 Task: Look for Airbnb options in Molina de Segura, Spain from 5th December, 2023 to 16th December, 2023 for 2 adults. Place can be entire room with 1  bedroom having 1 bed and 1 bathroom. Property type can be hotel.
Action: Mouse moved to (421, 111)
Screenshot: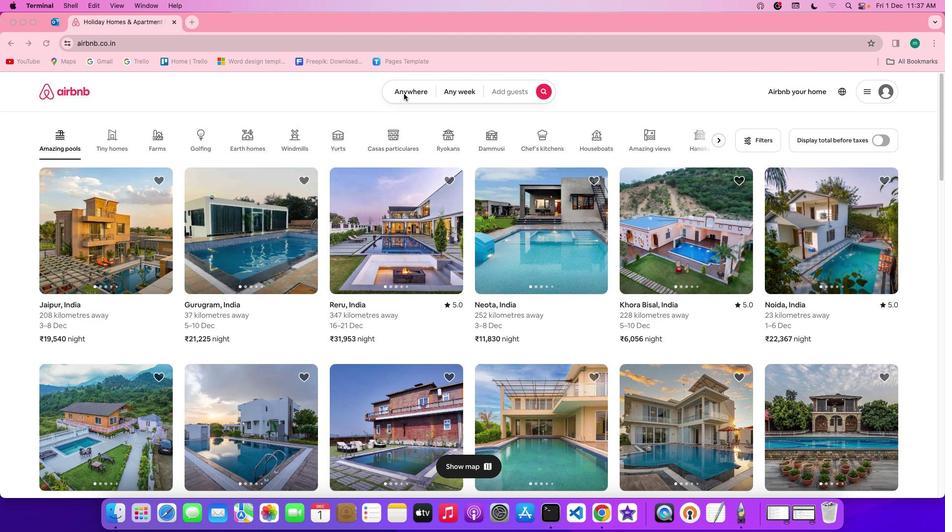 
Action: Mouse pressed left at (421, 111)
Screenshot: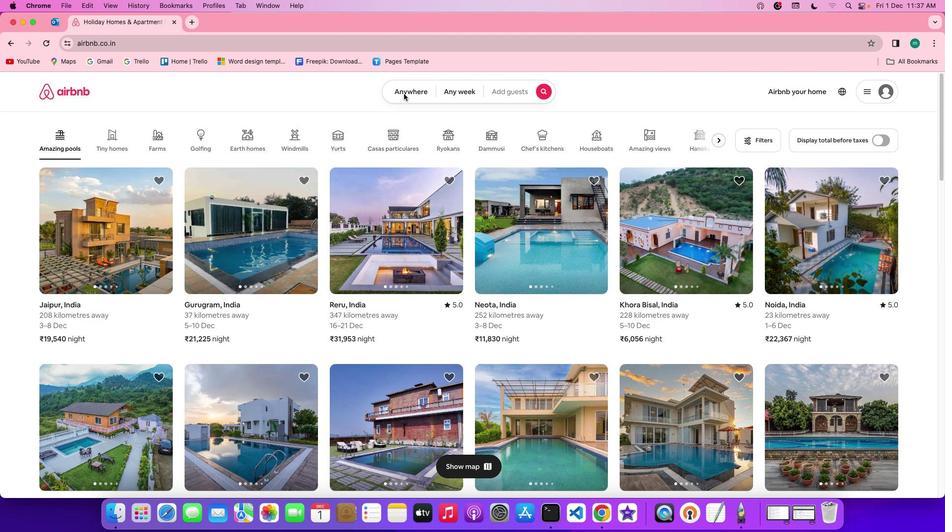 
Action: Mouse moved to (421, 111)
Screenshot: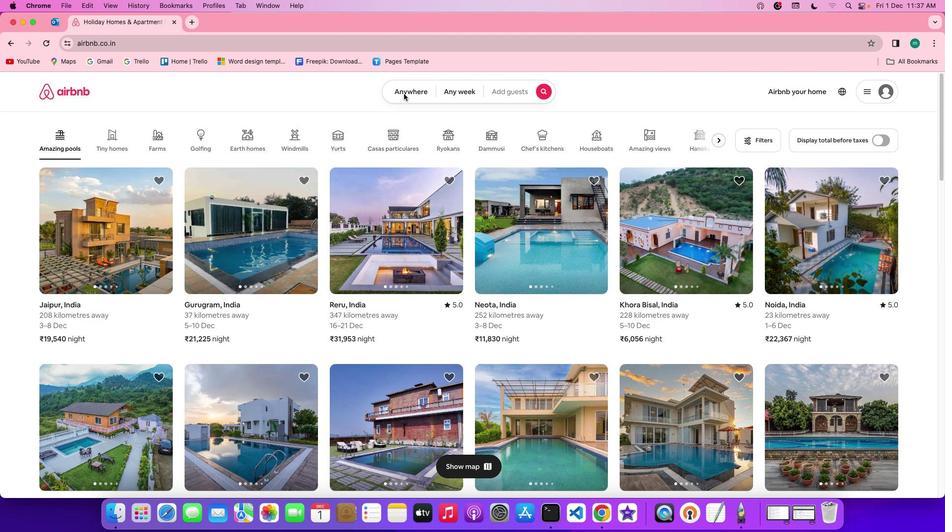 
Action: Mouse pressed left at (421, 111)
Screenshot: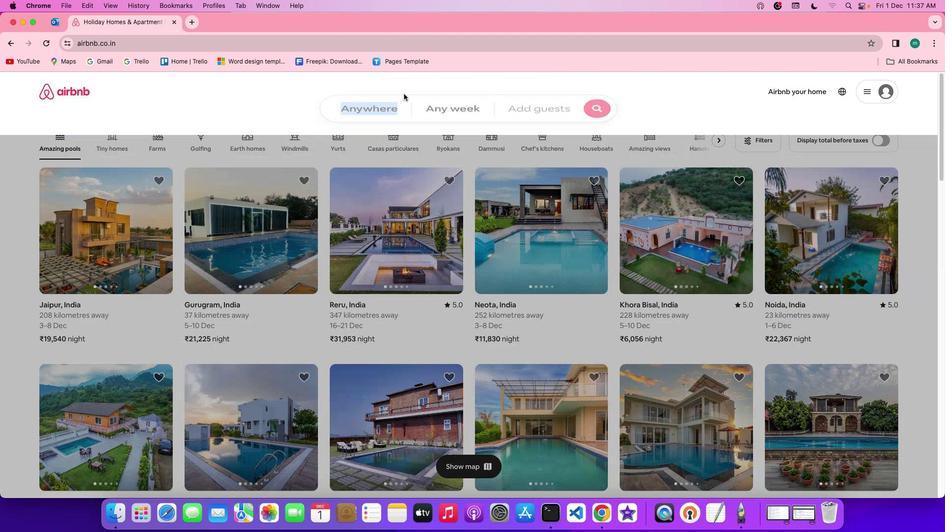 
Action: Mouse moved to (377, 149)
Screenshot: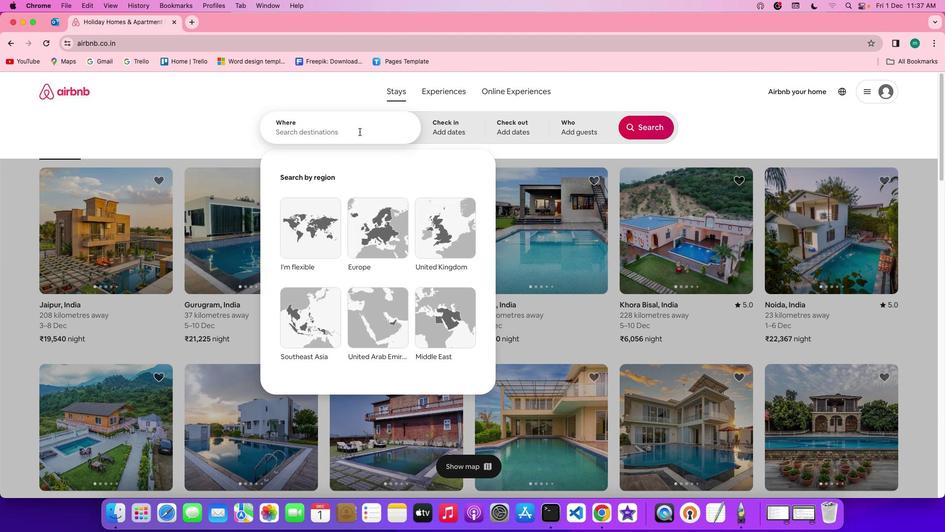 
Action: Mouse pressed left at (377, 149)
Screenshot: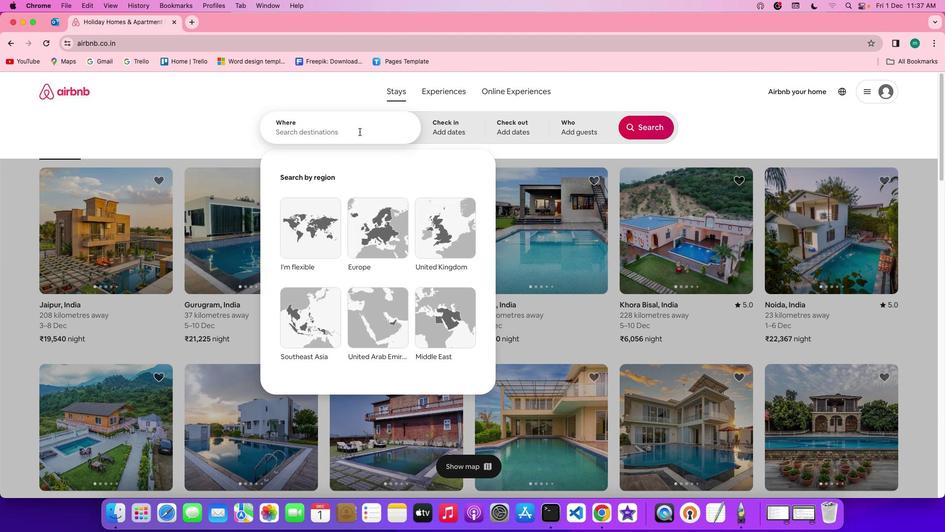 
Action: Mouse moved to (376, 149)
Screenshot: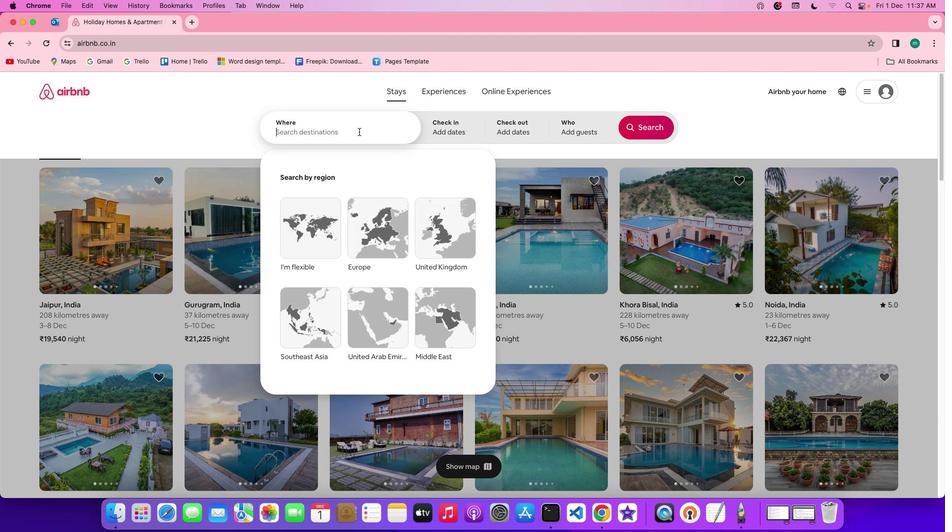 
Action: Key pressed Key.shift'M''o''l''i''n''a'Key.spaceKey.shift'd''e'Key.spaceKey.shift'S''e''g''u''r''a'','Key.spaceKey.shift's''p''a''i''n'
Screenshot: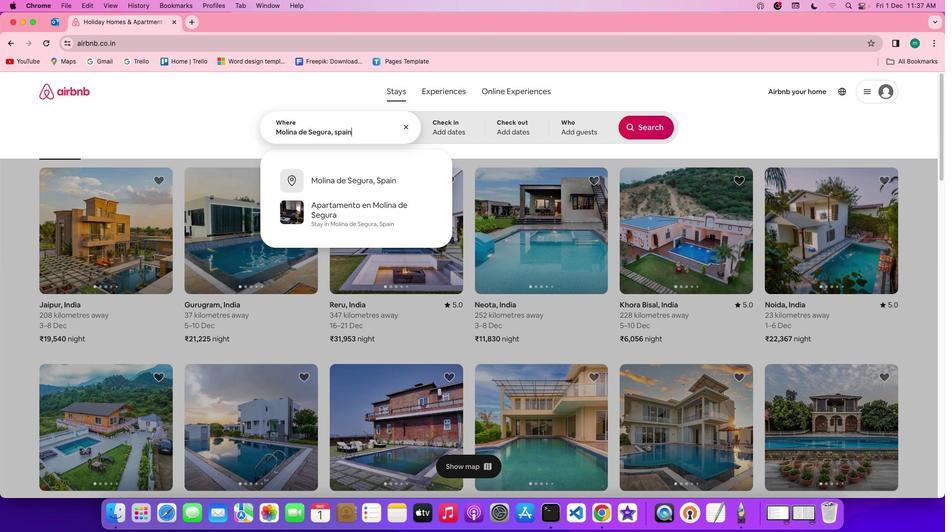 
Action: Mouse moved to (458, 144)
Screenshot: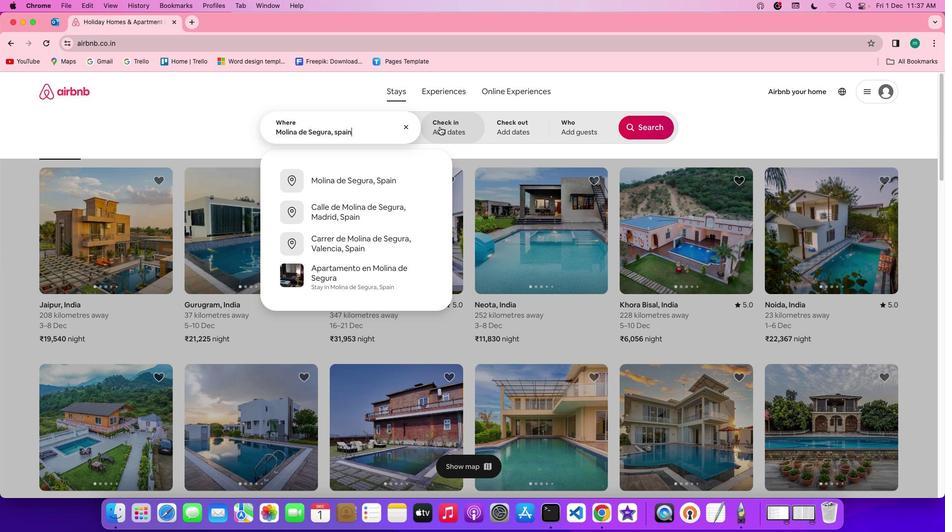 
Action: Mouse pressed left at (458, 144)
Screenshot: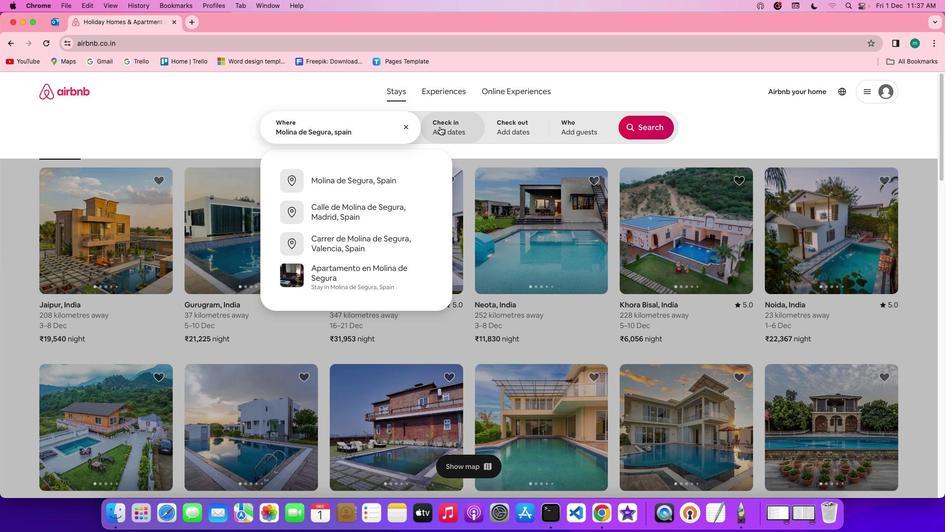 
Action: Mouse moved to (371, 293)
Screenshot: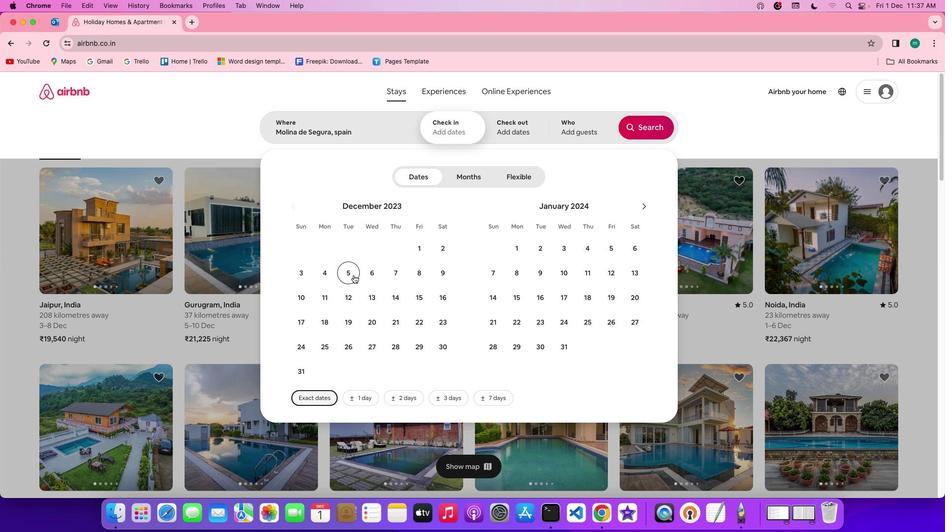 
Action: Mouse pressed left at (371, 293)
Screenshot: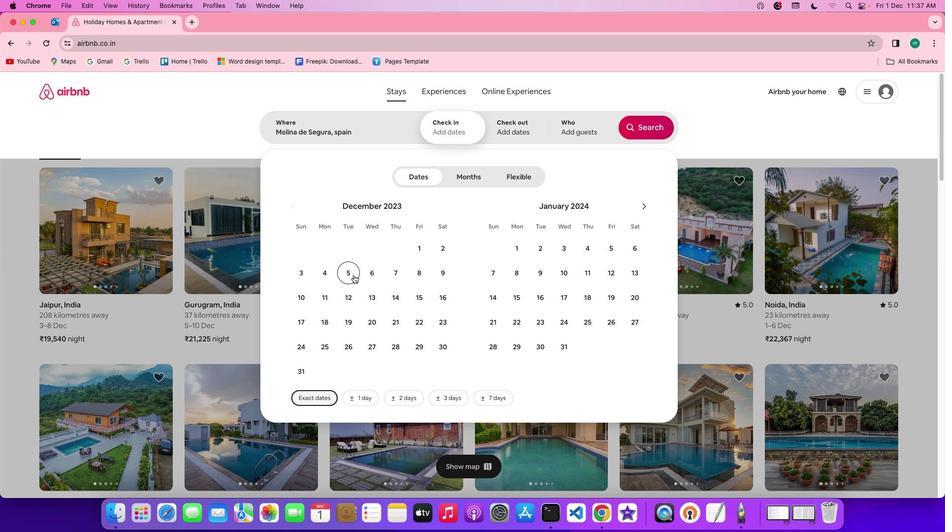 
Action: Mouse moved to (465, 314)
Screenshot: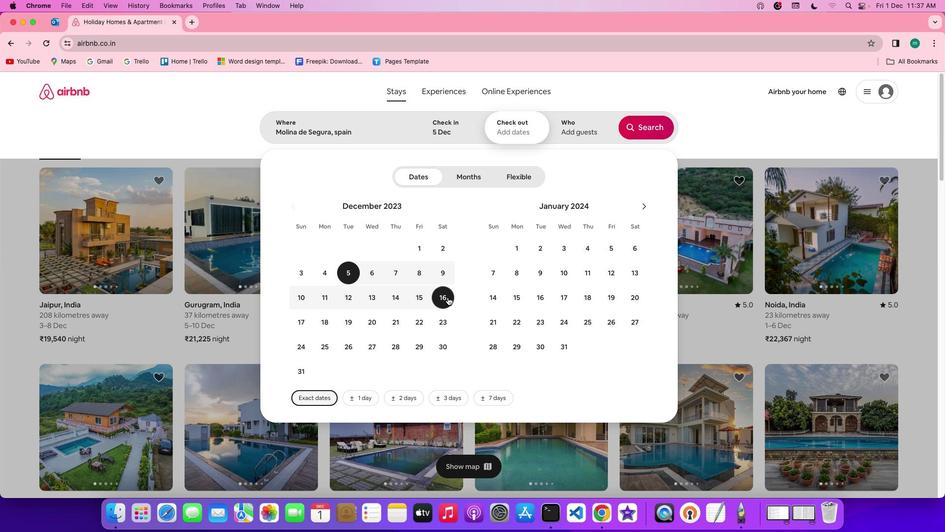 
Action: Mouse pressed left at (465, 314)
Screenshot: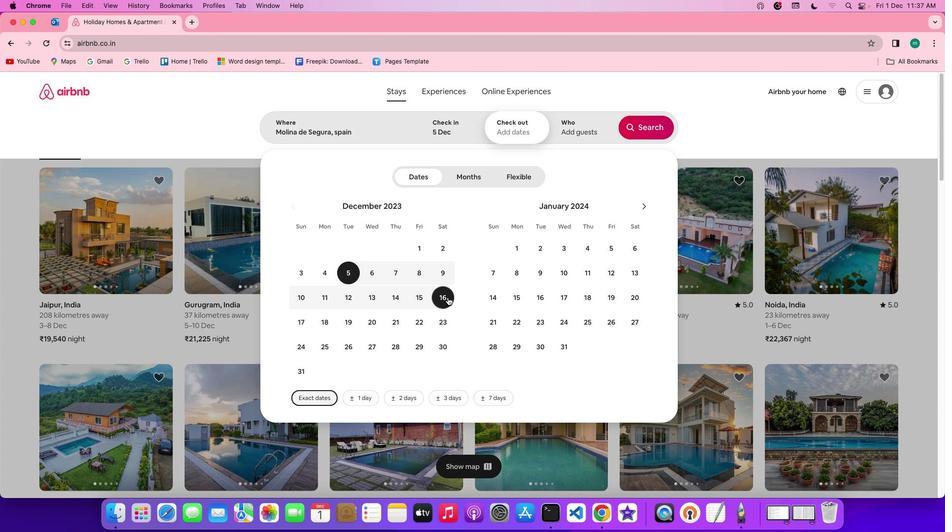
Action: Mouse moved to (588, 146)
Screenshot: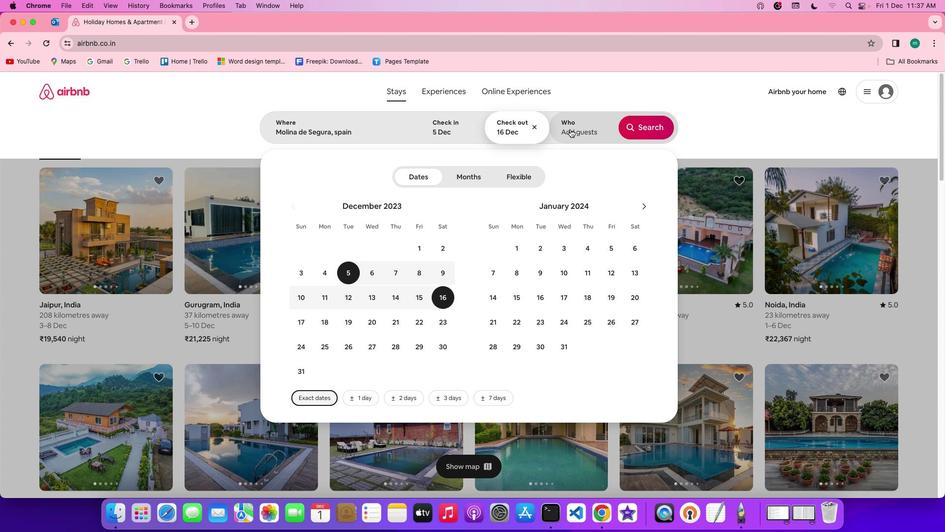 
Action: Mouse pressed left at (588, 146)
Screenshot: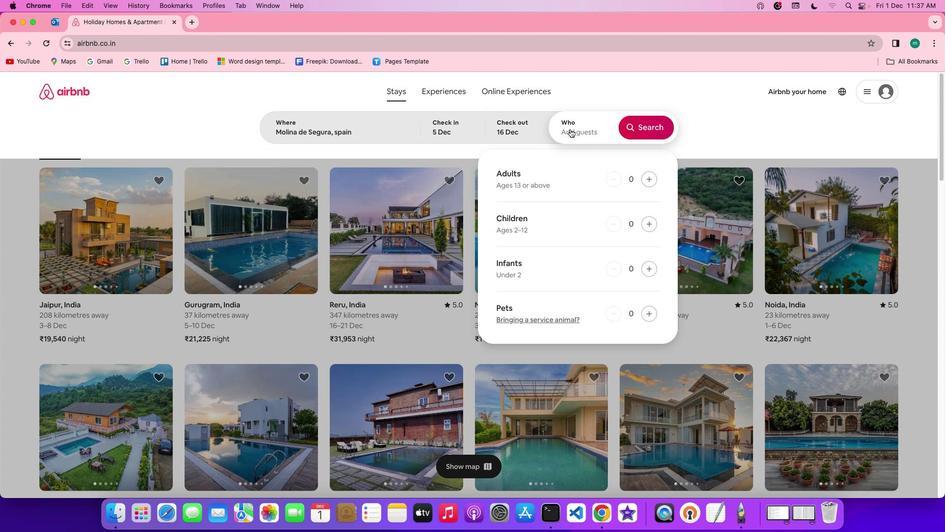 
Action: Mouse moved to (663, 202)
Screenshot: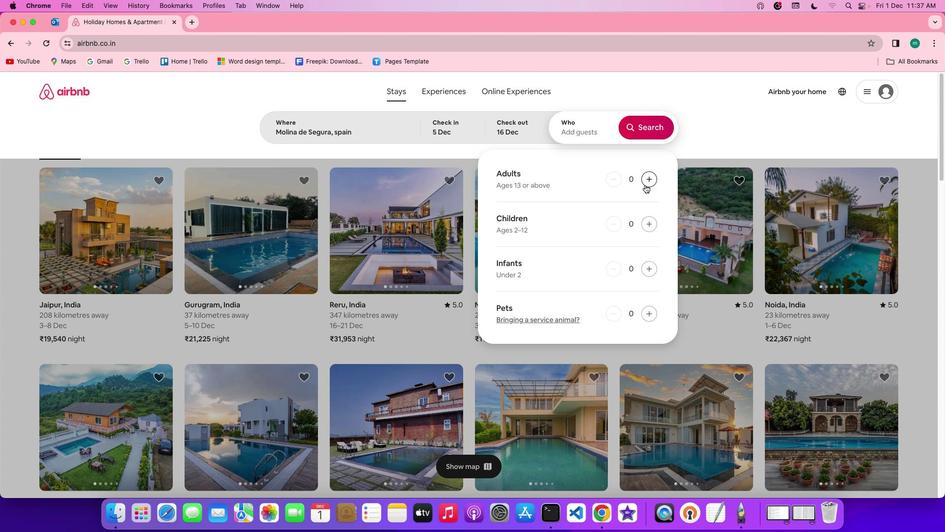 
Action: Mouse pressed left at (663, 202)
Screenshot: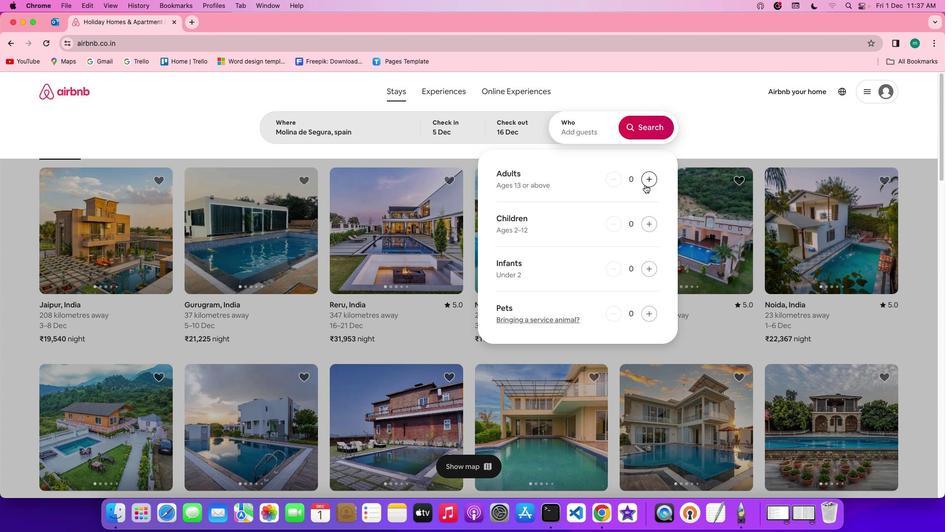 
Action: Mouse pressed left at (663, 202)
Screenshot: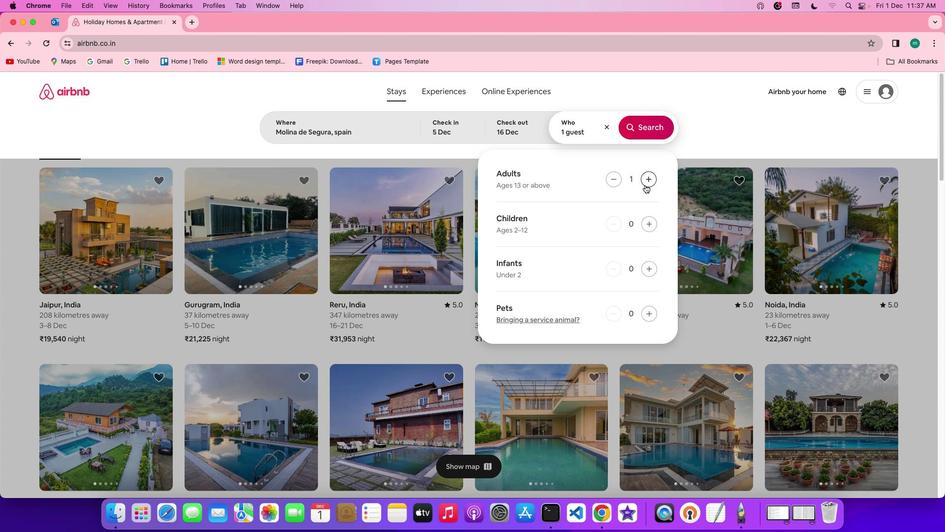 
Action: Mouse moved to (666, 150)
Screenshot: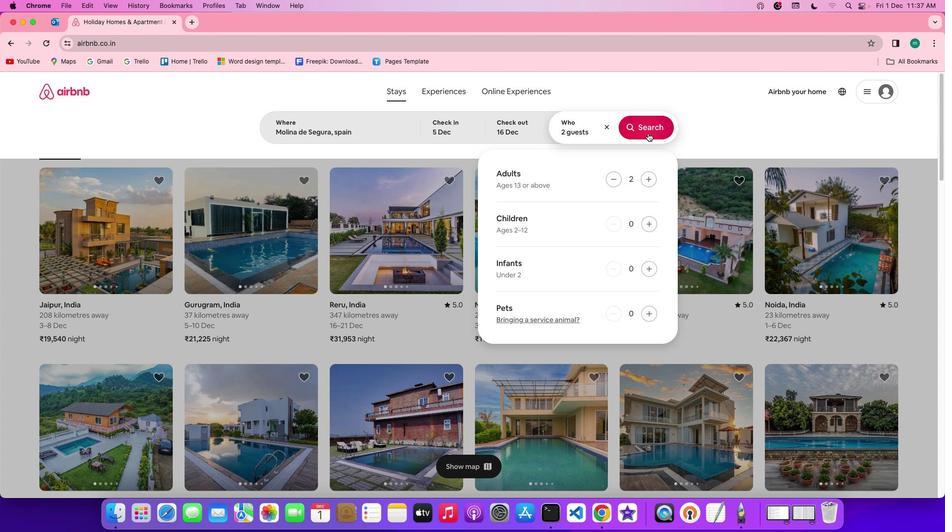 
Action: Mouse pressed left at (666, 150)
Screenshot: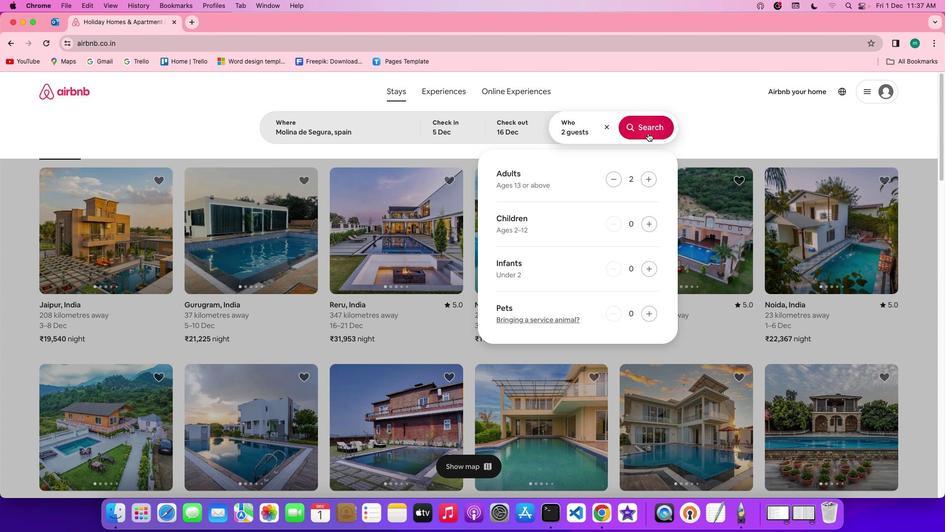 
Action: Mouse moved to (800, 164)
Screenshot: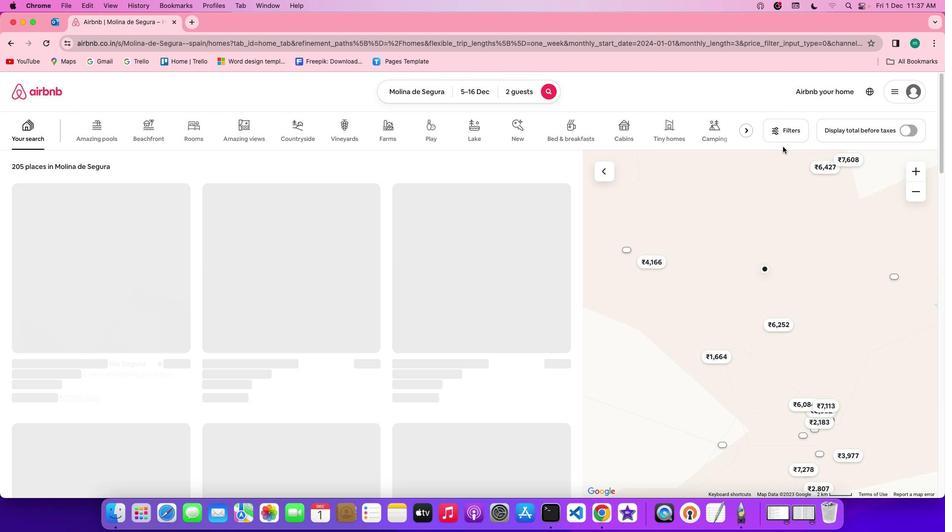 
Action: Mouse pressed left at (800, 164)
Screenshot: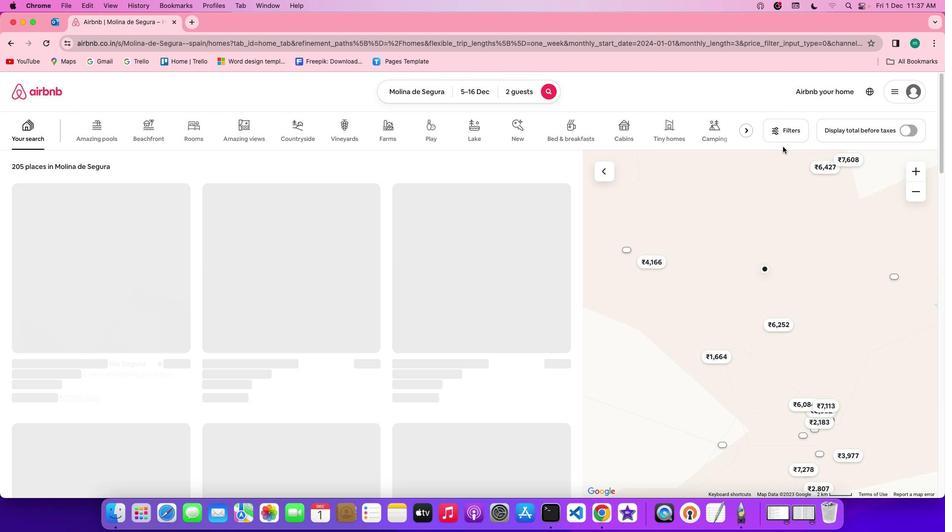 
Action: Mouse moved to (798, 144)
Screenshot: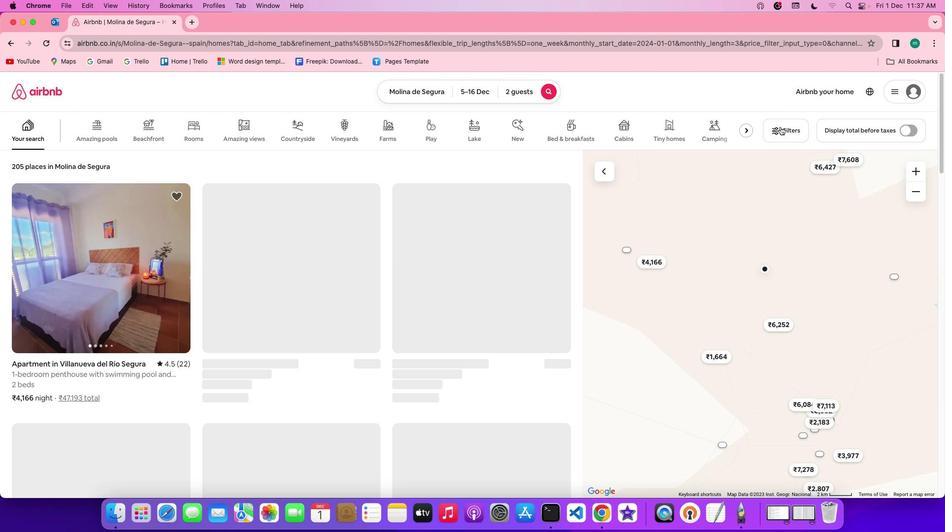 
Action: Mouse pressed left at (798, 144)
Screenshot: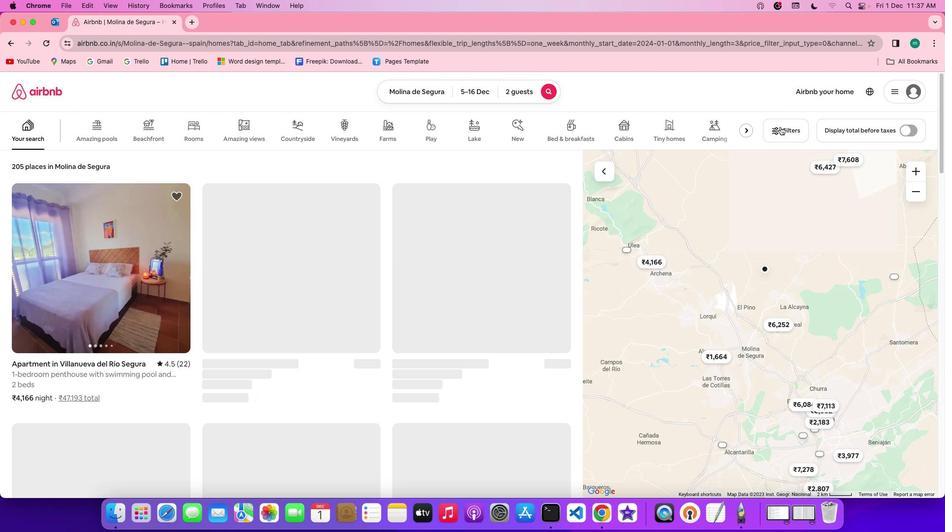 
Action: Mouse moved to (432, 326)
Screenshot: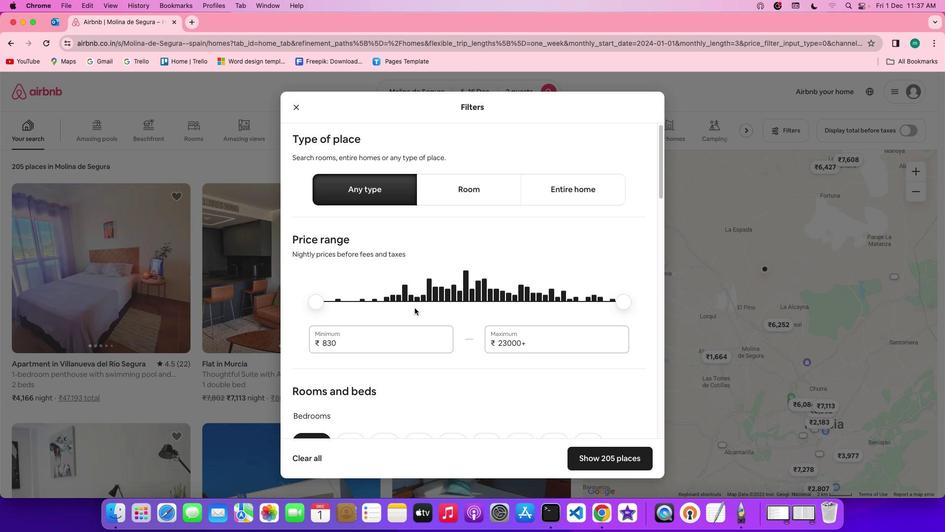 
Action: Mouse scrolled (432, 326) with delta (17, 17)
Screenshot: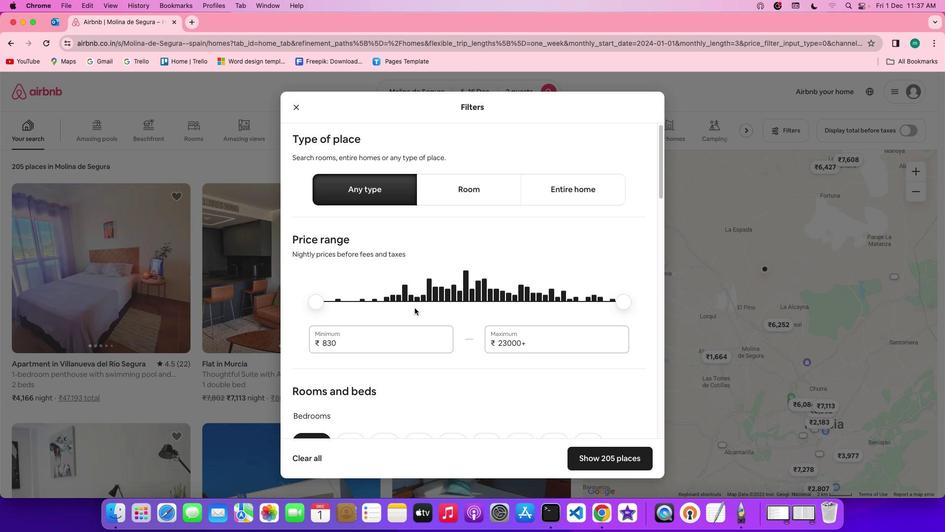 
Action: Mouse moved to (433, 326)
Screenshot: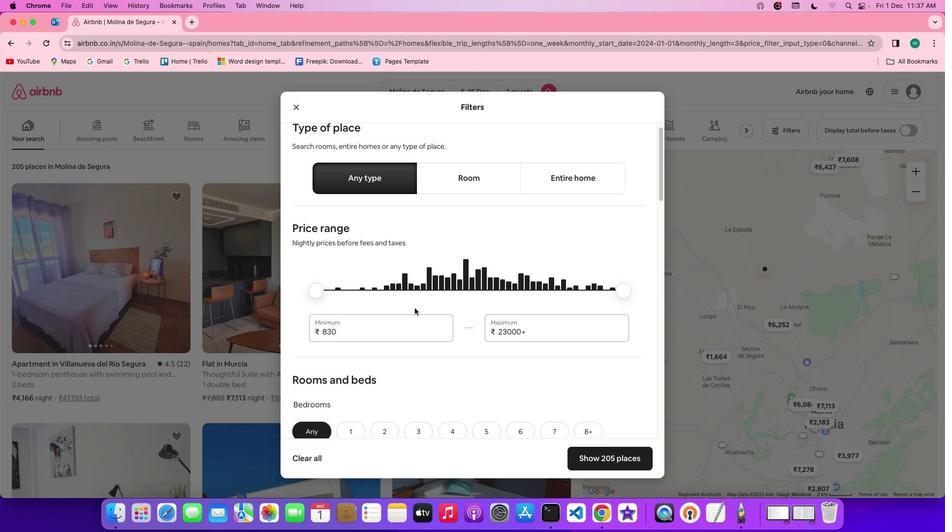 
Action: Mouse scrolled (433, 326) with delta (17, 17)
Screenshot: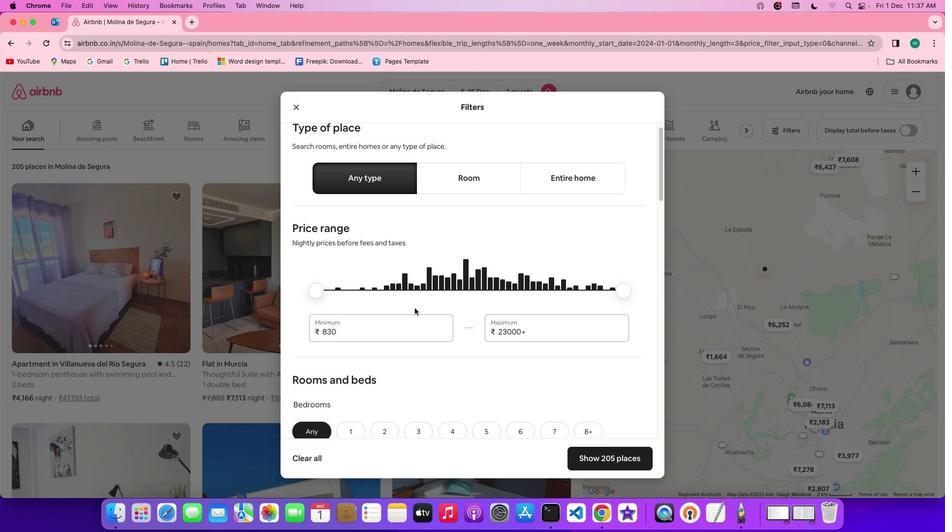 
Action: Mouse scrolled (433, 326) with delta (17, 16)
Screenshot: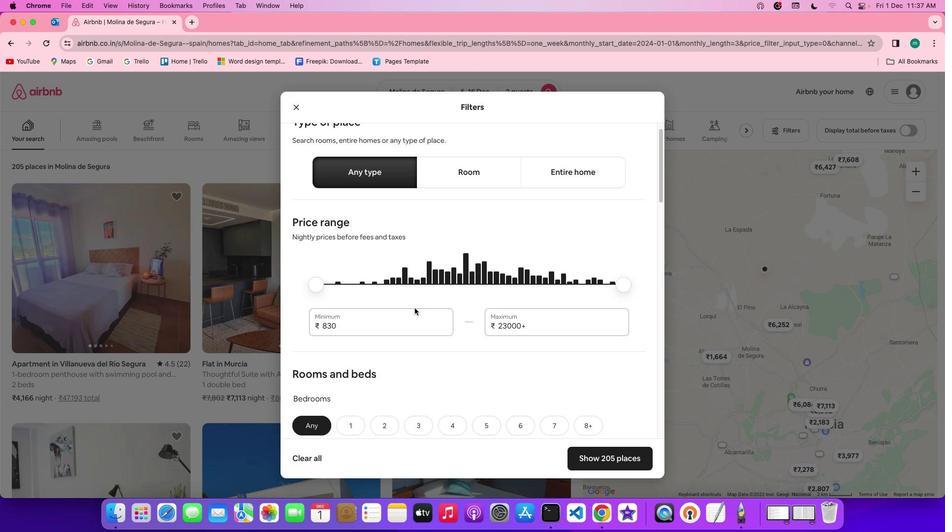 
Action: Mouse scrolled (433, 326) with delta (17, 16)
Screenshot: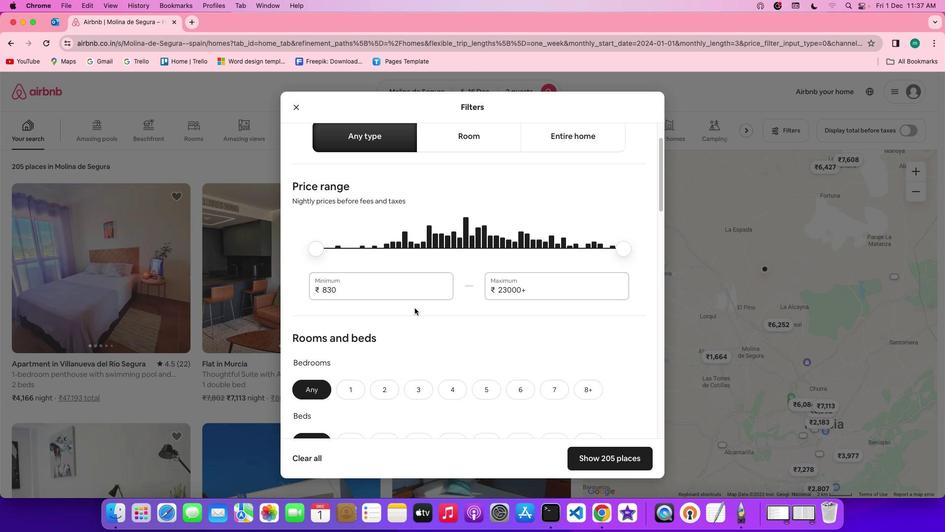 
Action: Mouse scrolled (433, 326) with delta (17, 17)
Screenshot: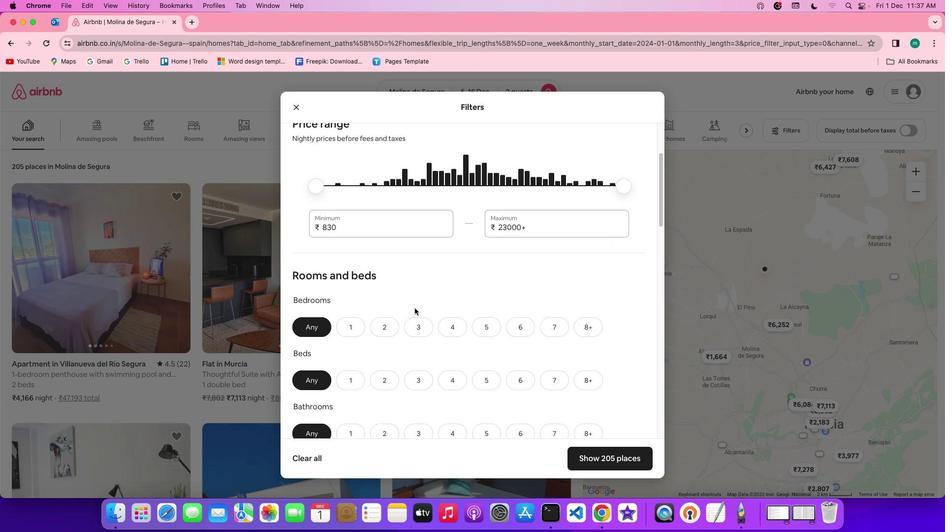 
Action: Mouse scrolled (433, 326) with delta (17, 17)
Screenshot: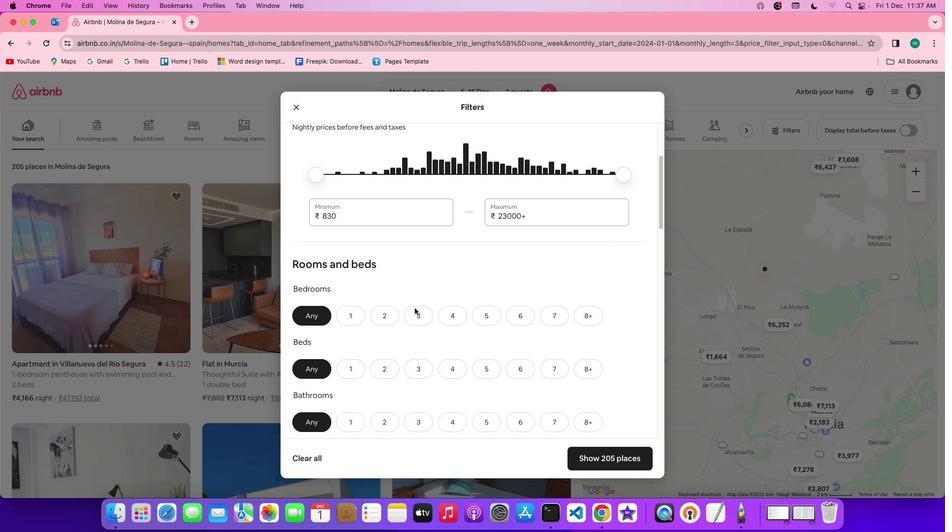 
Action: Mouse scrolled (433, 326) with delta (17, 16)
Screenshot: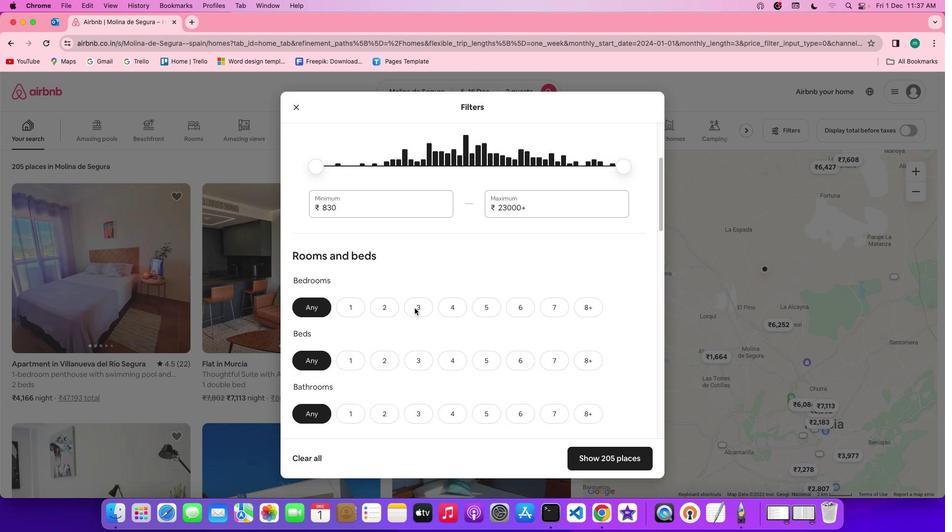
Action: Mouse scrolled (433, 326) with delta (17, 16)
Screenshot: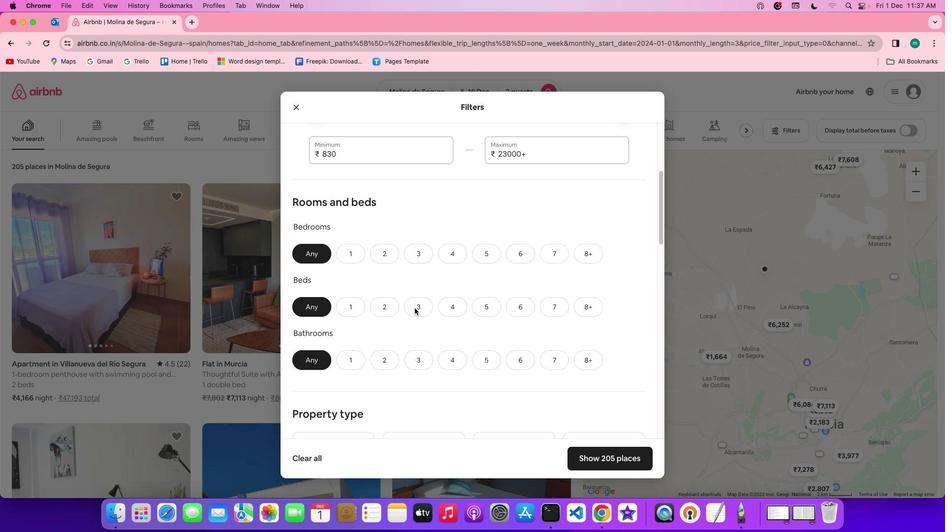 
Action: Mouse moved to (433, 326)
Screenshot: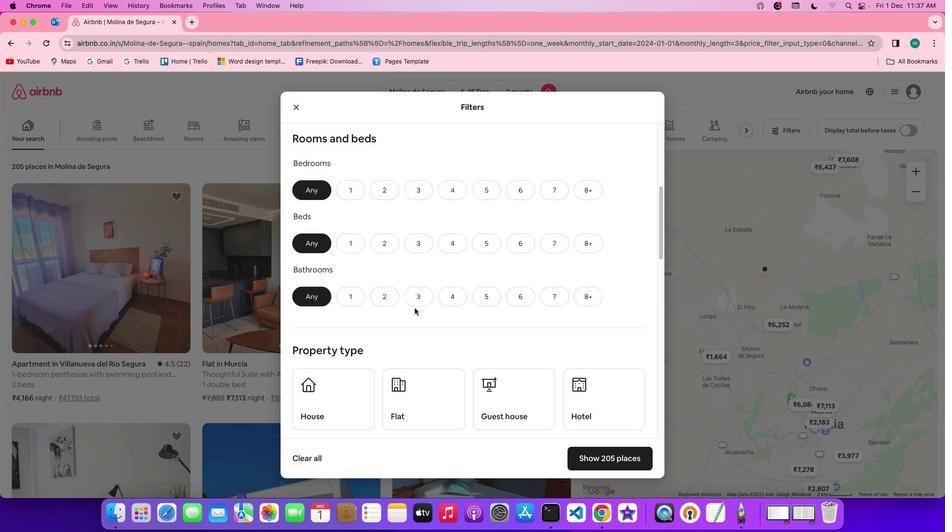 
Action: Mouse scrolled (433, 326) with delta (17, 17)
Screenshot: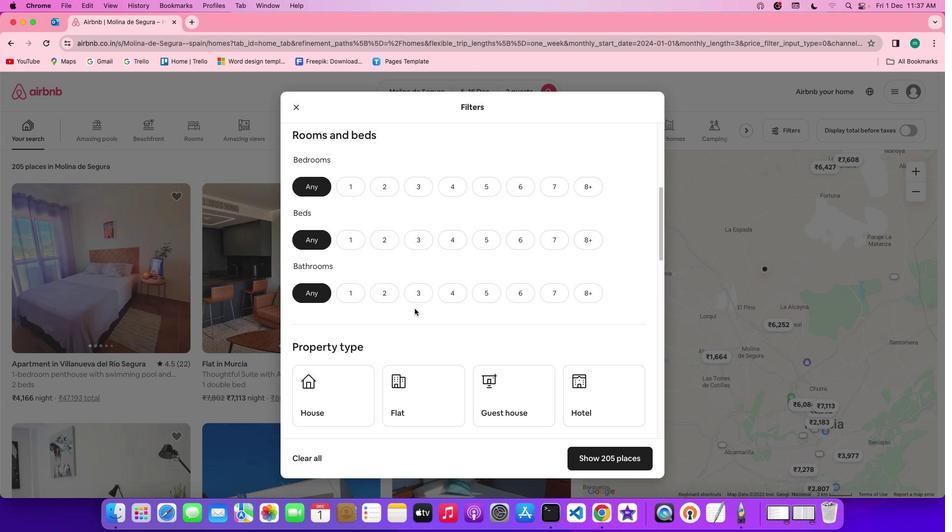 
Action: Mouse scrolled (433, 326) with delta (17, 17)
Screenshot: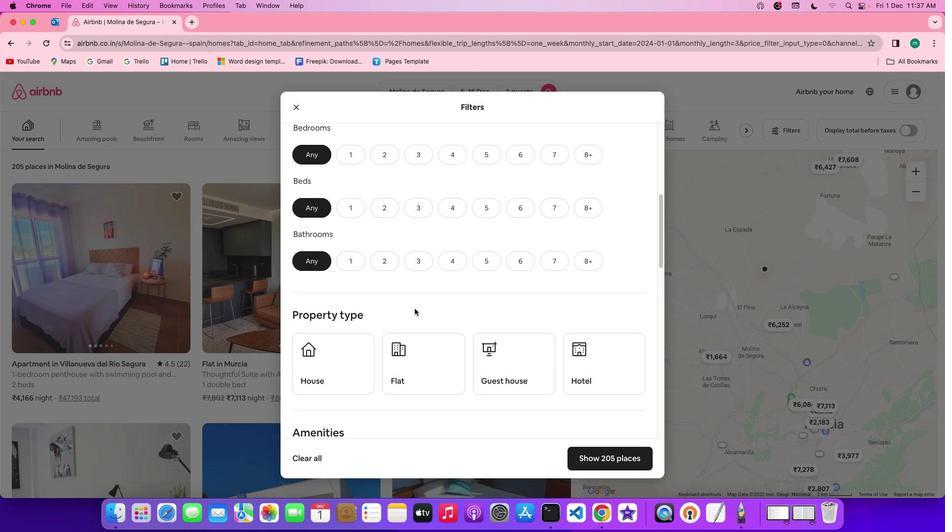 
Action: Mouse scrolled (433, 326) with delta (17, 16)
Screenshot: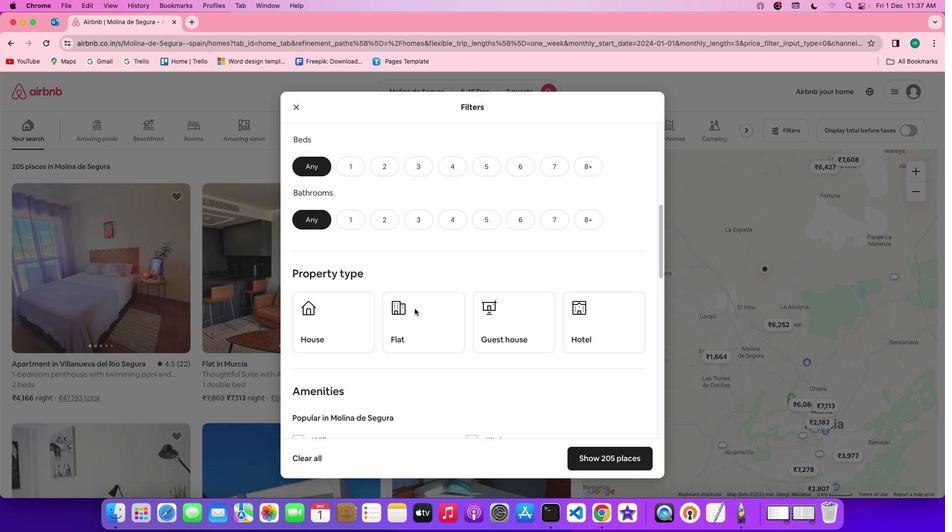 
Action: Mouse moved to (433, 326)
Screenshot: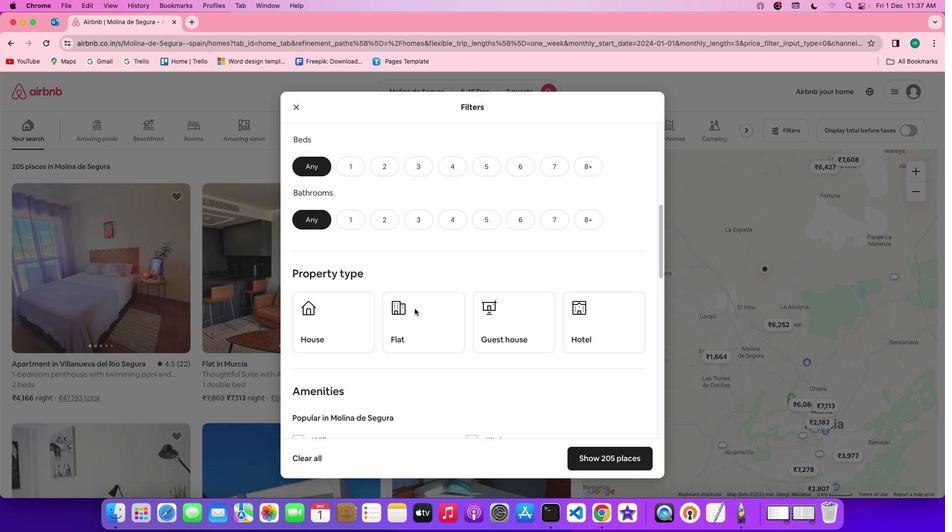 
Action: Mouse scrolled (433, 326) with delta (17, 15)
Screenshot: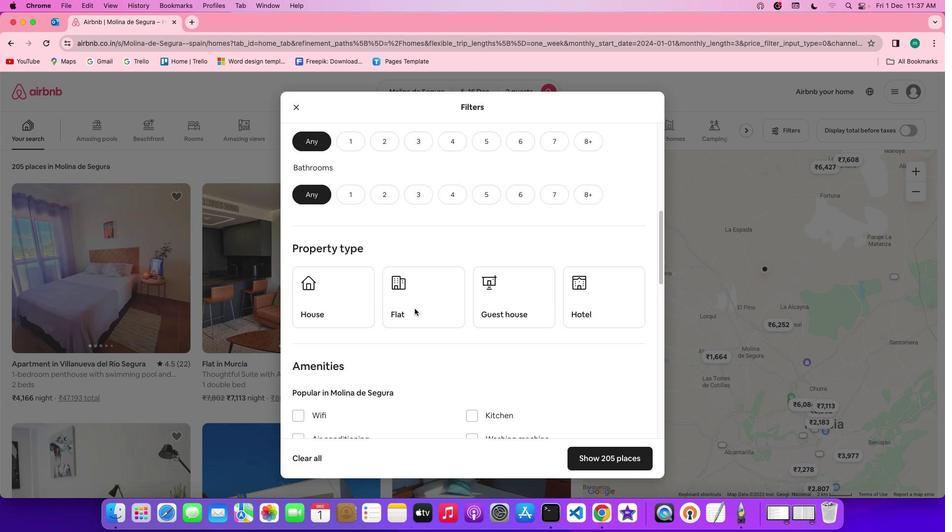 
Action: Mouse scrolled (433, 326) with delta (17, 15)
Screenshot: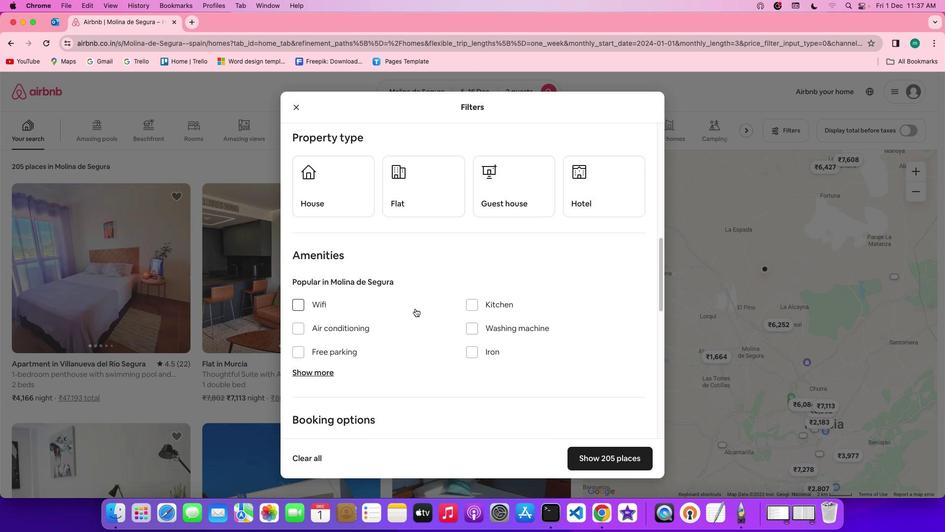 
Action: Mouse moved to (405, 287)
Screenshot: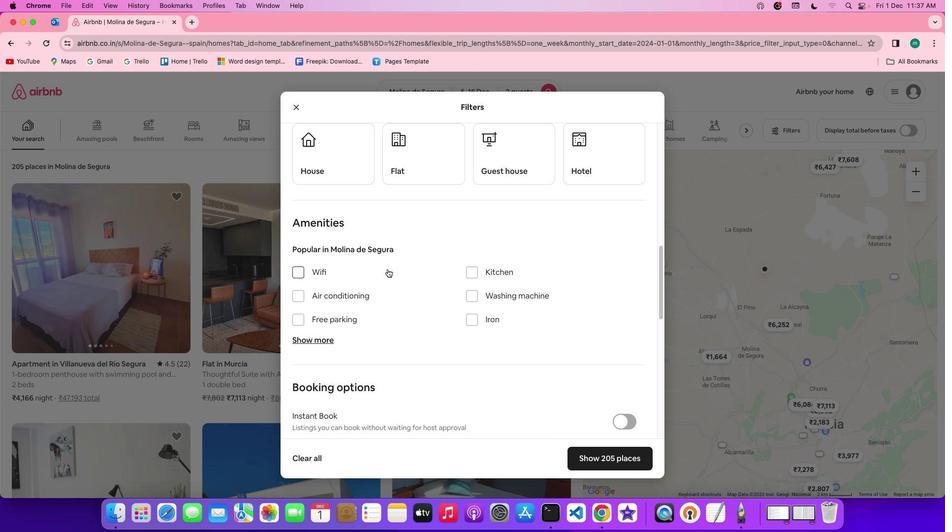 
Action: Mouse scrolled (405, 287) with delta (17, 18)
Screenshot: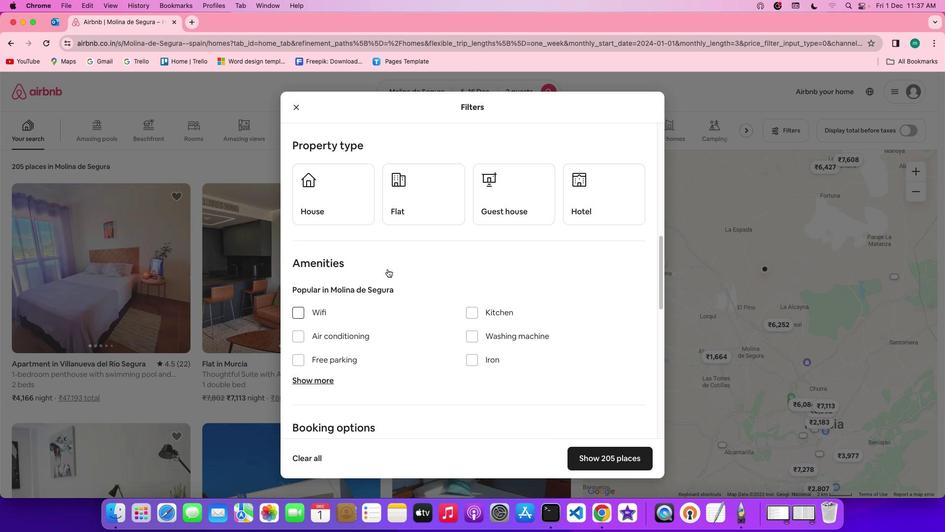 
Action: Mouse scrolled (405, 287) with delta (17, 18)
Screenshot: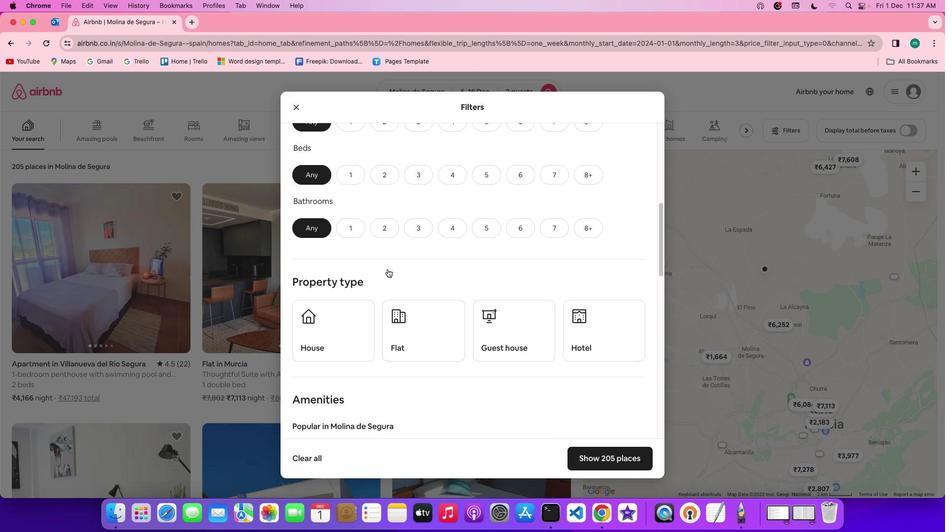 
Action: Mouse scrolled (405, 287) with delta (17, 19)
Screenshot: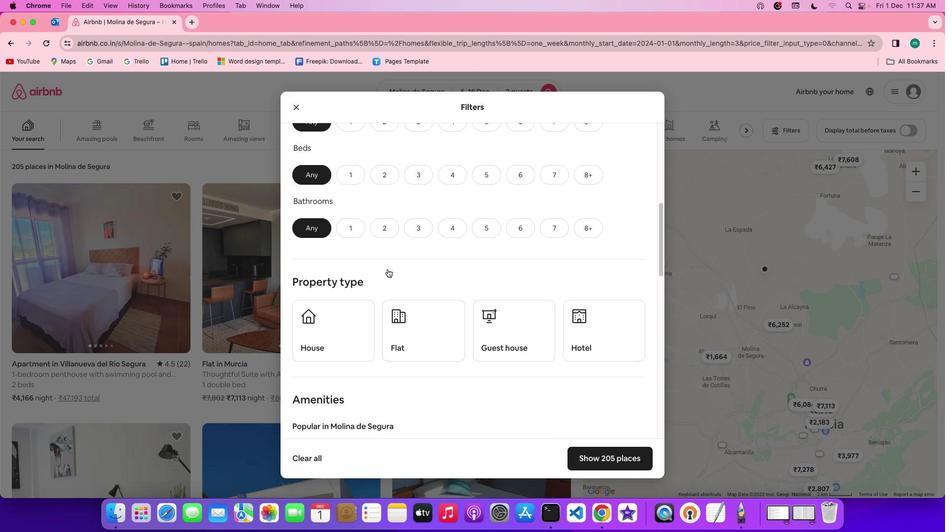 
Action: Mouse scrolled (405, 287) with delta (17, 20)
Screenshot: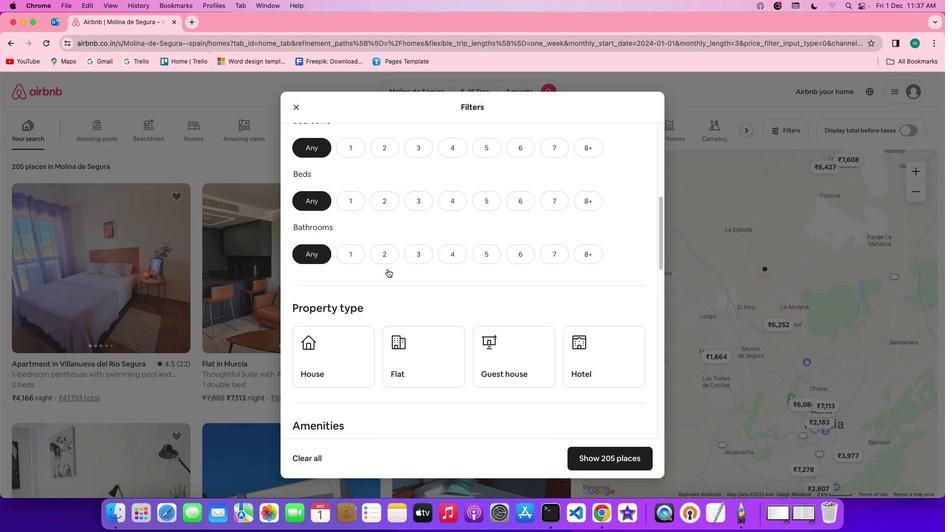 
Action: Mouse moved to (367, 171)
Screenshot: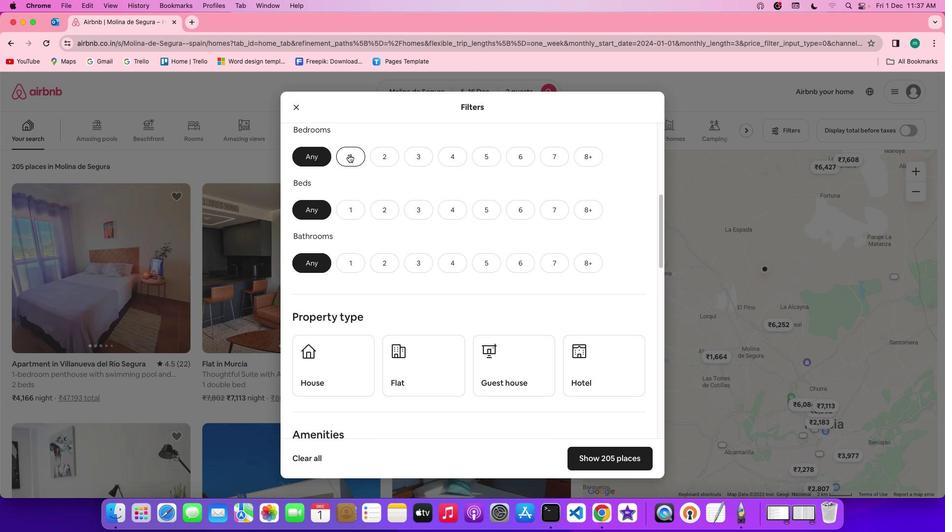 
Action: Mouse pressed left at (367, 171)
Screenshot: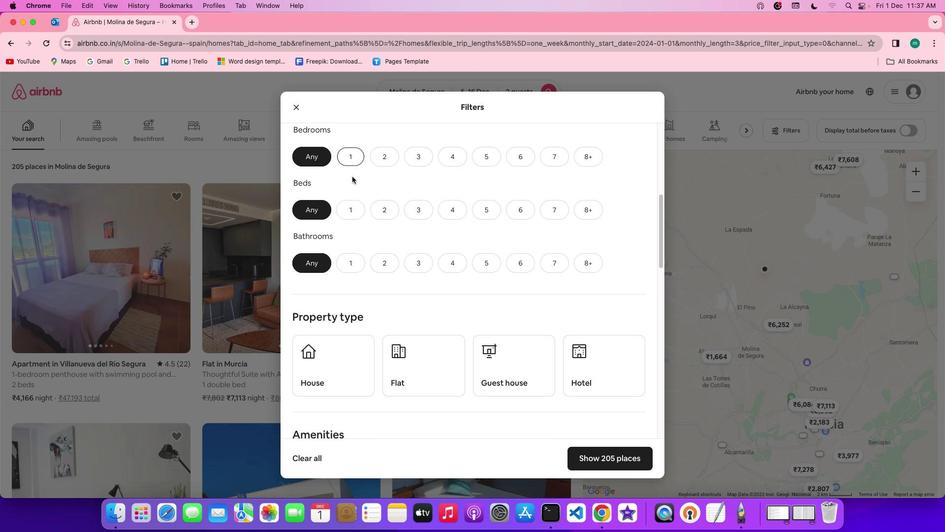 
Action: Mouse moved to (371, 232)
Screenshot: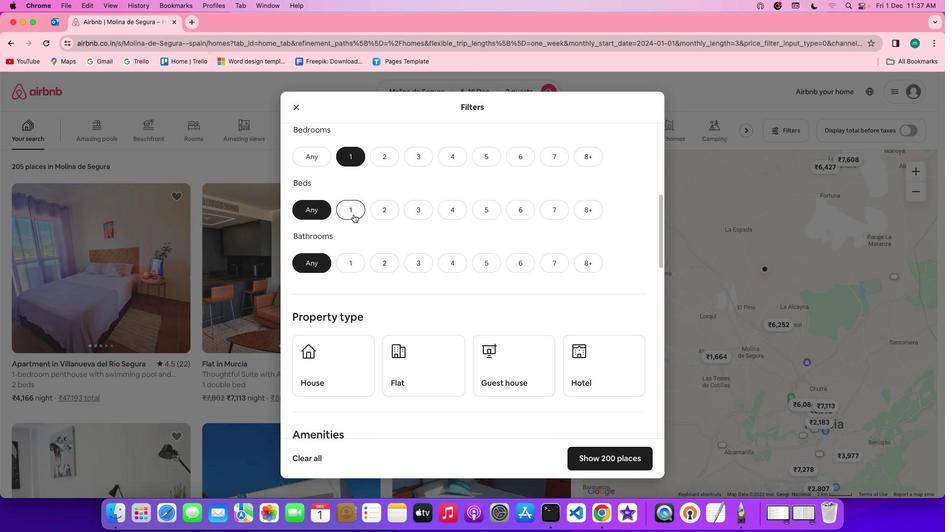 
Action: Mouse pressed left at (371, 232)
Screenshot: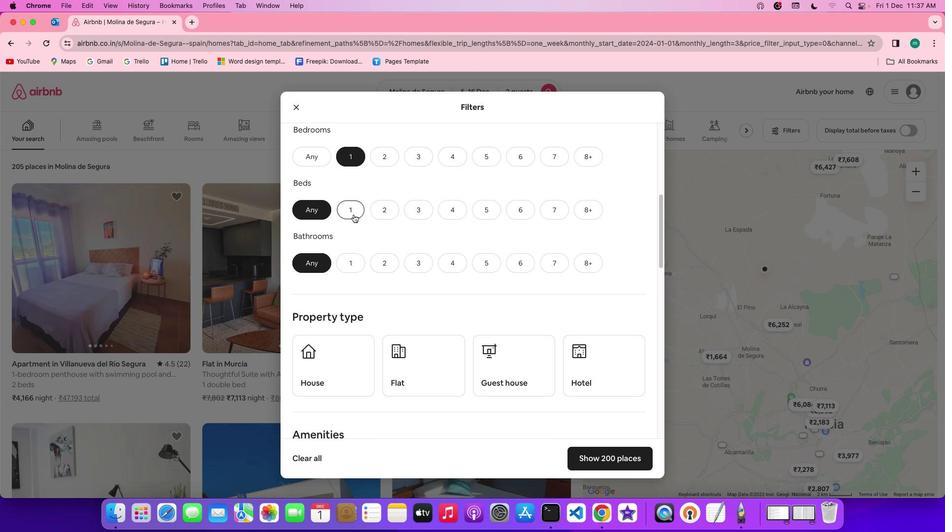 
Action: Mouse moved to (367, 278)
Screenshot: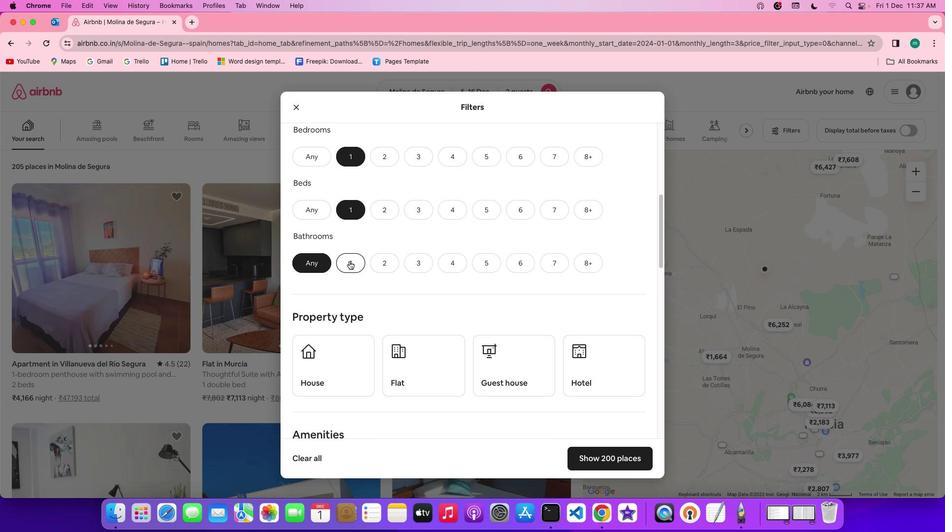 
Action: Mouse pressed left at (367, 278)
Screenshot: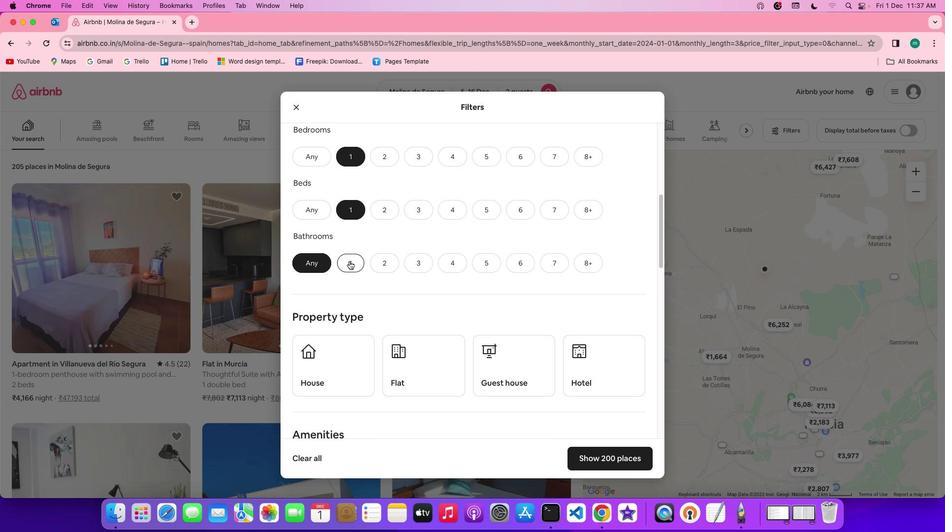 
Action: Mouse moved to (456, 319)
Screenshot: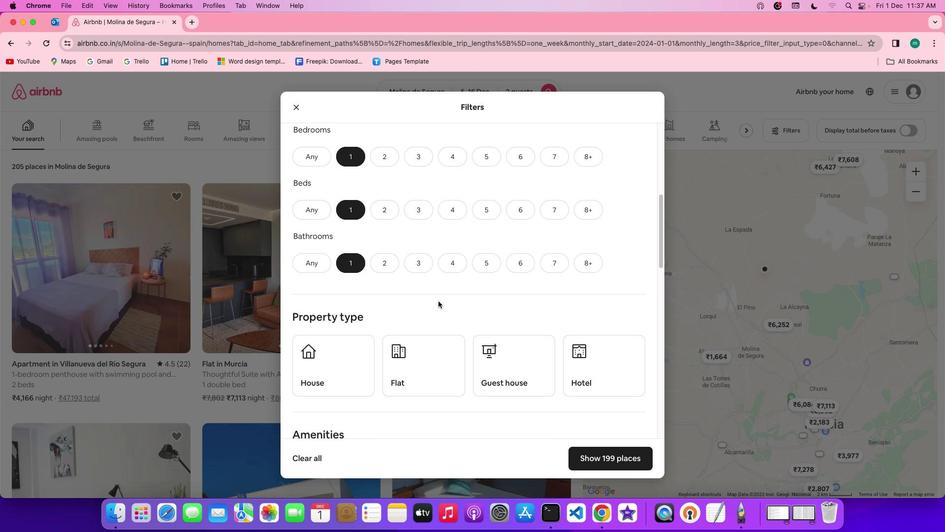 
Action: Mouse scrolled (456, 319) with delta (17, 17)
Screenshot: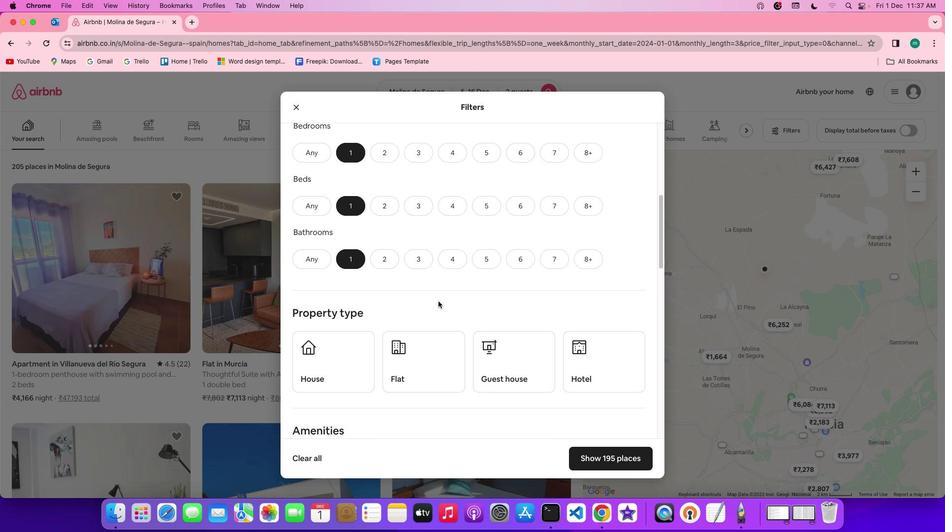 
Action: Mouse scrolled (456, 319) with delta (17, 17)
Screenshot: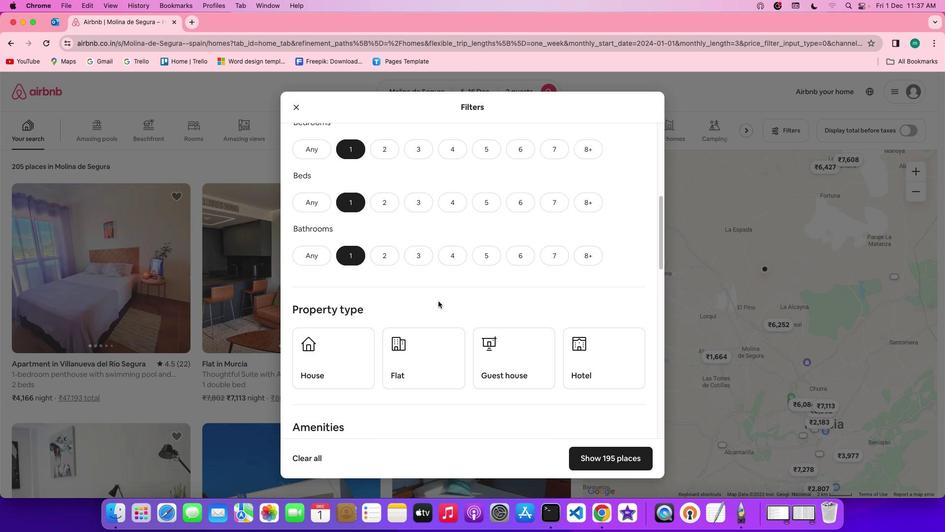 
Action: Mouse scrolled (456, 319) with delta (17, 16)
Screenshot: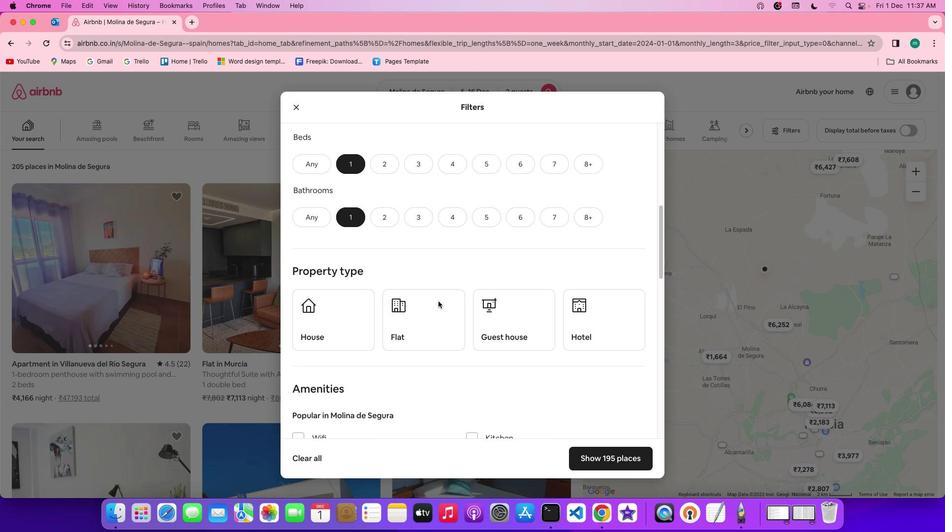 
Action: Mouse scrolled (456, 319) with delta (17, 17)
Screenshot: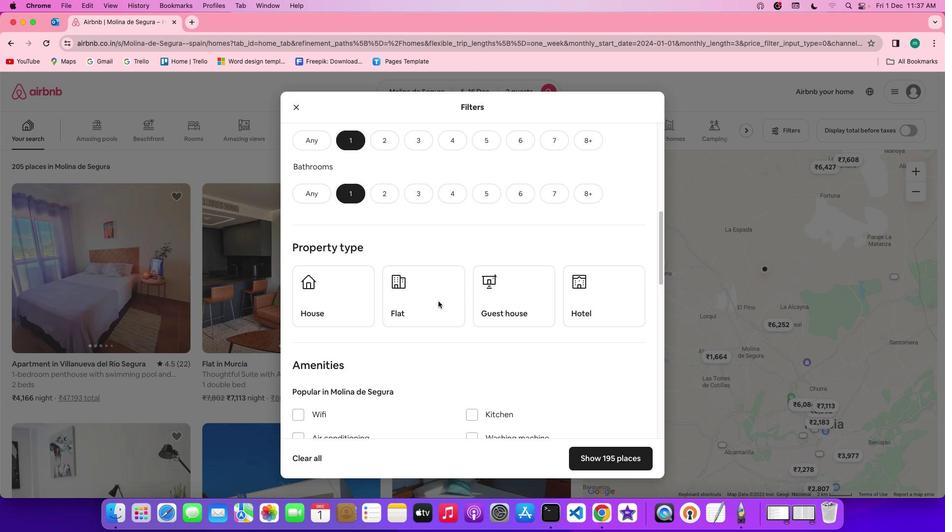 
Action: Mouse scrolled (456, 319) with delta (17, 17)
Screenshot: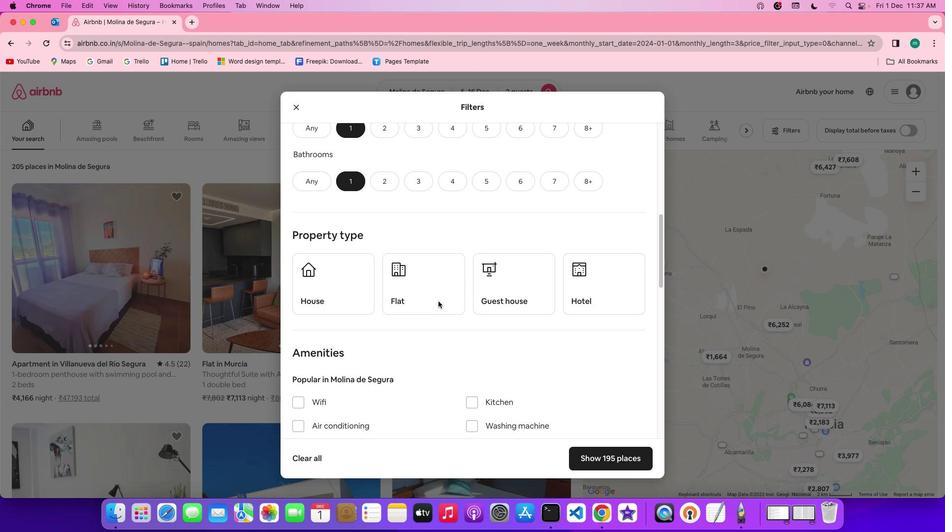 
Action: Mouse scrolled (456, 319) with delta (17, 17)
Screenshot: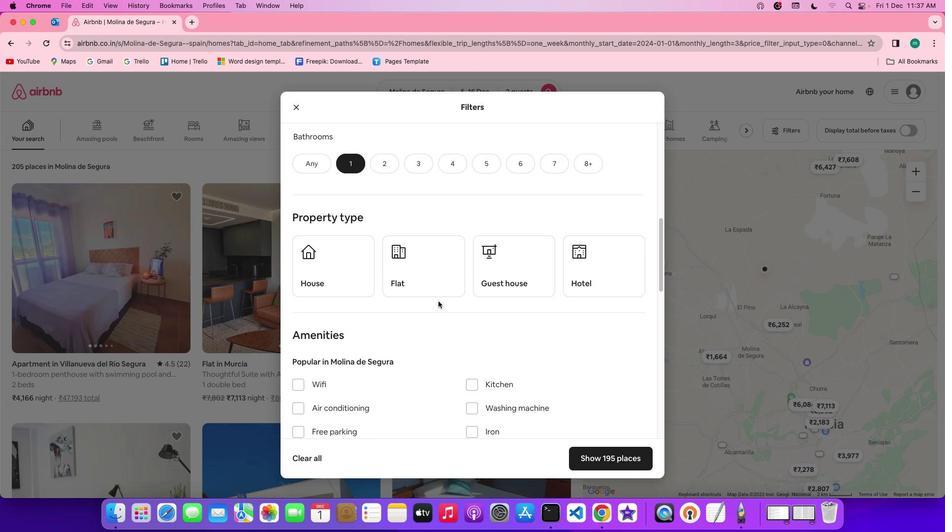 
Action: Mouse moved to (636, 281)
Screenshot: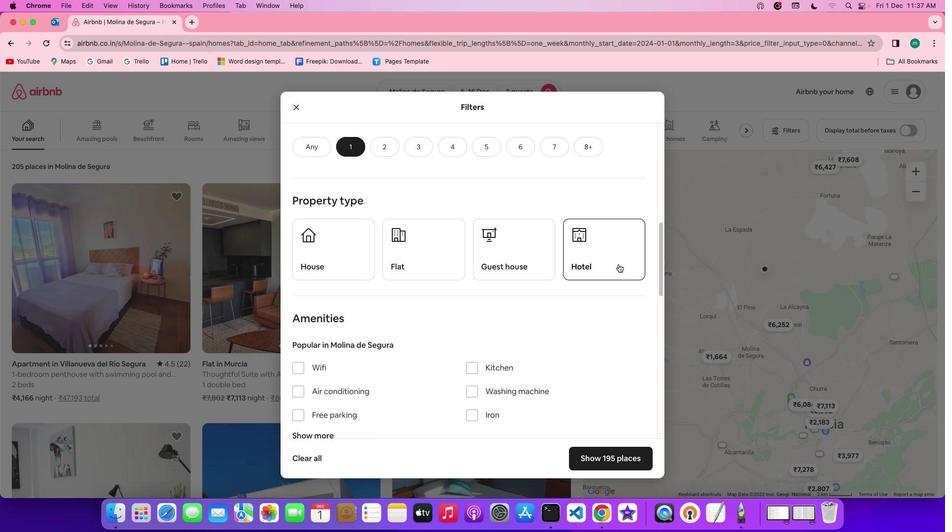 
Action: Mouse pressed left at (636, 281)
Screenshot: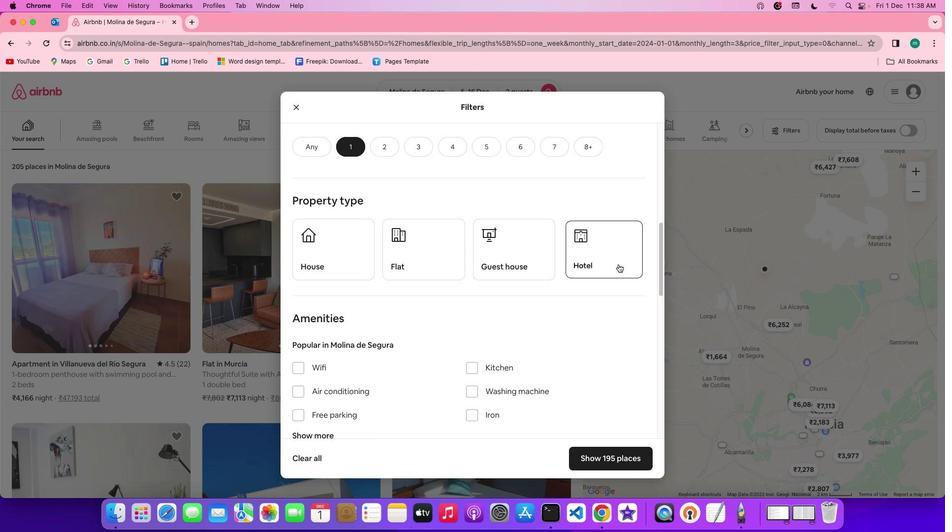 
Action: Mouse moved to (545, 356)
Screenshot: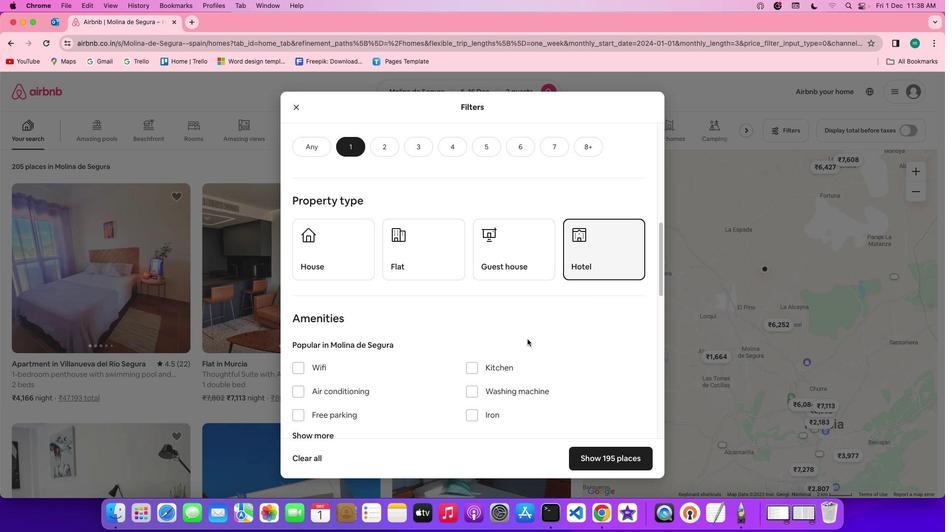 
Action: Mouse scrolled (545, 356) with delta (17, 17)
Screenshot: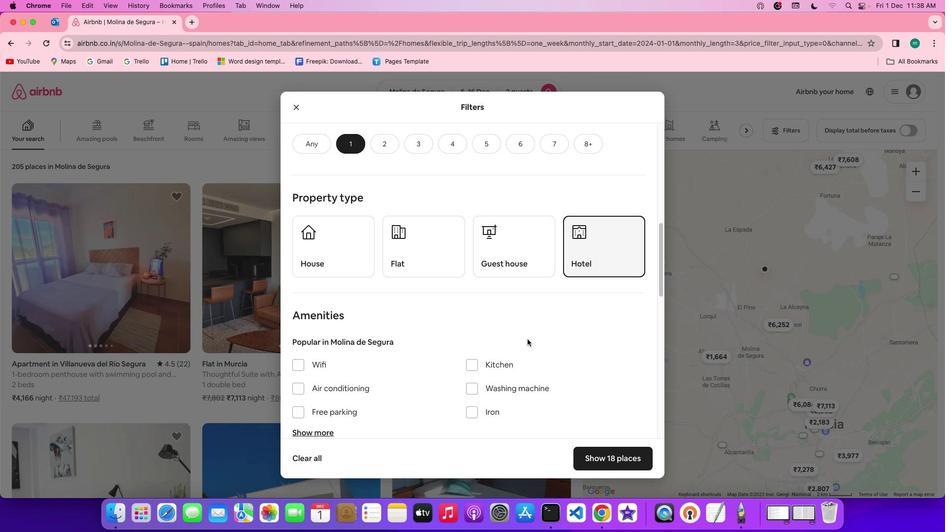 
Action: Mouse scrolled (545, 356) with delta (17, 17)
Screenshot: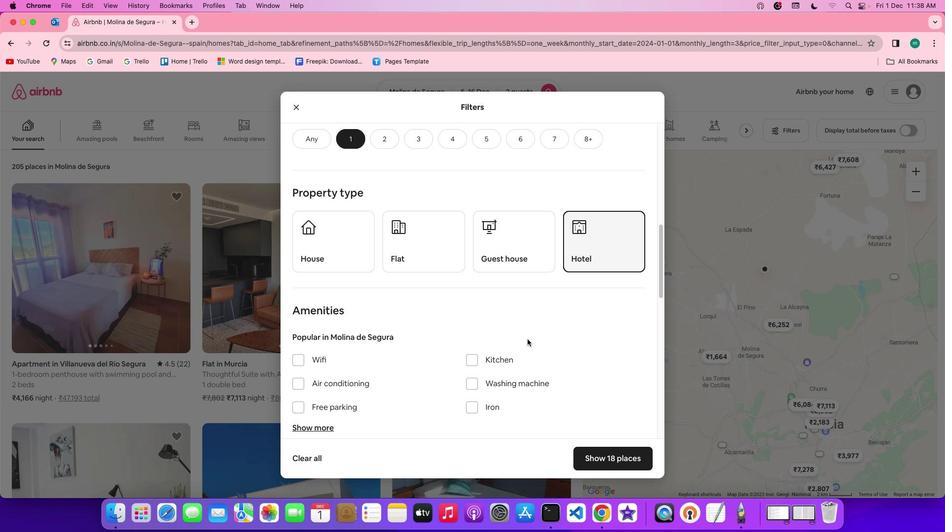 
Action: Mouse scrolled (545, 356) with delta (17, 16)
Screenshot: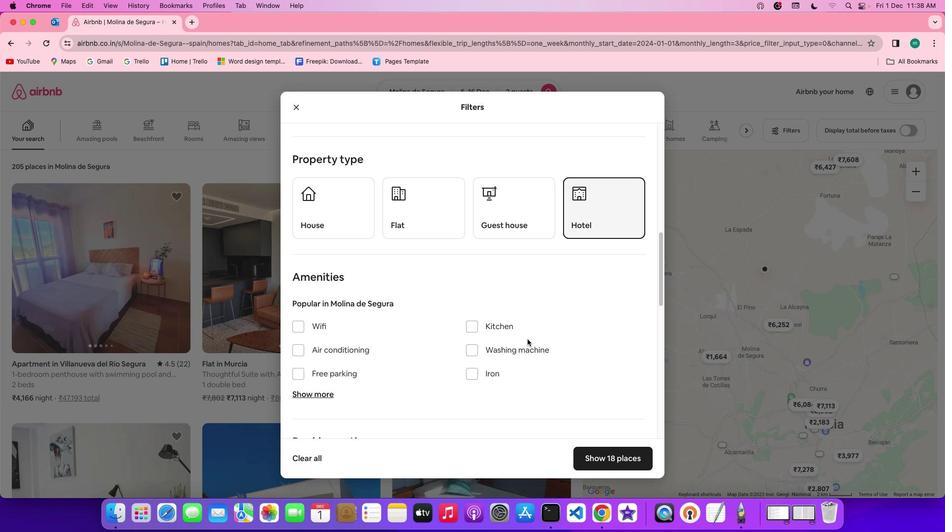 
Action: Mouse scrolled (545, 356) with delta (17, 16)
Screenshot: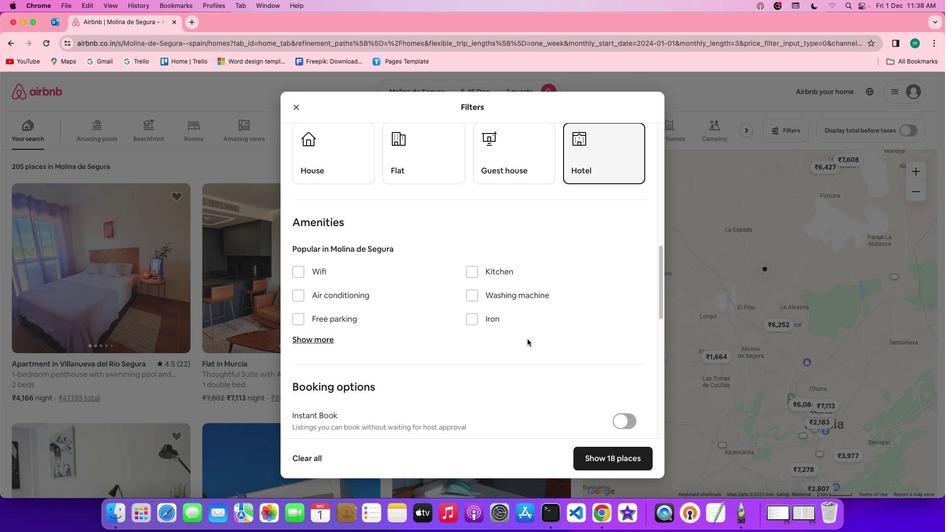 
Action: Mouse scrolled (545, 356) with delta (17, 17)
Screenshot: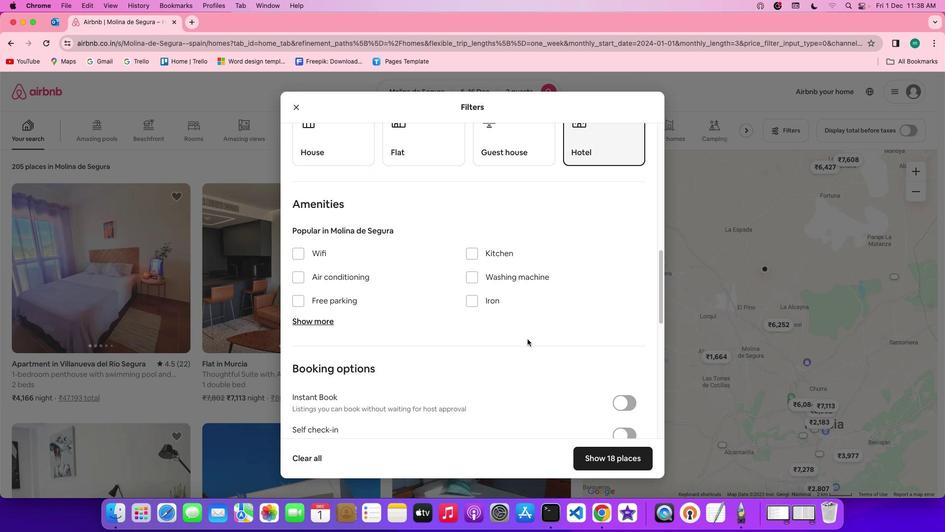 
Action: Mouse scrolled (545, 356) with delta (17, 17)
Screenshot: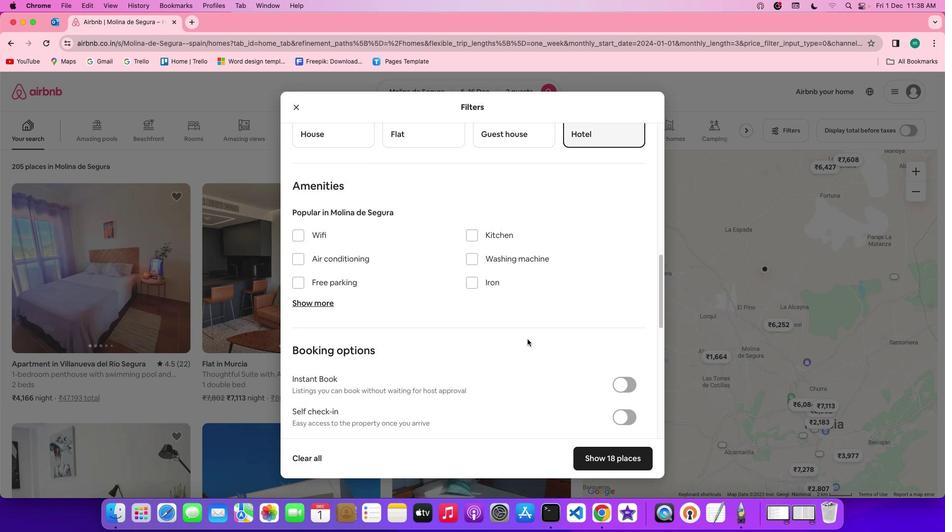 
Action: Mouse scrolled (545, 356) with delta (17, 16)
Screenshot: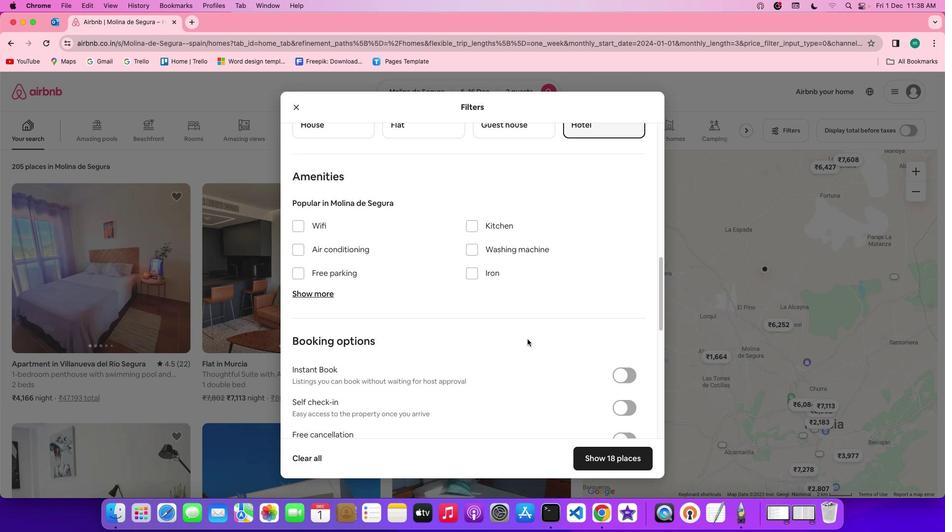 
Action: Mouse scrolled (545, 356) with delta (17, 17)
Screenshot: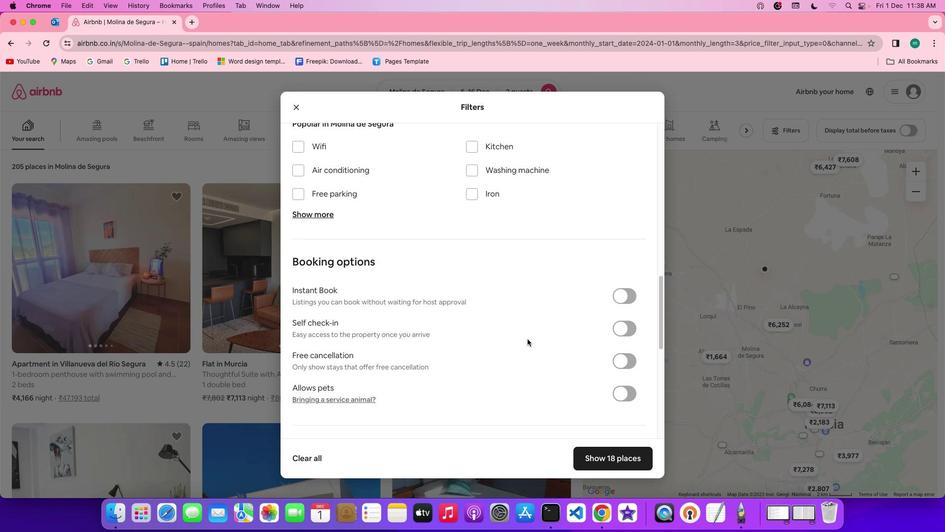
Action: Mouse scrolled (545, 356) with delta (17, 17)
Screenshot: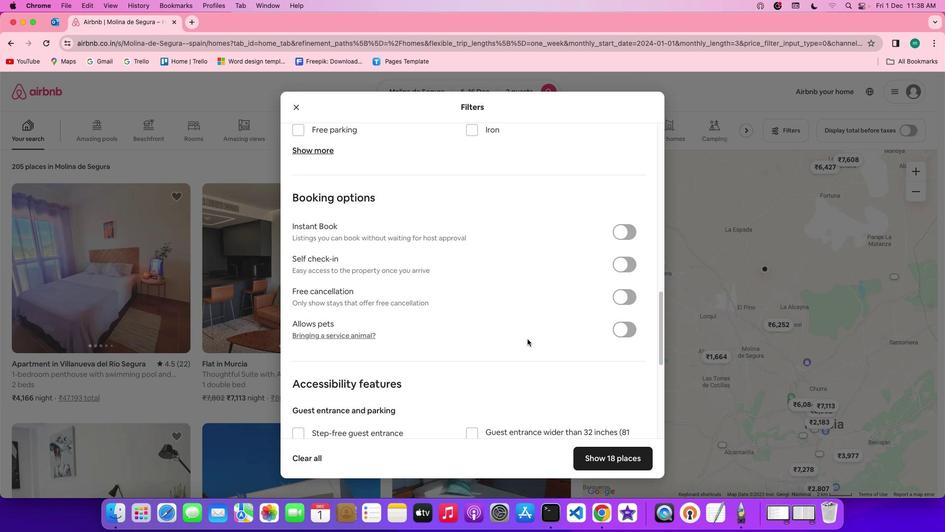
Action: Mouse scrolled (545, 356) with delta (17, 16)
Screenshot: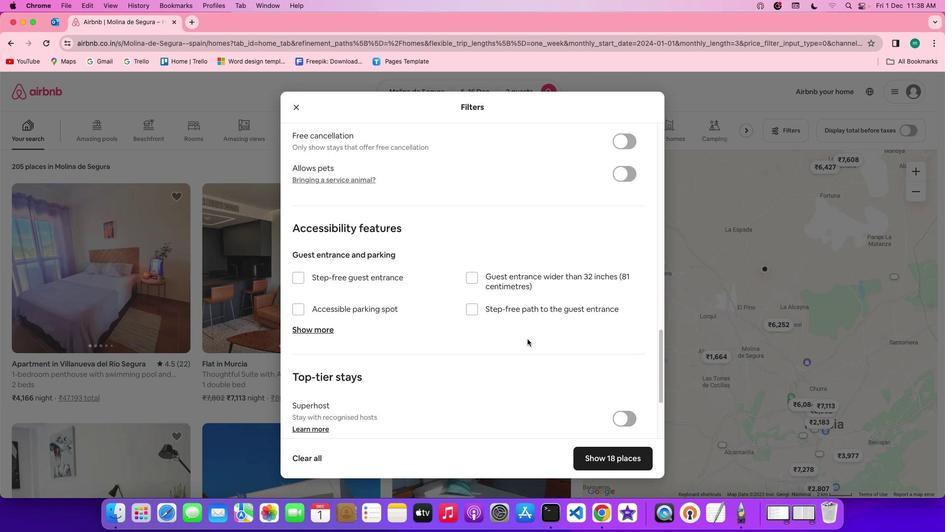 
Action: Mouse scrolled (545, 356) with delta (17, 15)
Screenshot: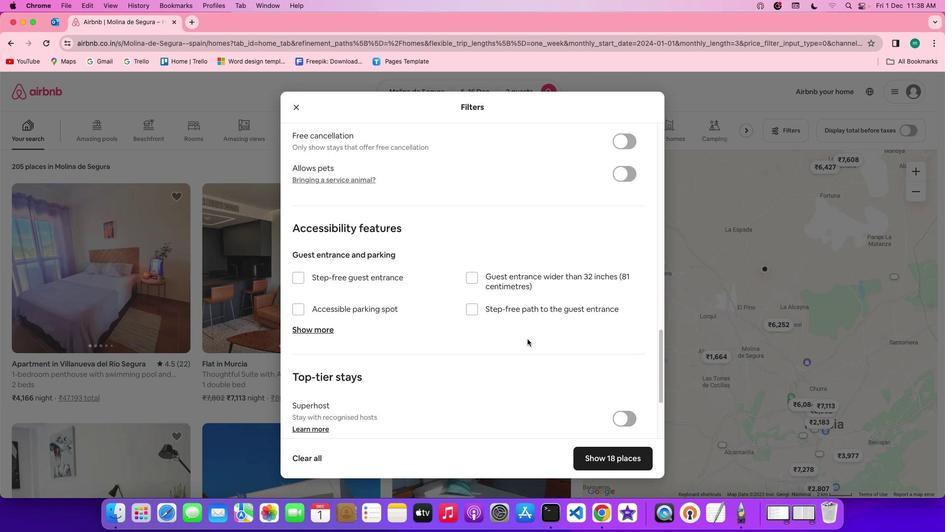 
Action: Mouse scrolled (545, 356) with delta (17, 14)
Screenshot: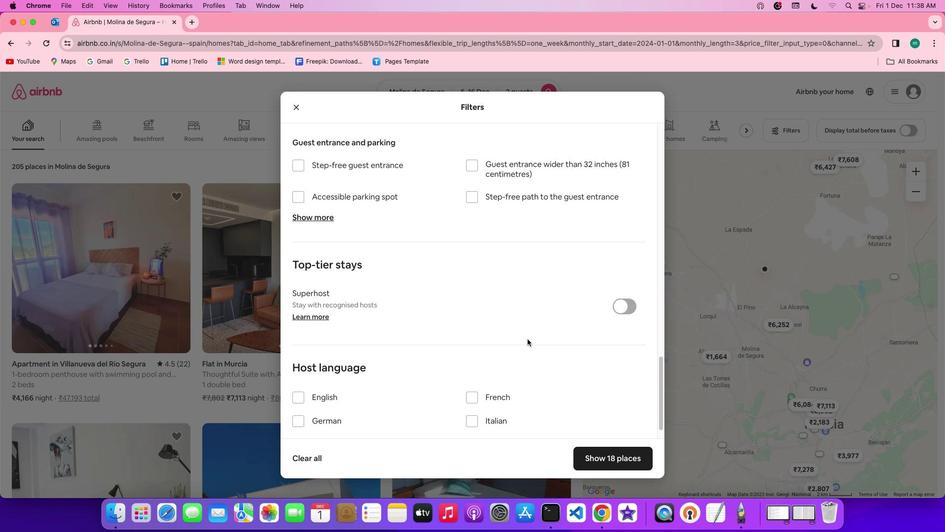 
Action: Mouse scrolled (545, 356) with delta (17, 14)
Screenshot: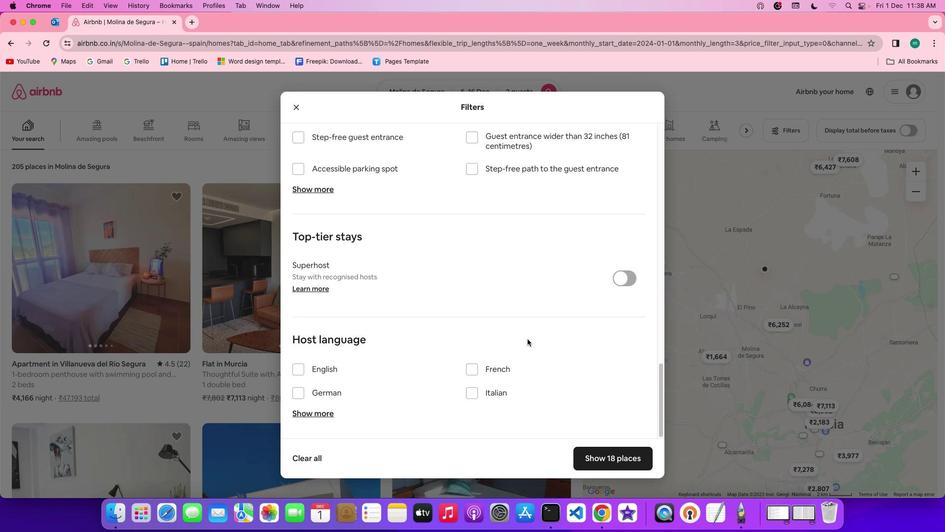 
Action: Mouse scrolled (545, 356) with delta (17, 17)
Screenshot: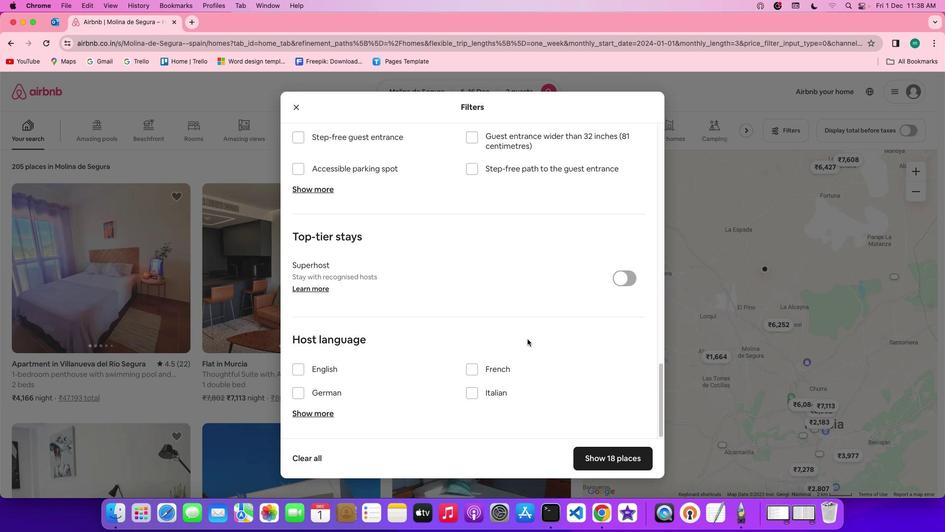 
Action: Mouse scrolled (545, 356) with delta (17, 17)
Screenshot: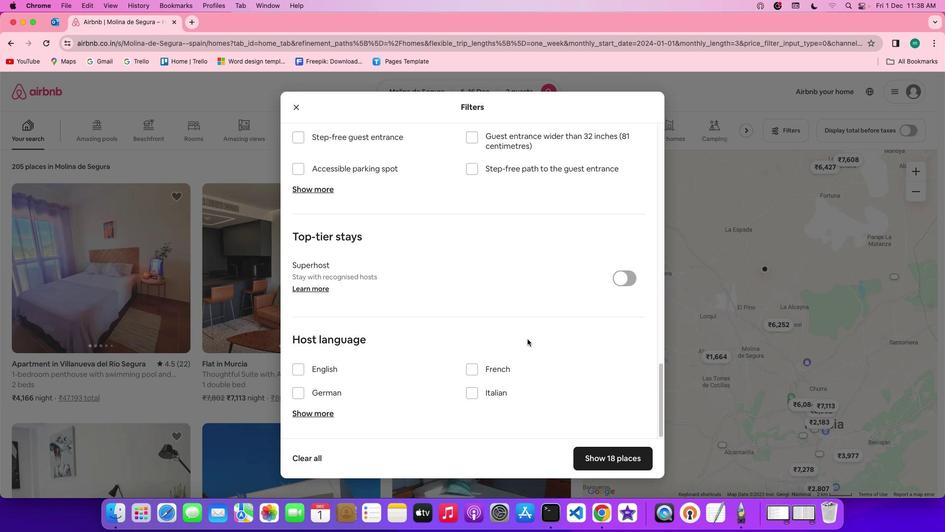 
Action: Mouse scrolled (545, 356) with delta (17, 15)
Screenshot: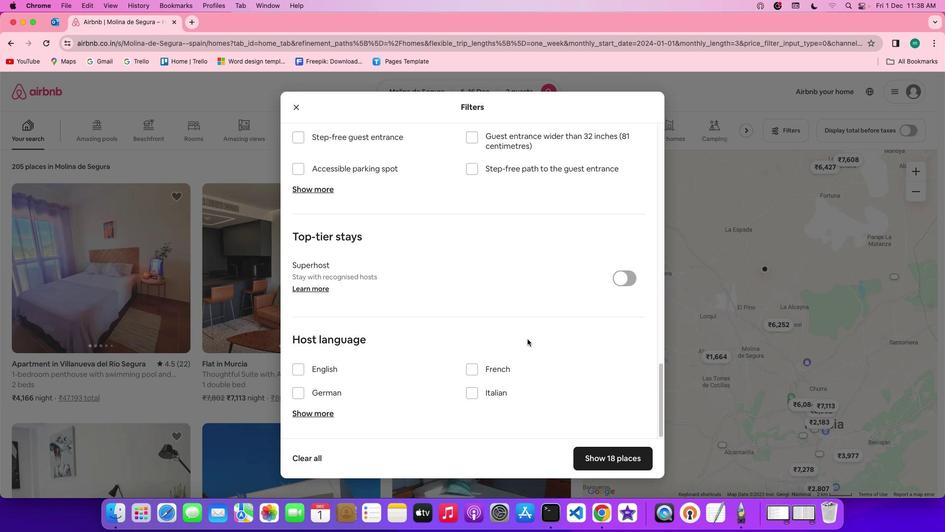
Action: Mouse scrolled (545, 356) with delta (17, 15)
Screenshot: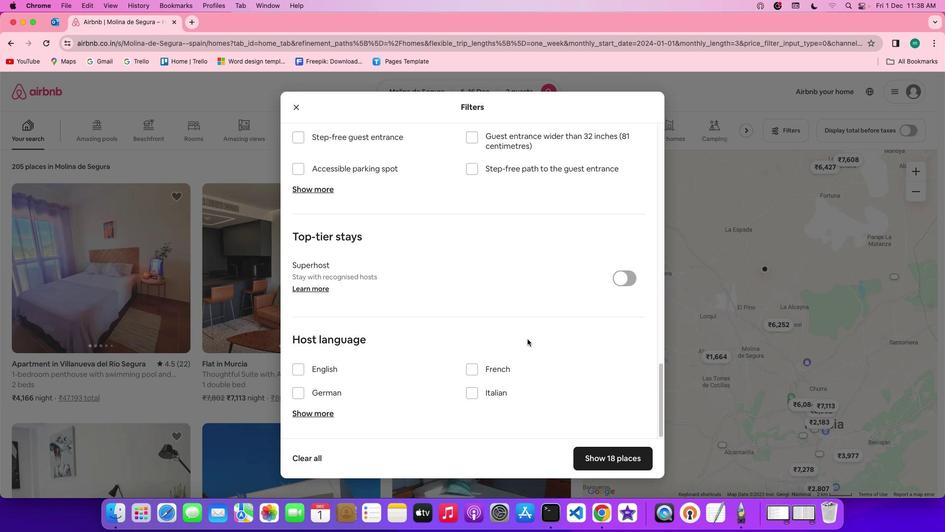 
Action: Mouse scrolled (545, 356) with delta (17, 14)
Screenshot: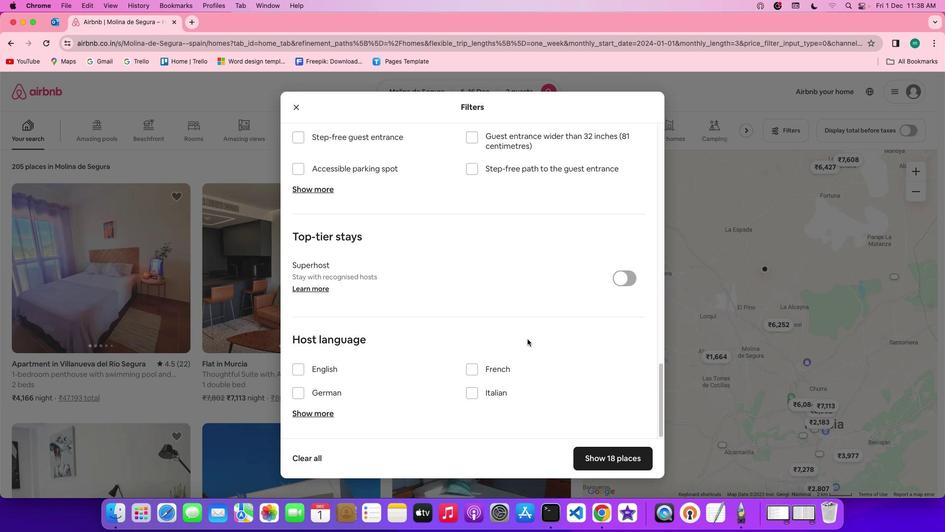 
Action: Mouse scrolled (545, 356) with delta (17, 17)
Screenshot: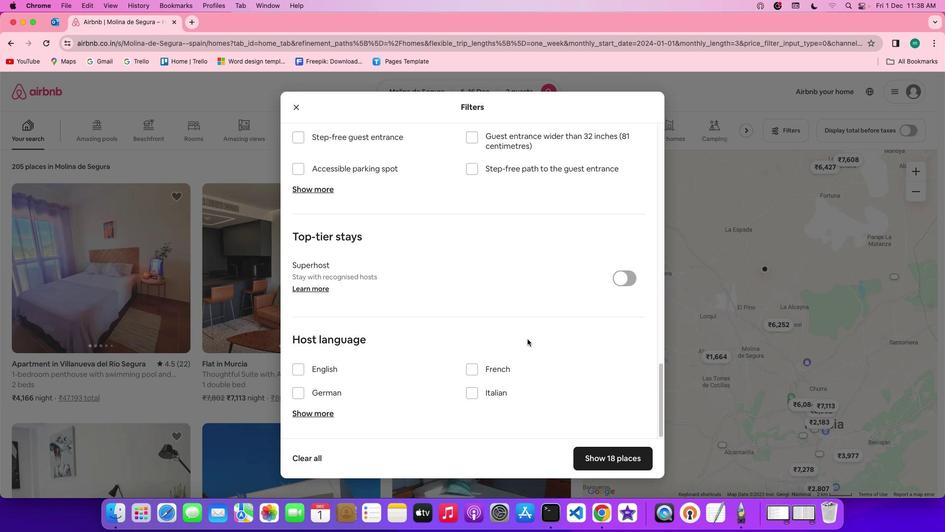 
Action: Mouse scrolled (545, 356) with delta (17, 17)
Screenshot: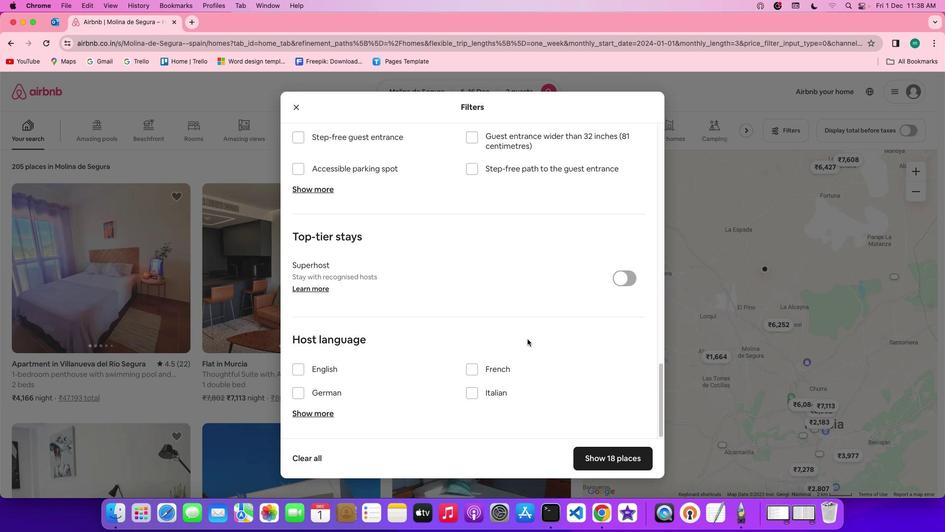
Action: Mouse scrolled (545, 356) with delta (17, 15)
Screenshot: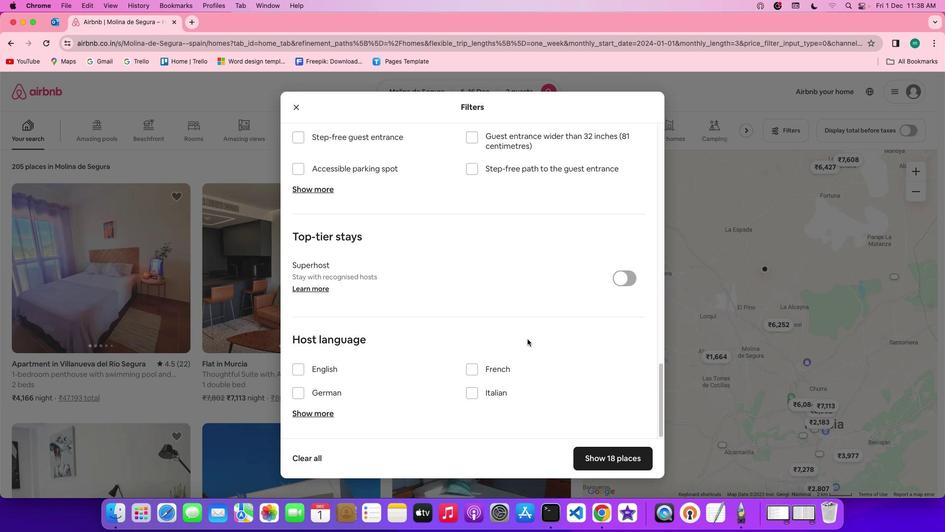 
Action: Mouse scrolled (545, 356) with delta (17, 15)
Screenshot: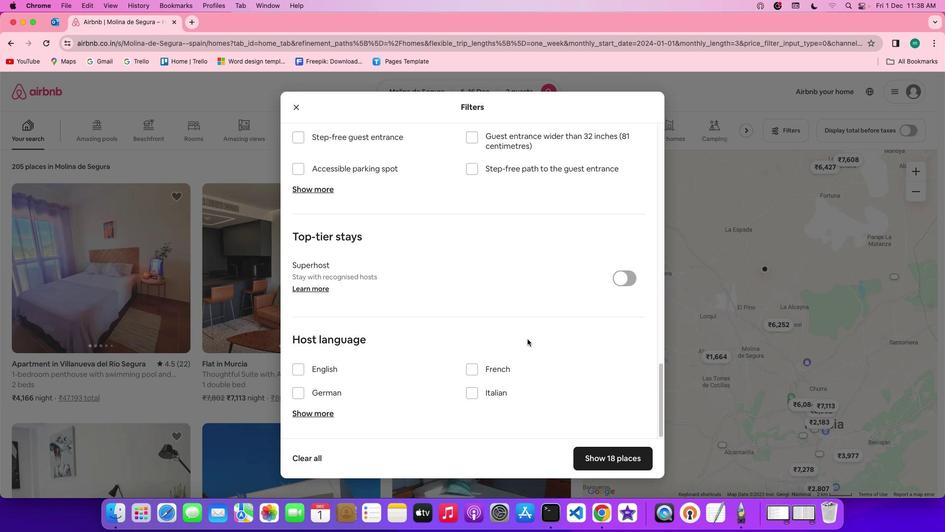 
Action: Mouse scrolled (545, 356) with delta (17, 14)
Screenshot: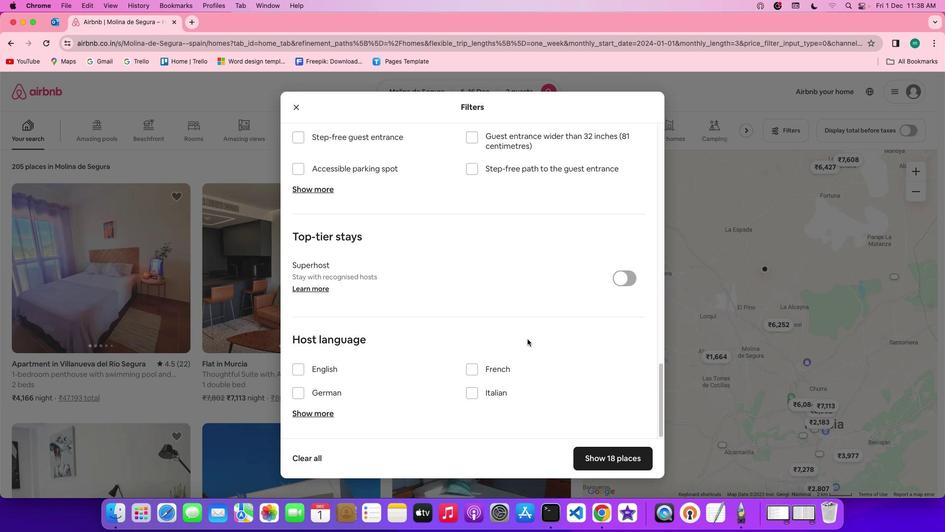 
Action: Mouse scrolled (545, 356) with delta (17, 14)
Screenshot: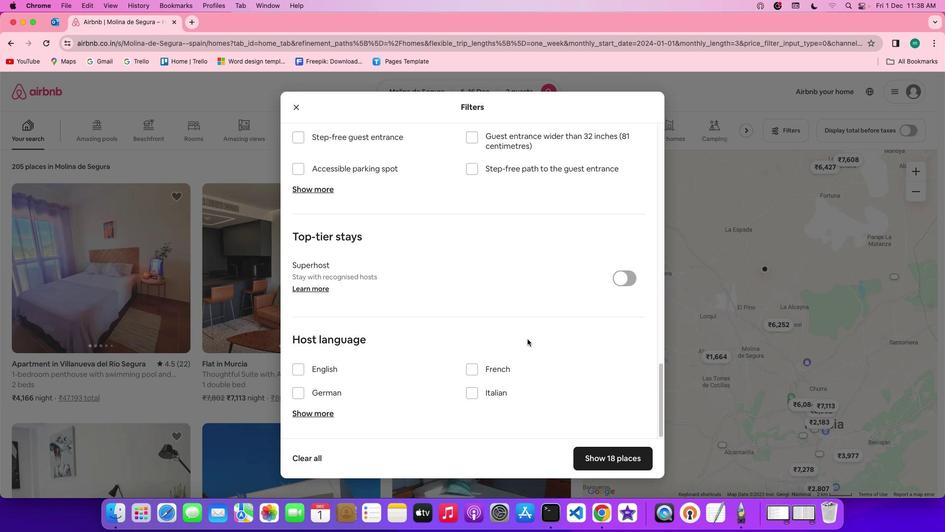 
Action: Mouse moved to (635, 476)
Screenshot: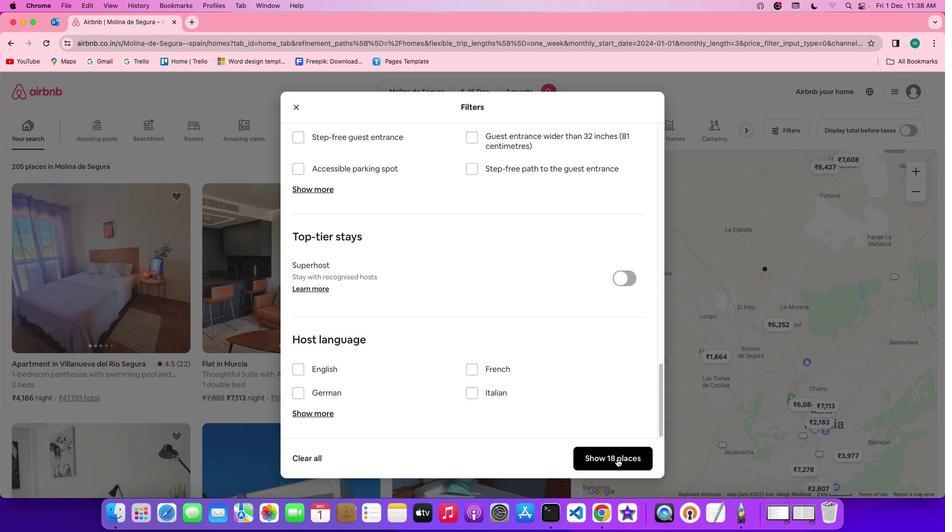 
Action: Mouse pressed left at (635, 476)
Screenshot: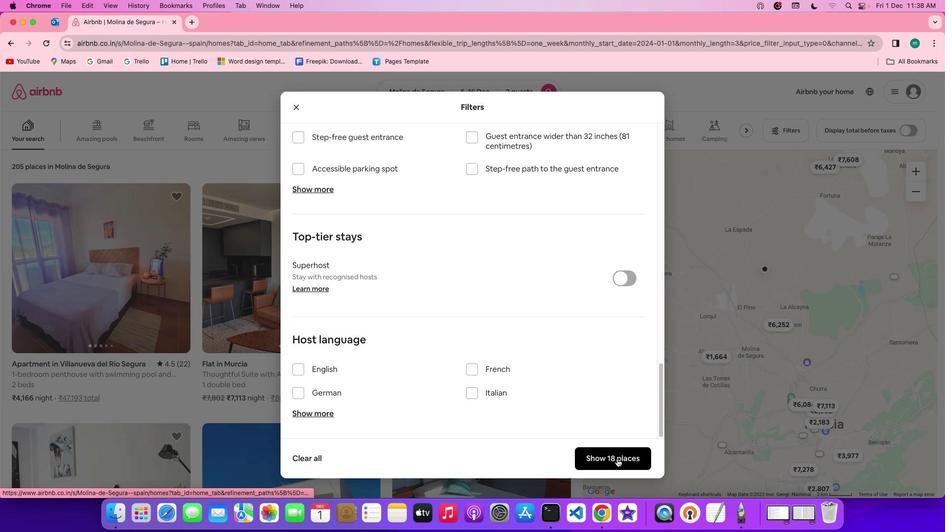 
Action: Mouse moved to (234, 299)
Screenshot: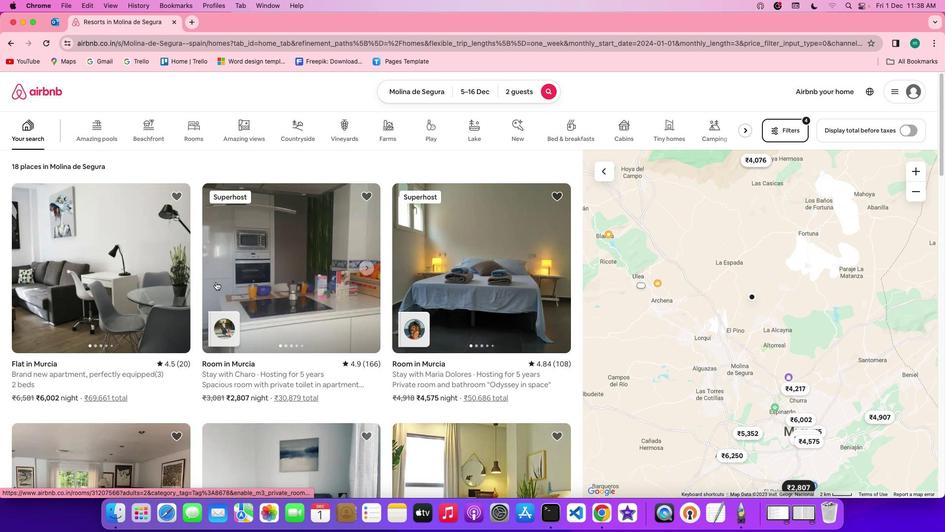 
Action: Mouse scrolled (234, 299) with delta (17, 17)
Screenshot: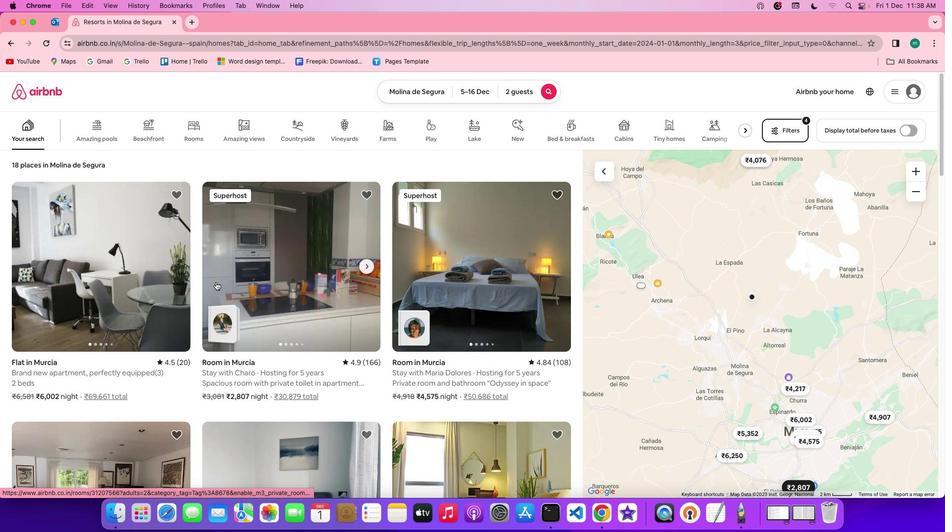 
Action: Mouse scrolled (234, 299) with delta (17, 17)
Screenshot: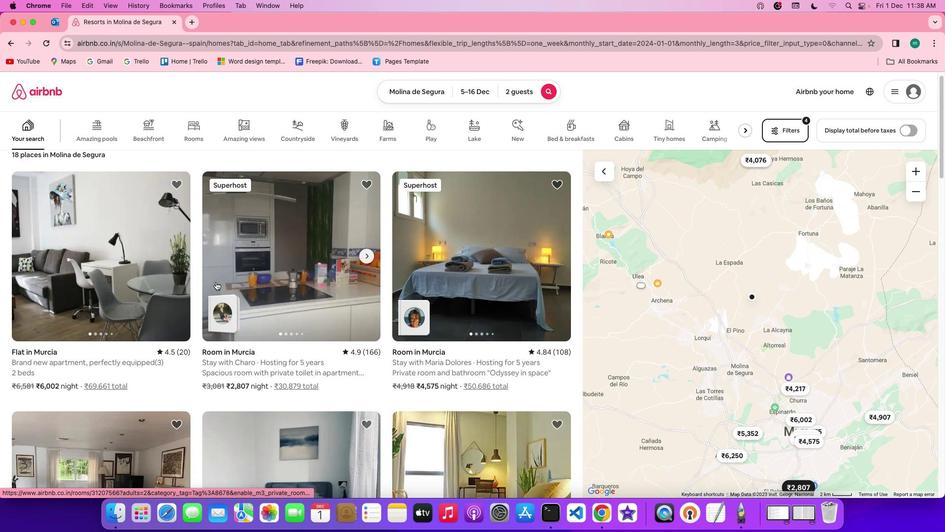 
Action: Mouse scrolled (234, 299) with delta (17, 17)
Screenshot: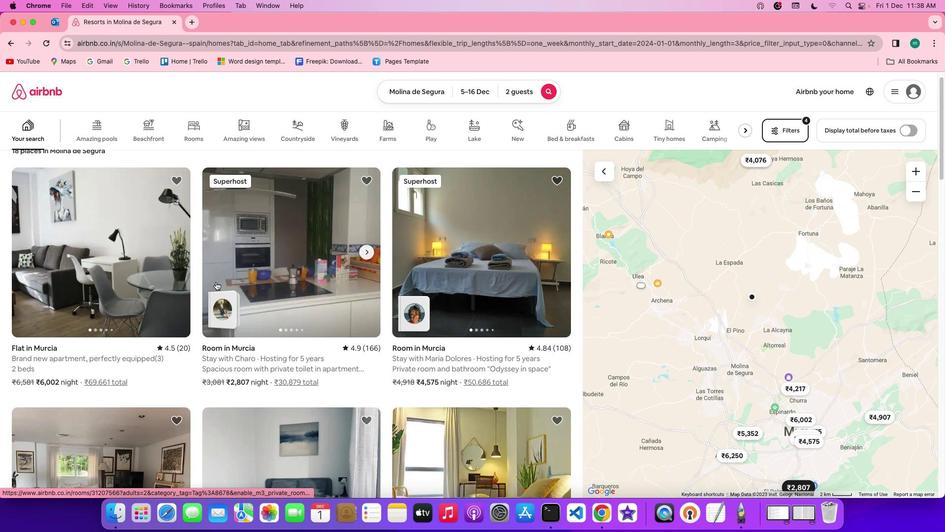 
Action: Mouse scrolled (234, 299) with delta (17, 16)
Screenshot: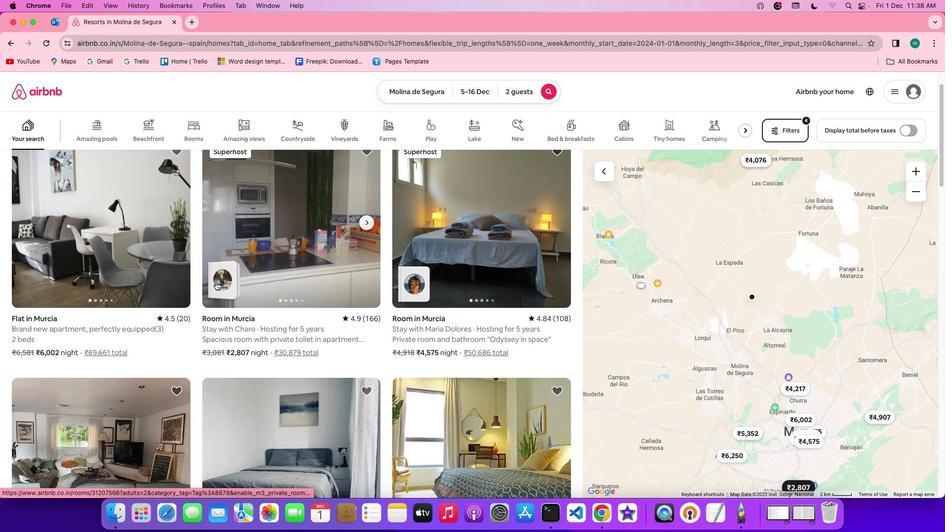 
Action: Mouse scrolled (234, 299) with delta (17, 17)
Screenshot: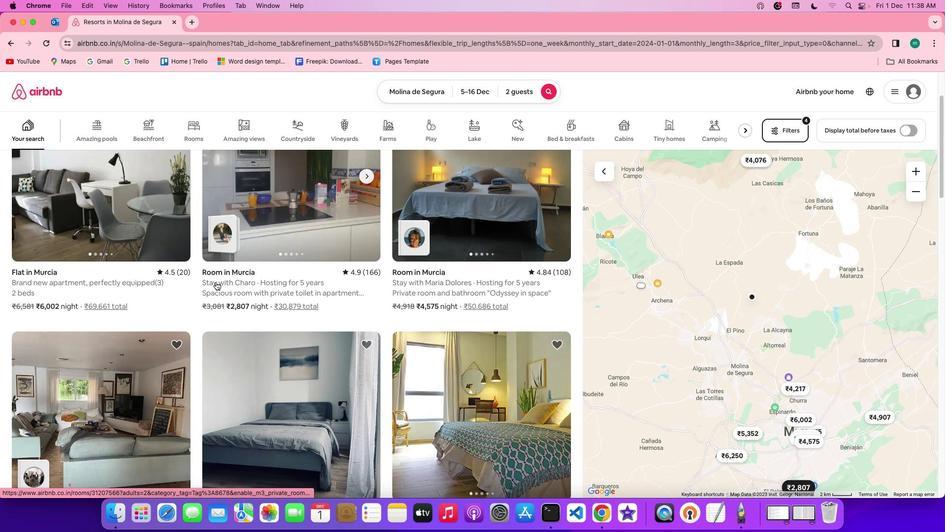 
Action: Mouse scrolled (234, 299) with delta (17, 17)
Screenshot: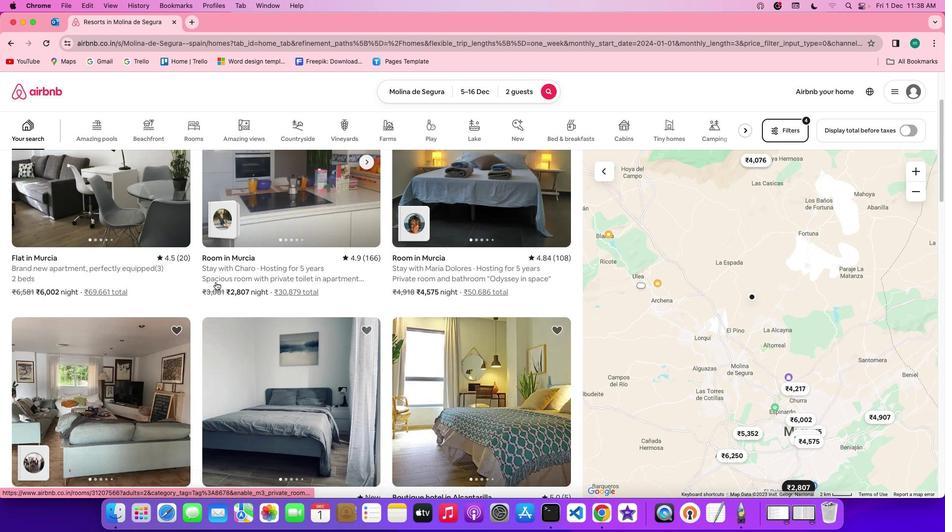 
Action: Mouse scrolled (234, 299) with delta (17, 16)
Screenshot: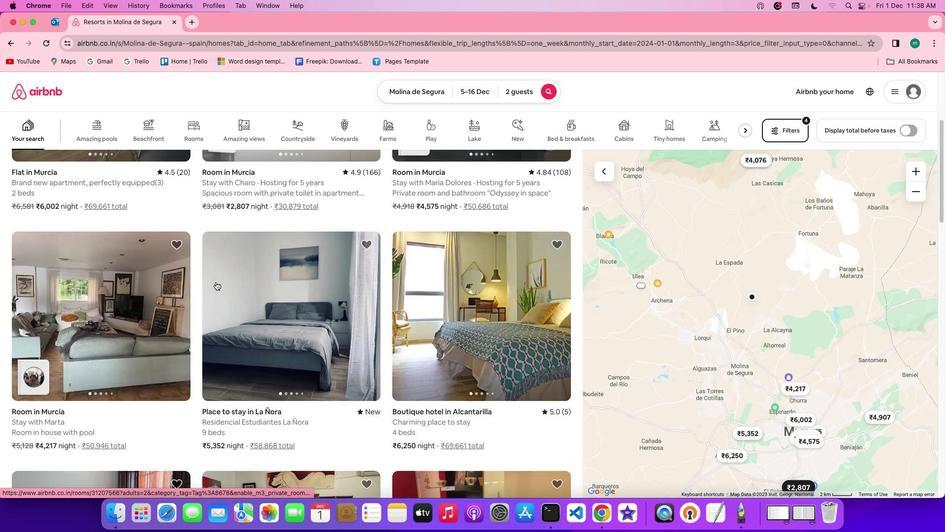 
Action: Mouse scrolled (234, 299) with delta (17, 15)
Screenshot: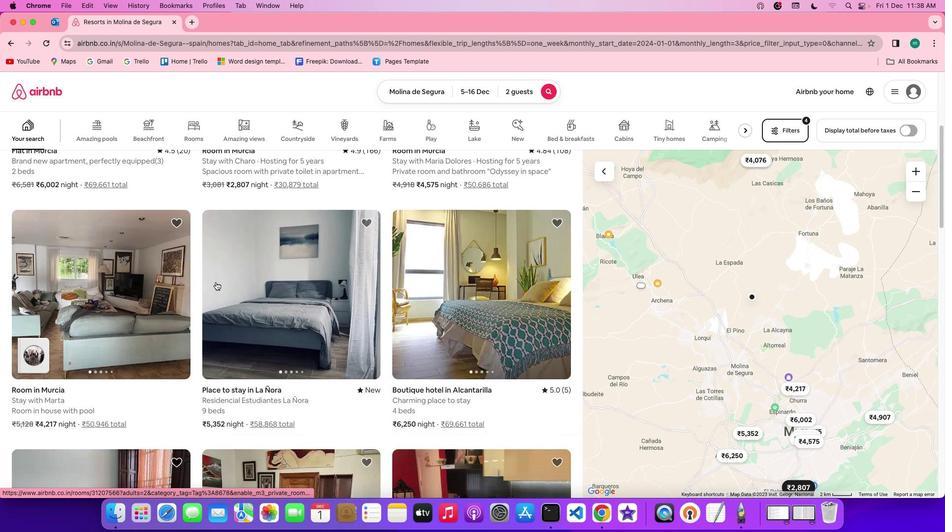 
Action: Mouse scrolled (234, 299) with delta (17, 15)
Screenshot: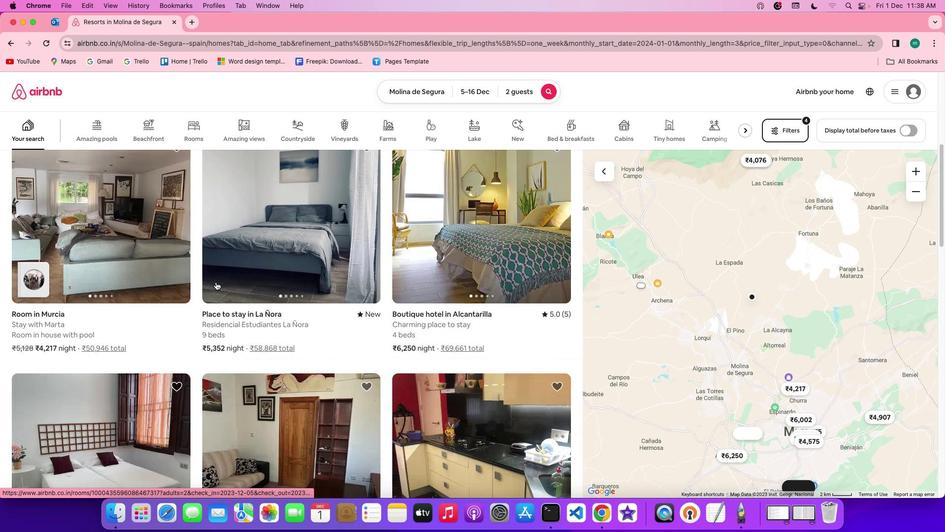 
Action: Mouse moved to (104, 272)
Screenshot: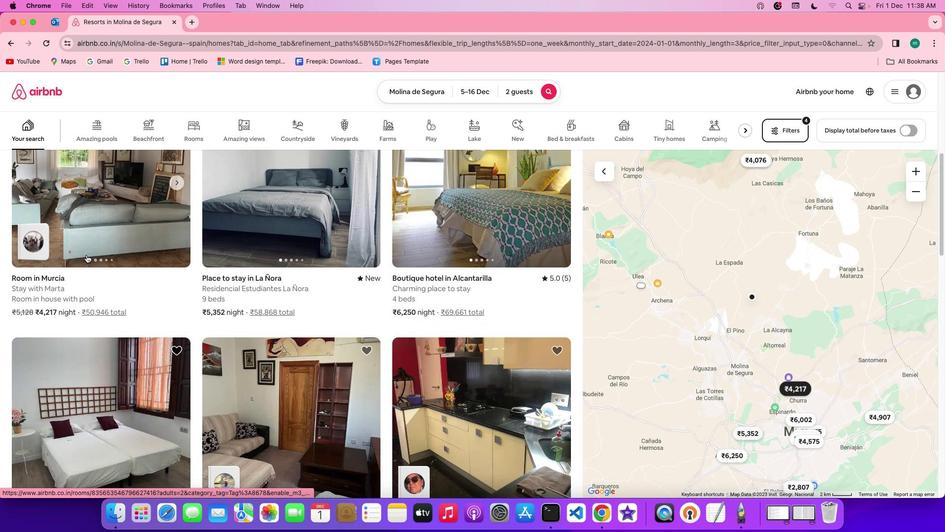 
Action: Mouse pressed left at (104, 272)
Screenshot: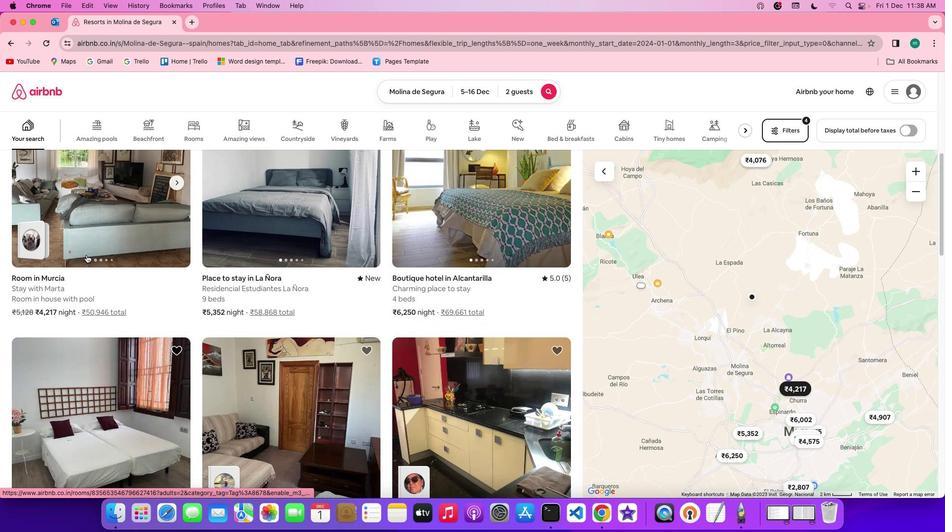 
Action: Mouse moved to (745, 384)
Screenshot: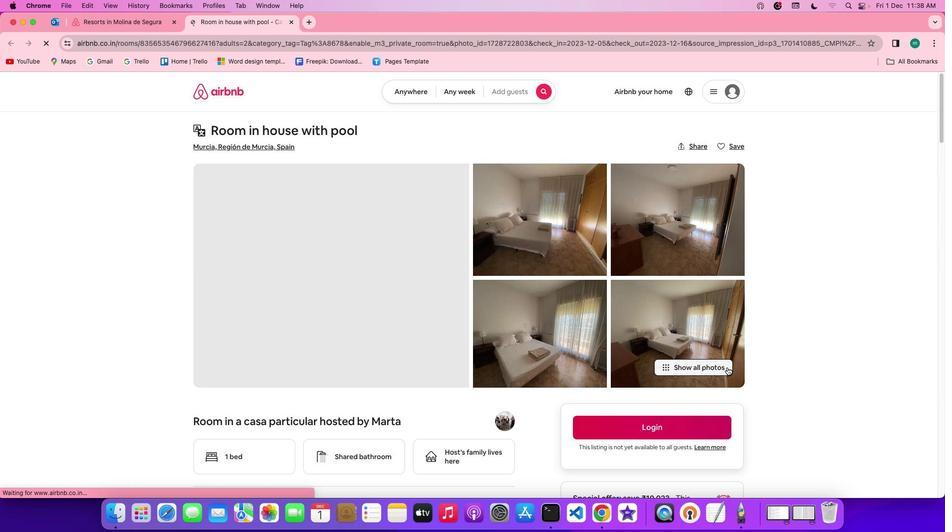 
Action: Mouse pressed left at (745, 384)
Screenshot: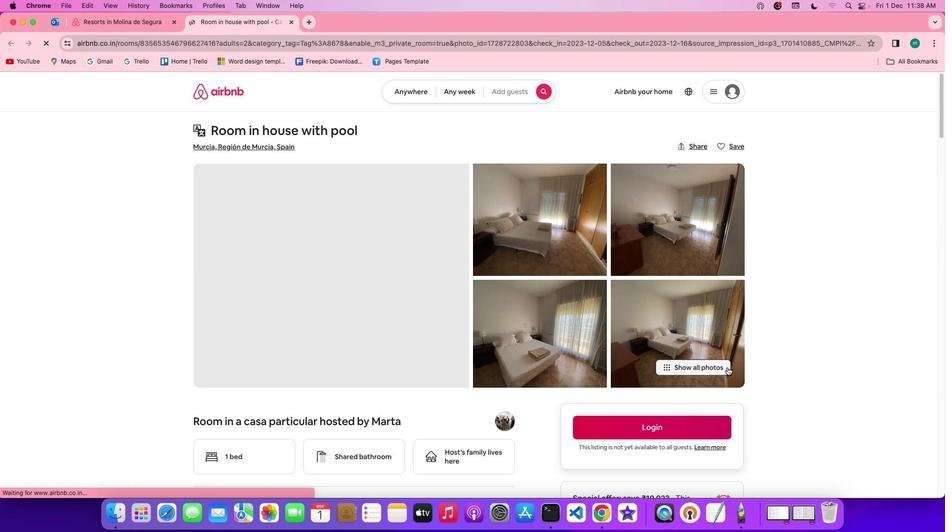 
Action: Mouse moved to (578, 402)
Screenshot: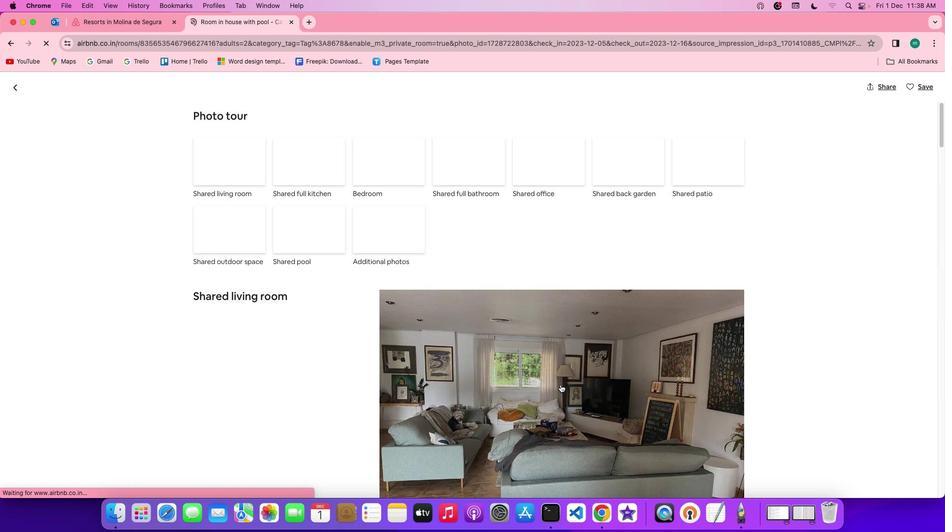 
Action: Mouse scrolled (578, 402) with delta (17, 17)
Screenshot: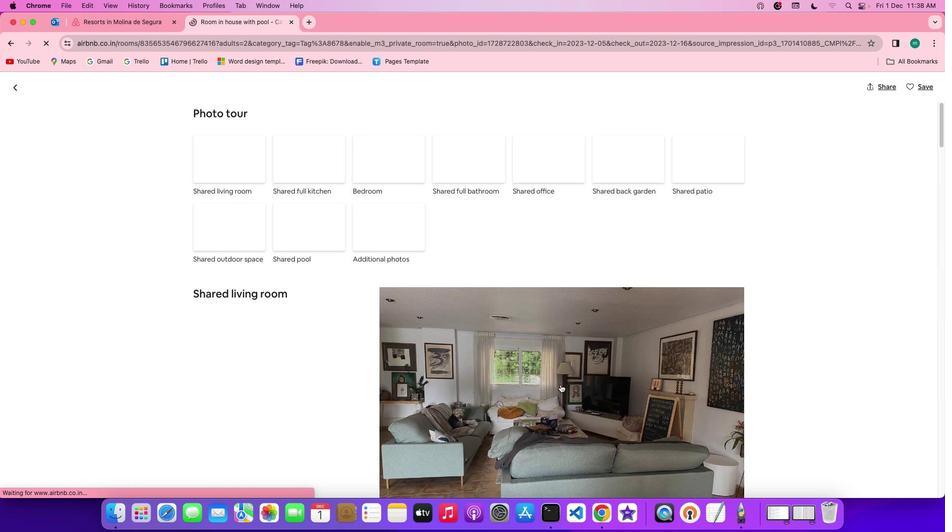 
Action: Mouse scrolled (578, 402) with delta (17, 17)
Screenshot: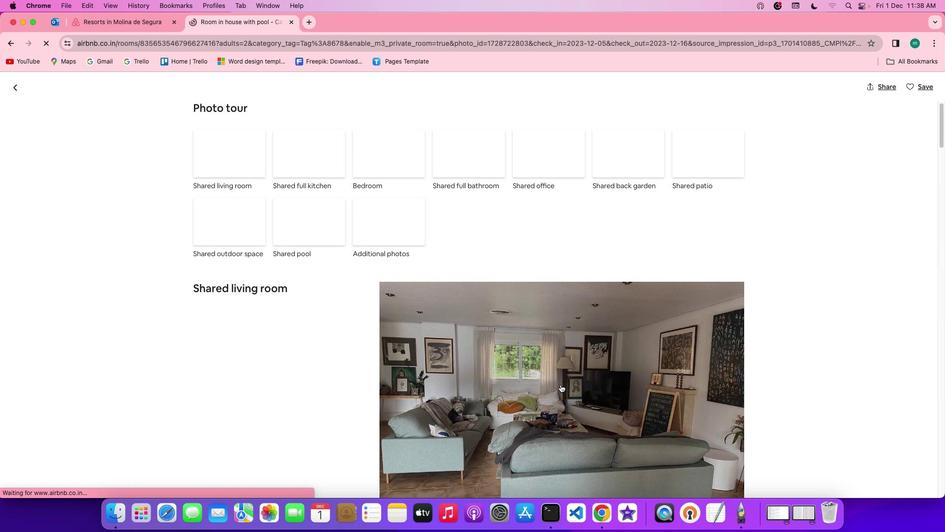 
Action: Mouse scrolled (578, 402) with delta (17, 16)
Screenshot: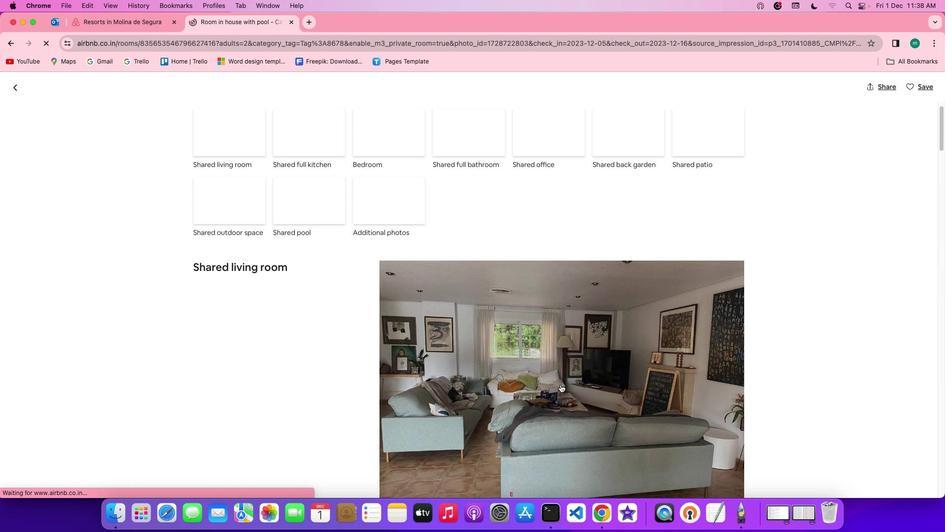 
Action: Mouse scrolled (578, 402) with delta (17, 17)
Screenshot: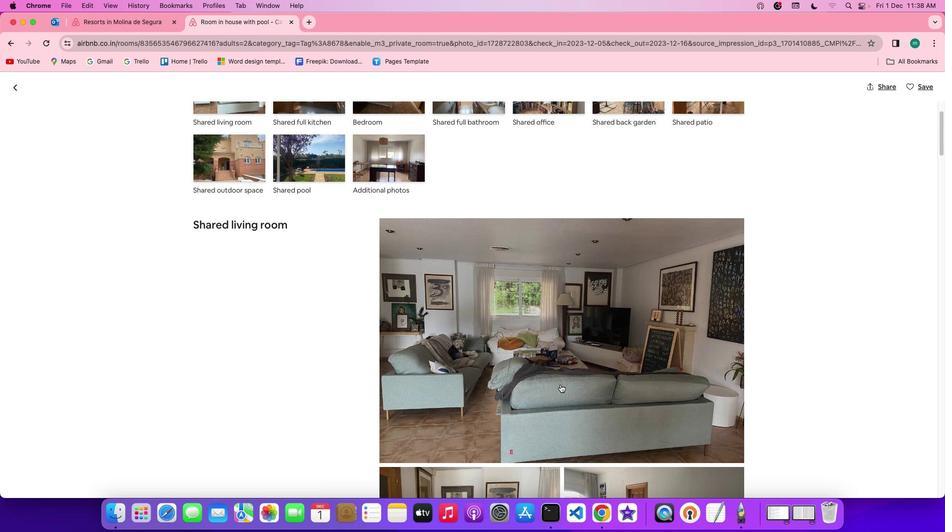
Action: Mouse scrolled (578, 402) with delta (17, 17)
Screenshot: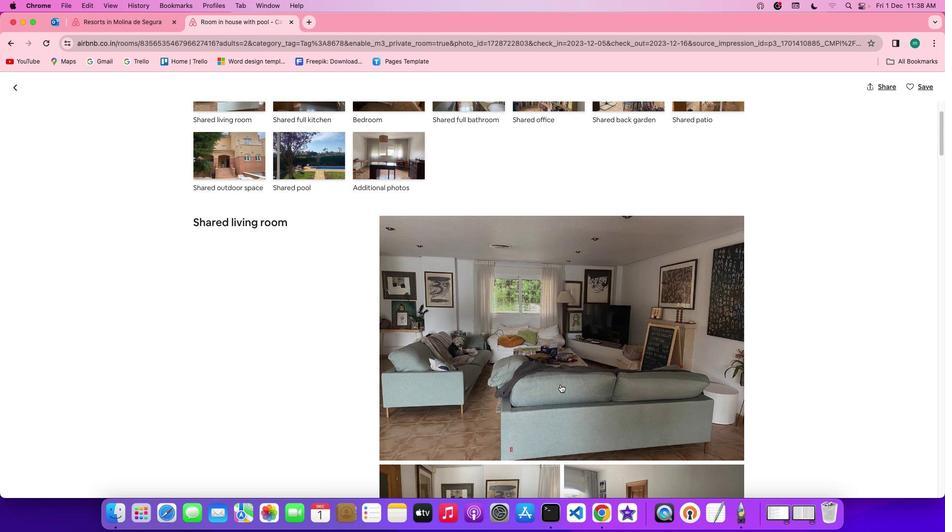 
Action: Mouse scrolled (578, 402) with delta (17, 16)
Screenshot: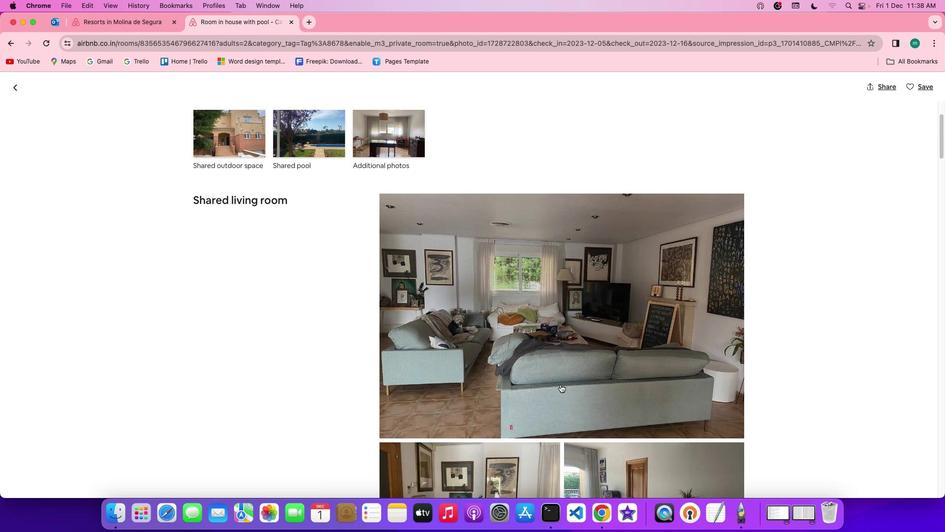 
Action: Mouse scrolled (578, 402) with delta (17, 16)
Screenshot: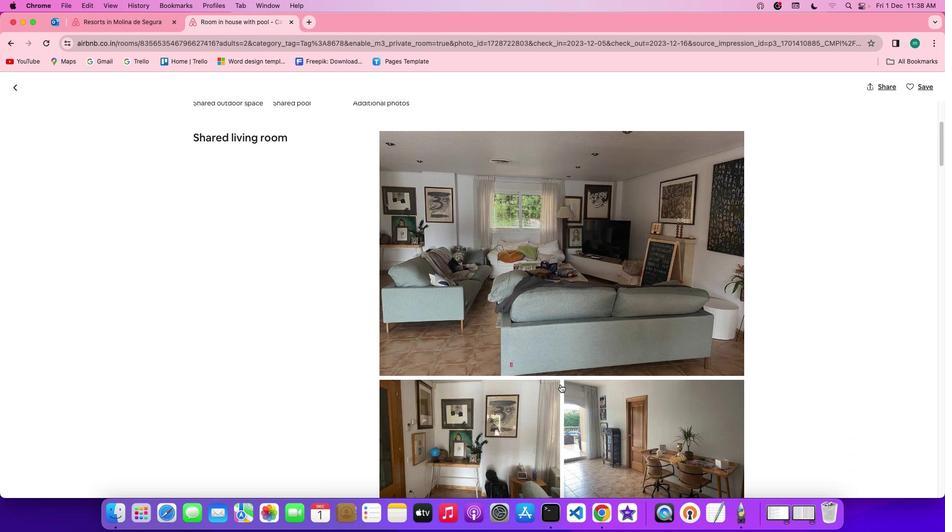 
Action: Mouse scrolled (578, 402) with delta (17, 17)
Screenshot: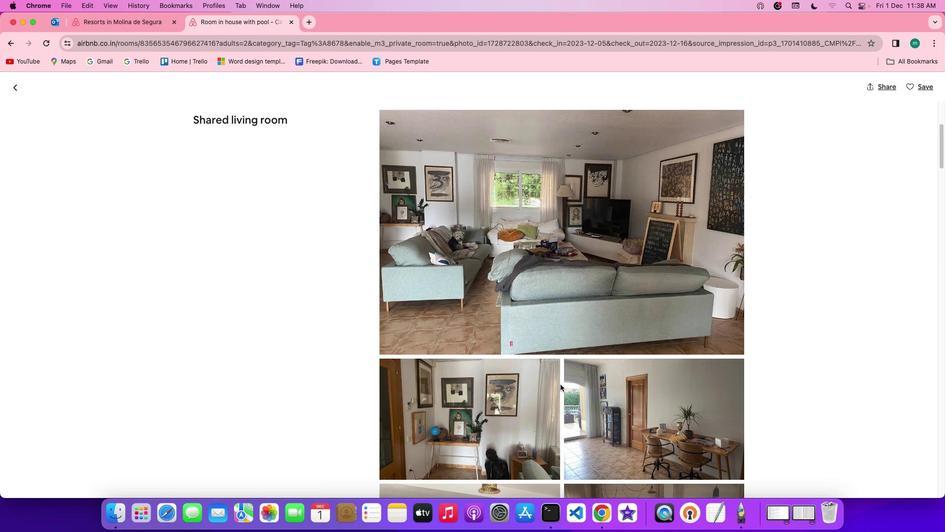 
Action: Mouse scrolled (578, 402) with delta (17, 17)
Screenshot: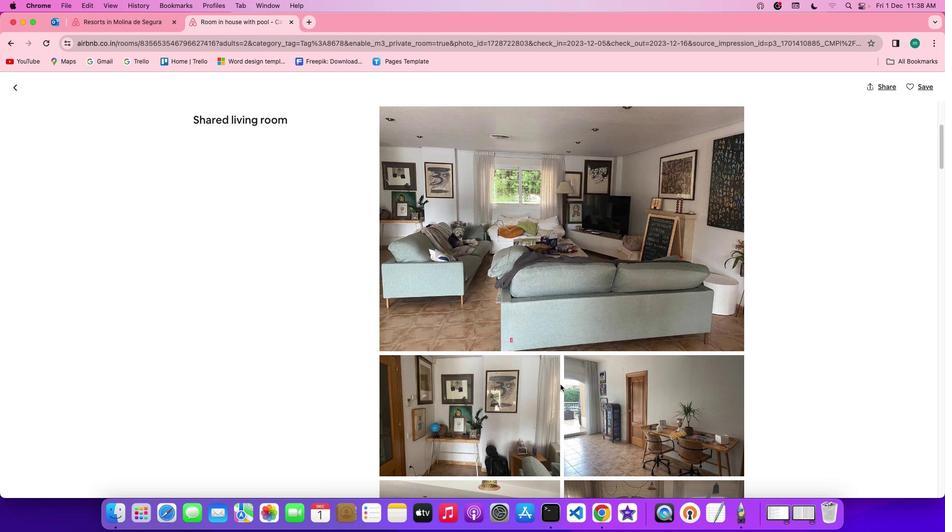 
Action: Mouse scrolled (578, 402) with delta (17, 16)
Screenshot: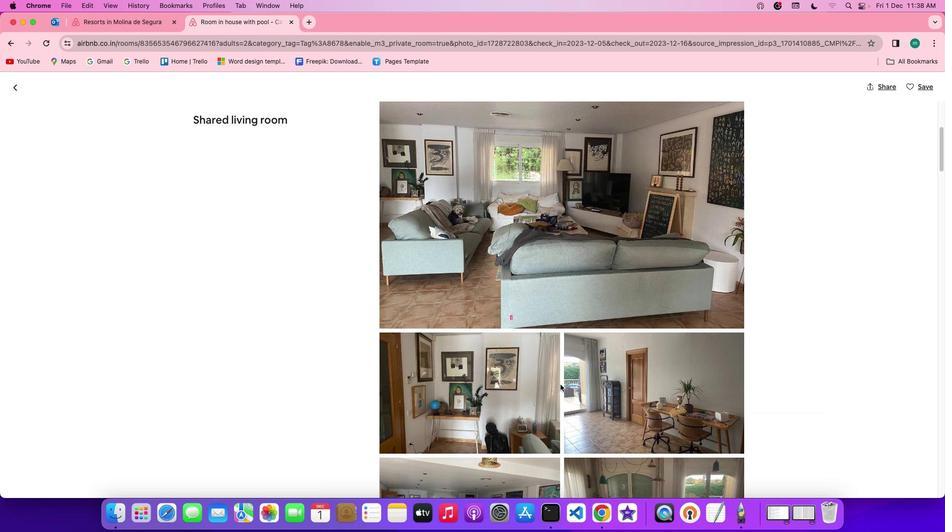 
Action: Mouse scrolled (578, 402) with delta (17, 17)
Screenshot: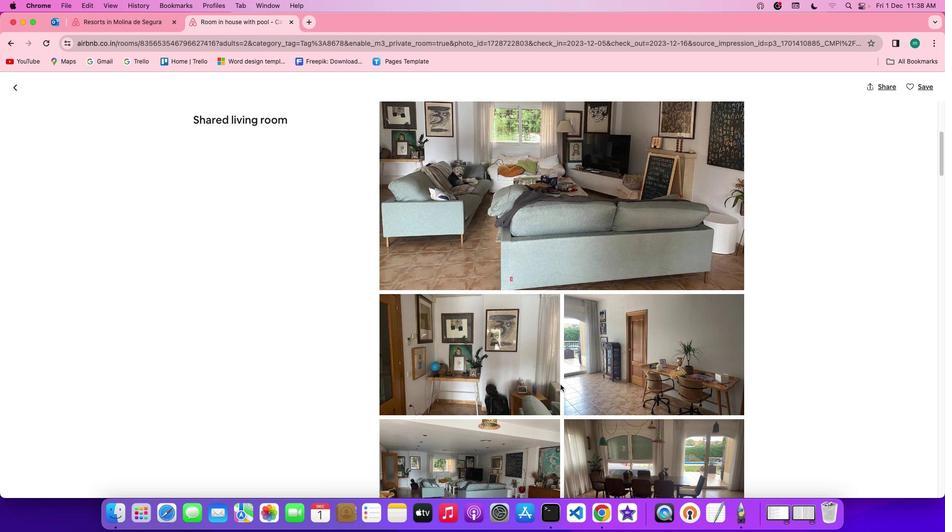 
Action: Mouse scrolled (578, 402) with delta (17, 17)
Screenshot: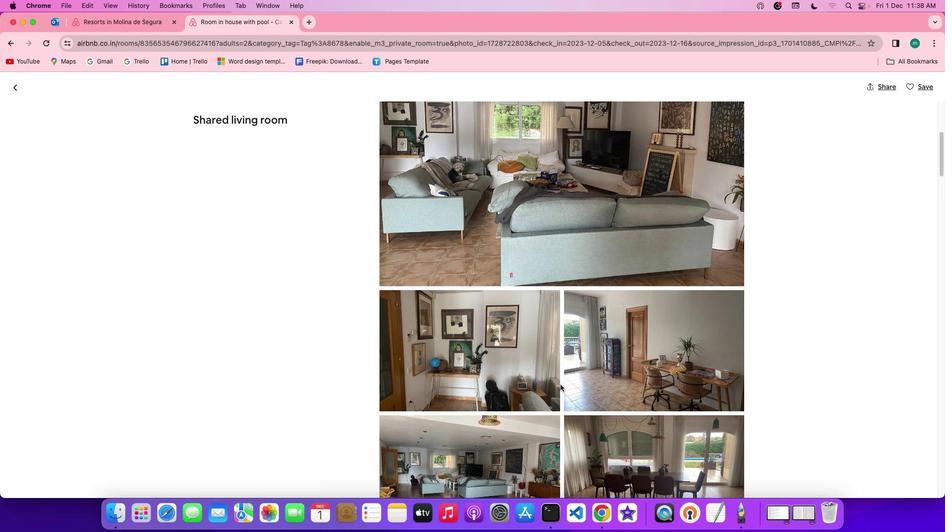 
Action: Mouse scrolled (578, 402) with delta (17, 16)
Screenshot: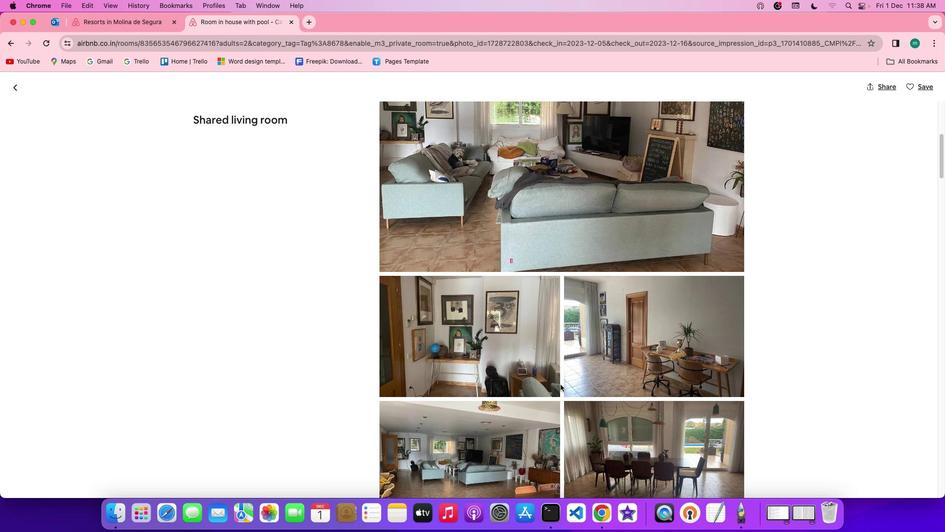 
Action: Mouse scrolled (578, 402) with delta (17, 17)
Screenshot: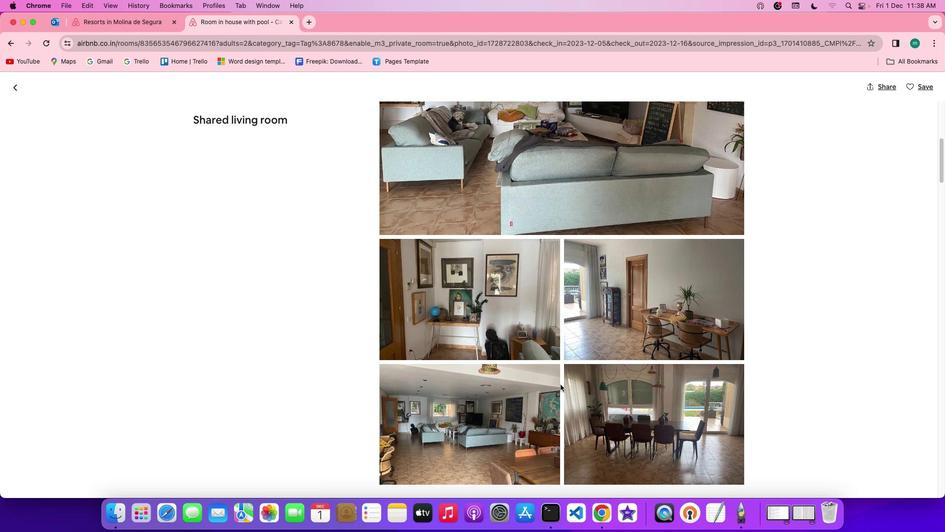 
Action: Mouse scrolled (578, 402) with delta (17, 17)
Screenshot: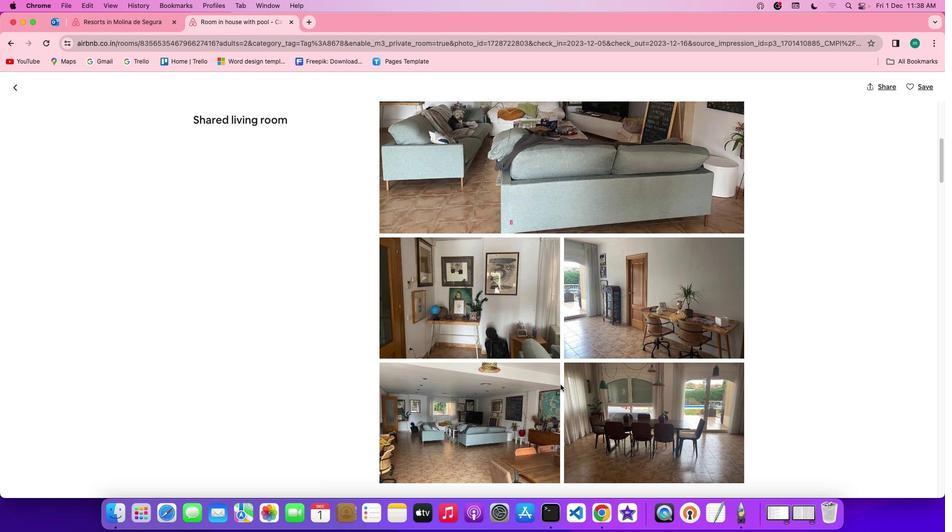 
Action: Mouse scrolled (578, 402) with delta (17, 16)
Screenshot: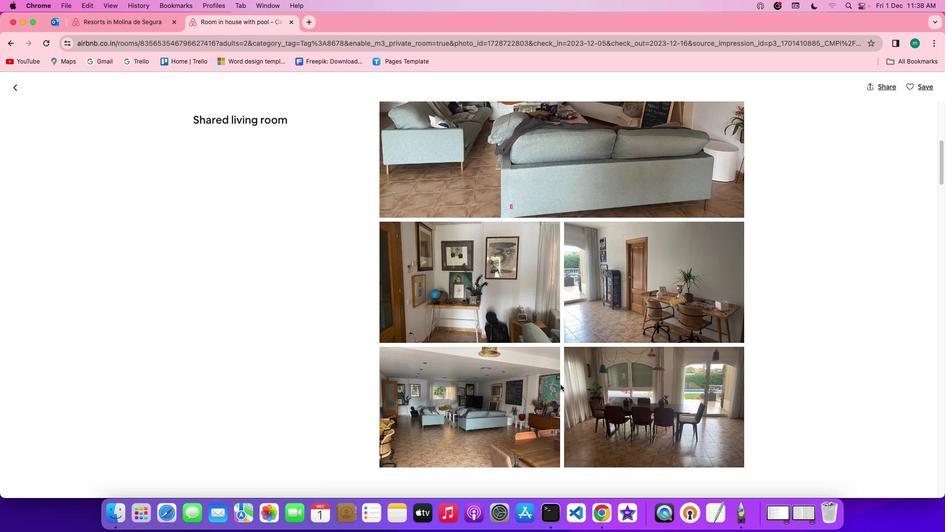 
Action: Mouse scrolled (578, 402) with delta (17, 17)
Screenshot: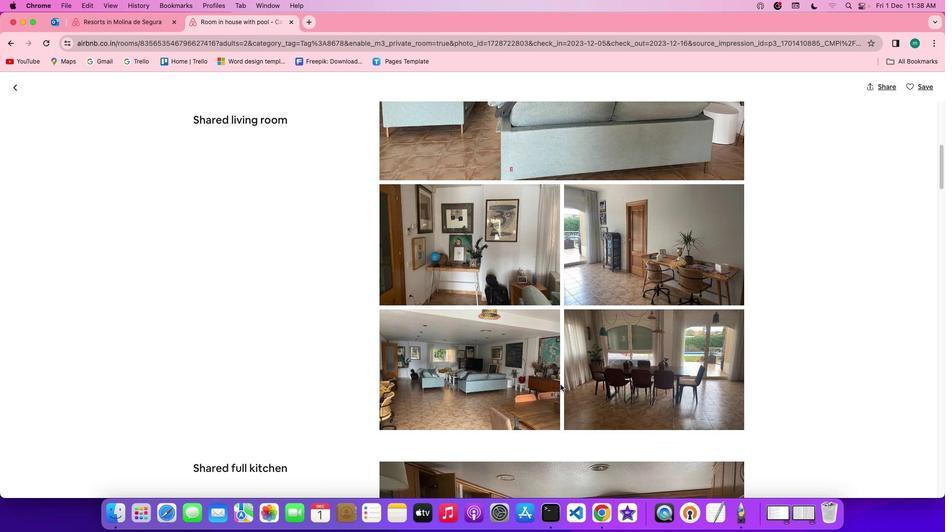 
Action: Mouse scrolled (578, 402) with delta (17, 17)
Screenshot: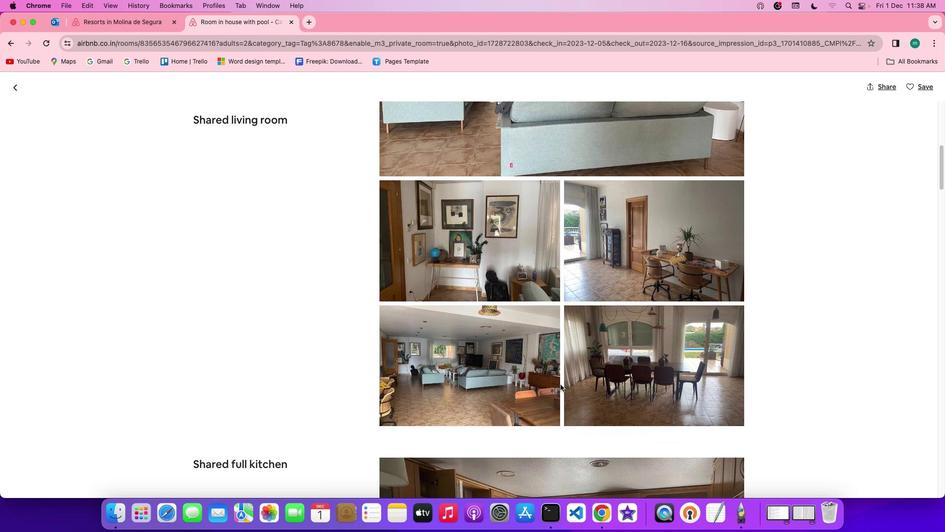 
Action: Mouse scrolled (578, 402) with delta (17, 17)
Screenshot: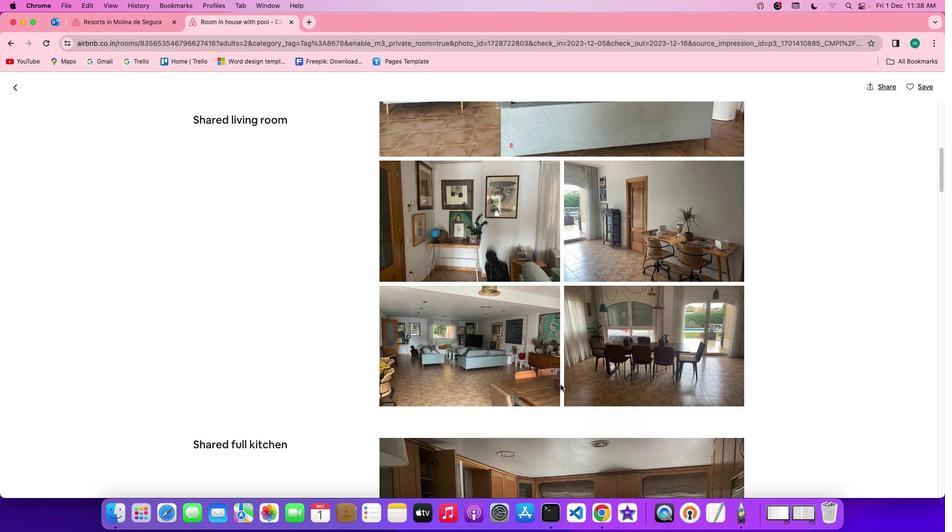 
Action: Mouse moved to (578, 402)
Screenshot: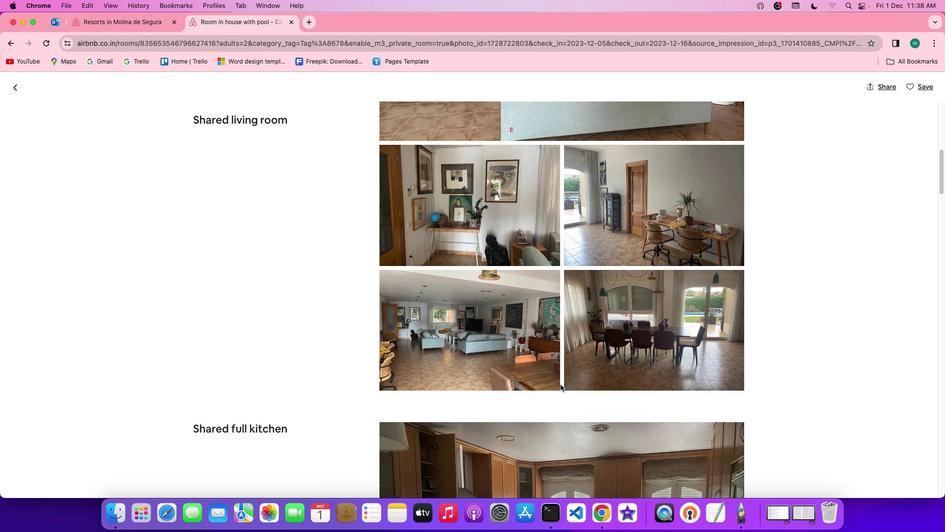 
Action: Mouse scrolled (578, 402) with delta (17, 17)
Screenshot: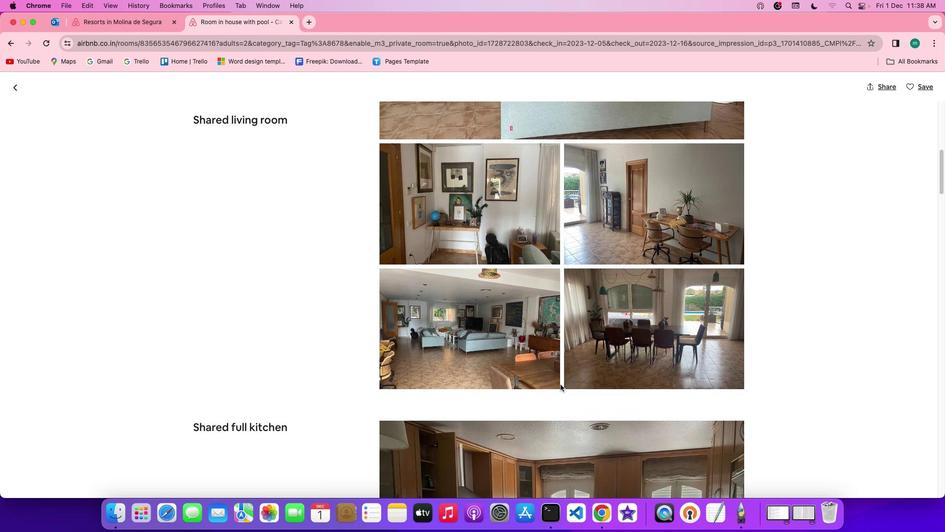 
Action: Mouse scrolled (578, 402) with delta (17, 17)
Screenshot: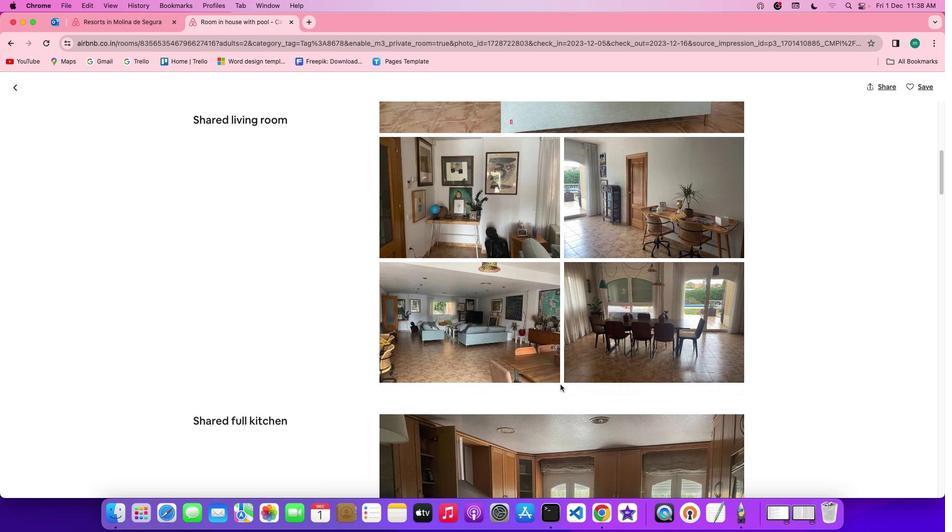 
Action: Mouse scrolled (578, 402) with delta (17, 17)
Screenshot: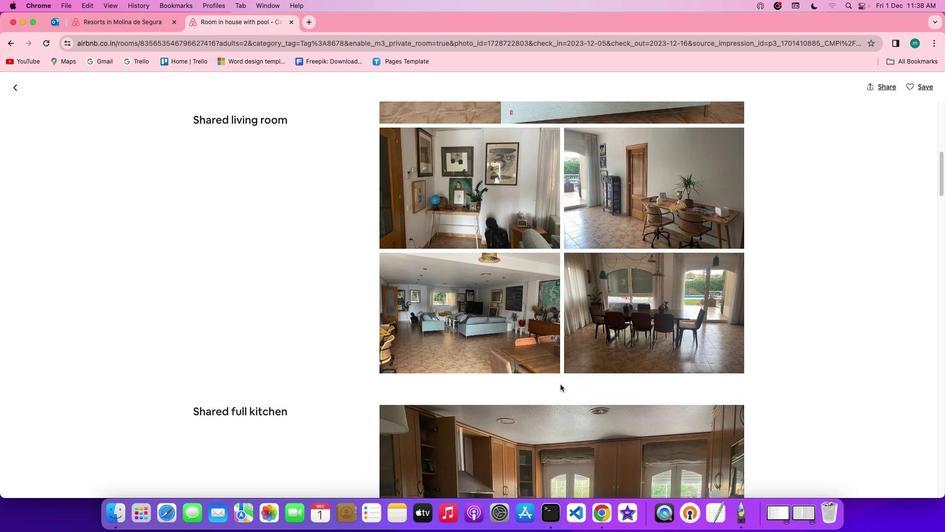 
Action: Mouse scrolled (578, 402) with delta (17, 17)
Screenshot: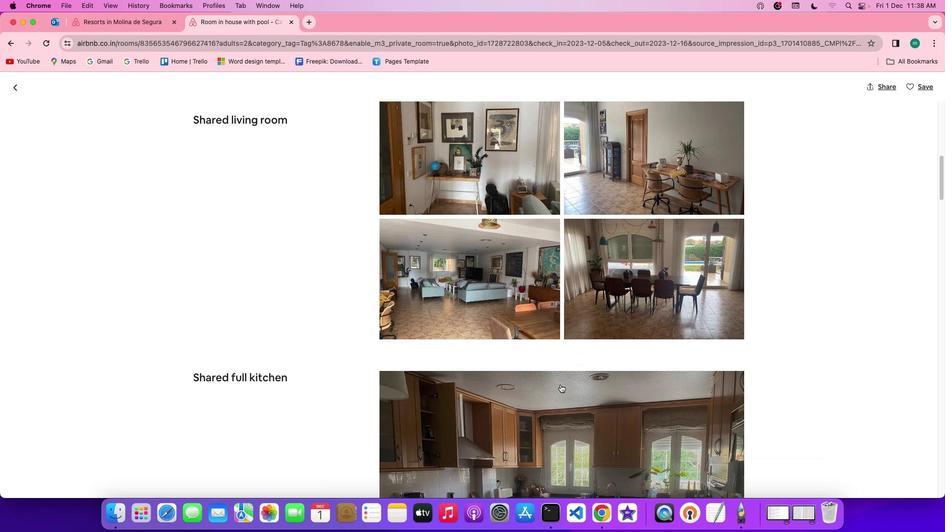 
Action: Mouse scrolled (578, 402) with delta (17, 17)
Screenshot: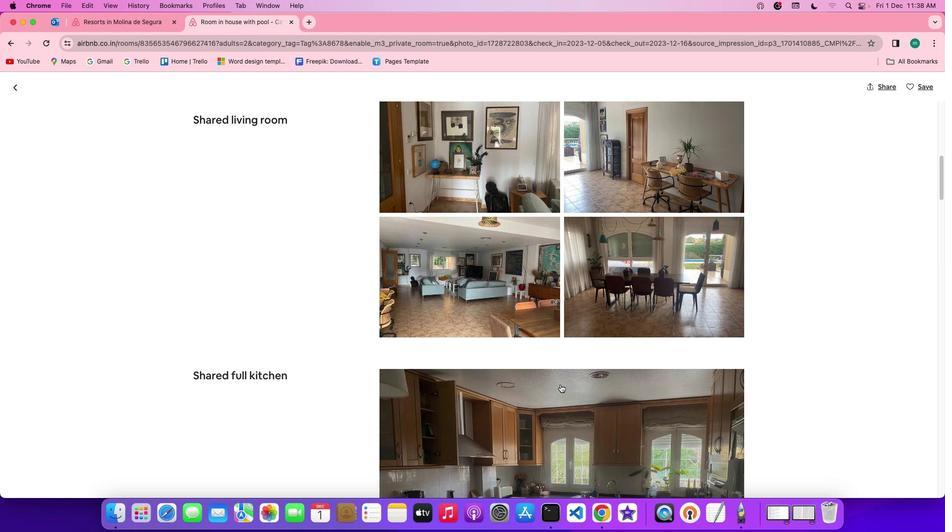 
Action: Mouse moved to (578, 402)
Screenshot: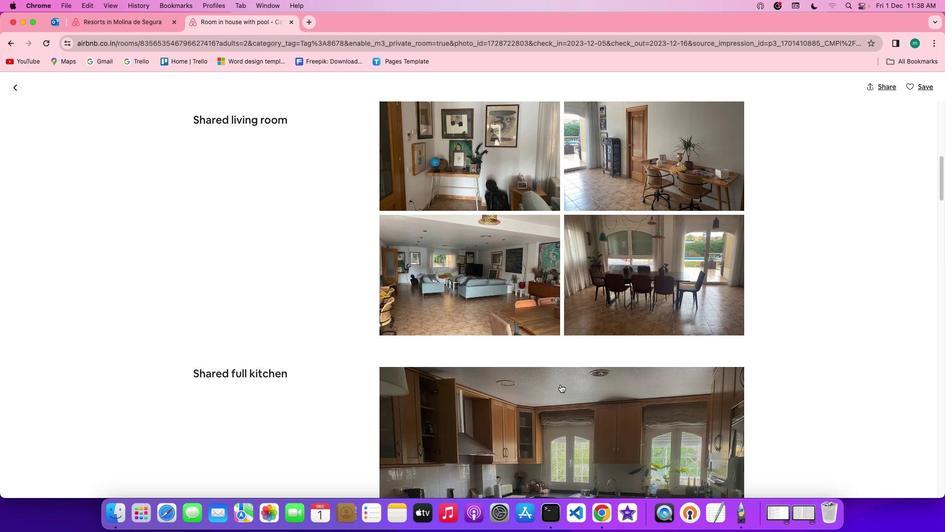 
Action: Mouse scrolled (578, 402) with delta (17, 17)
Screenshot: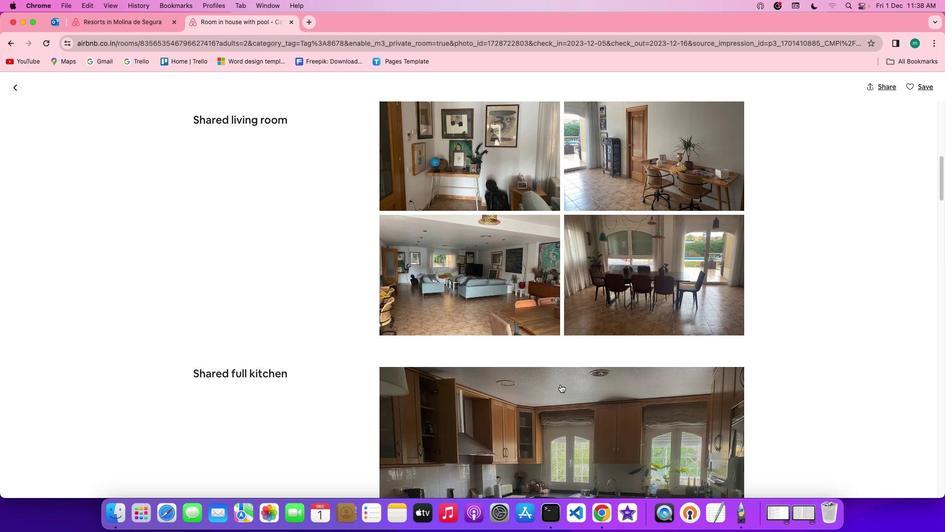
Action: Mouse scrolled (578, 402) with delta (17, 17)
Screenshot: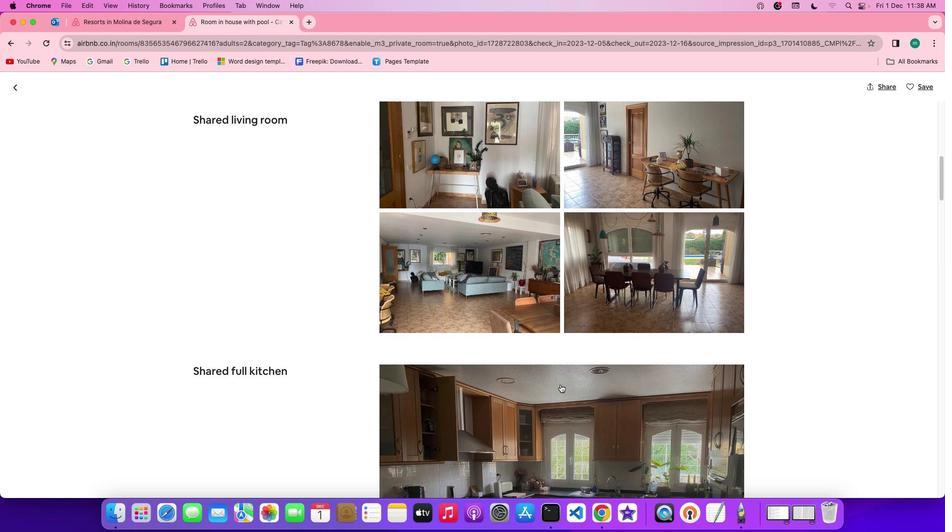
Action: Mouse scrolled (578, 402) with delta (17, 17)
Screenshot: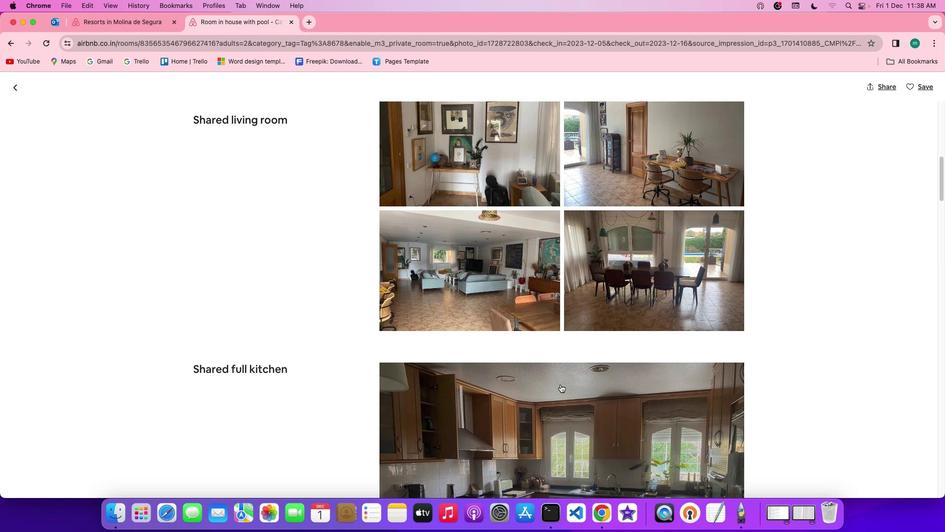 
Action: Mouse scrolled (578, 402) with delta (17, 17)
Screenshot: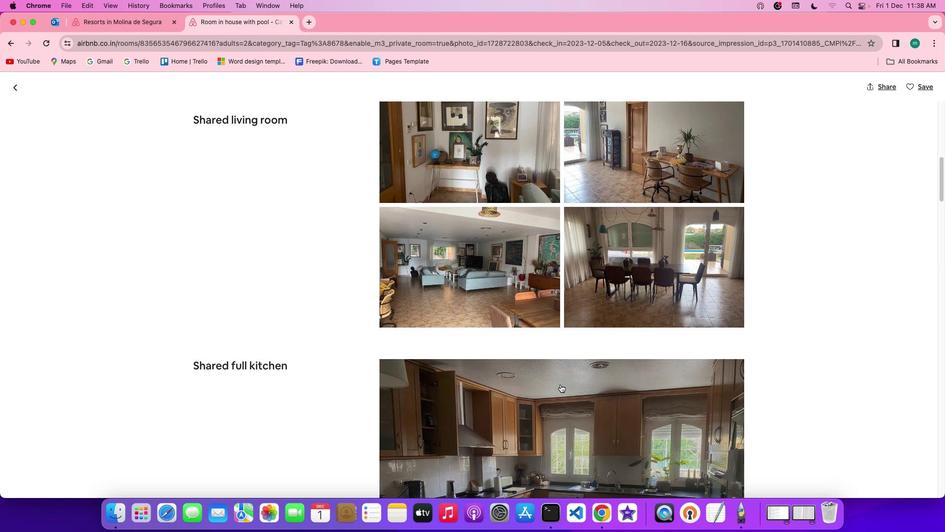 
Action: Mouse scrolled (578, 402) with delta (17, 17)
Screenshot: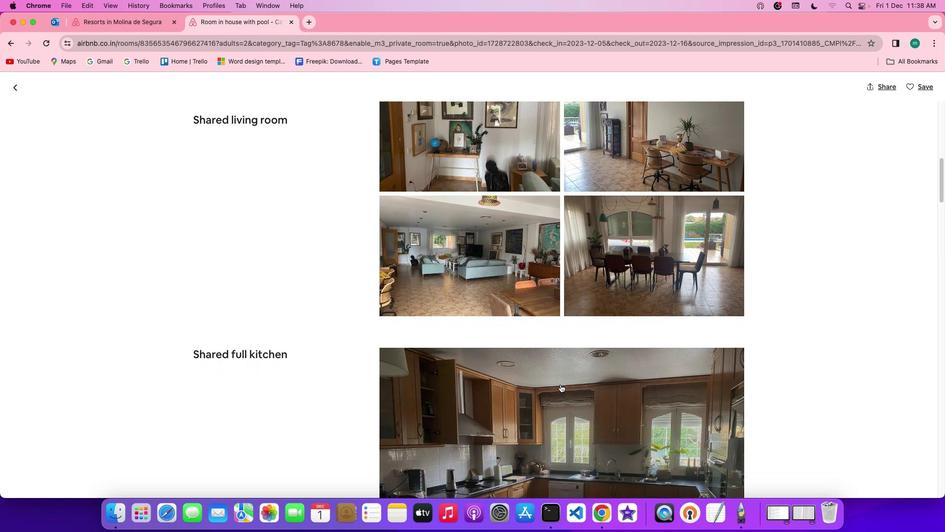 
Action: Mouse scrolled (578, 402) with delta (17, 17)
Screenshot: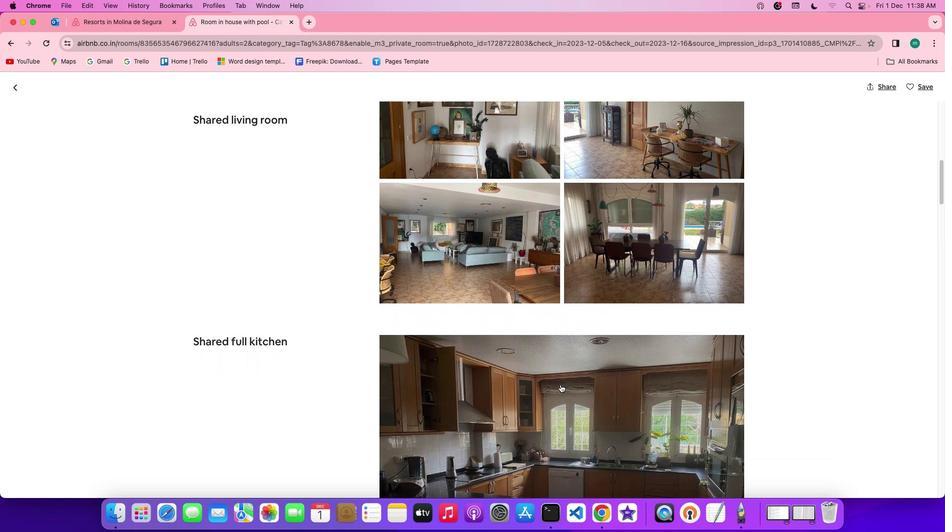 
Action: Mouse scrolled (578, 402) with delta (17, 17)
Screenshot: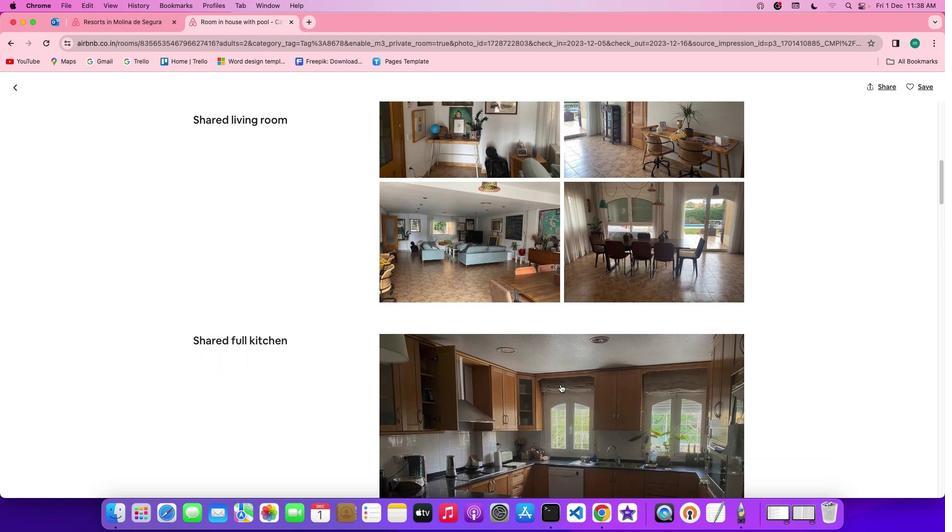 
Action: Mouse scrolled (578, 402) with delta (17, 17)
Screenshot: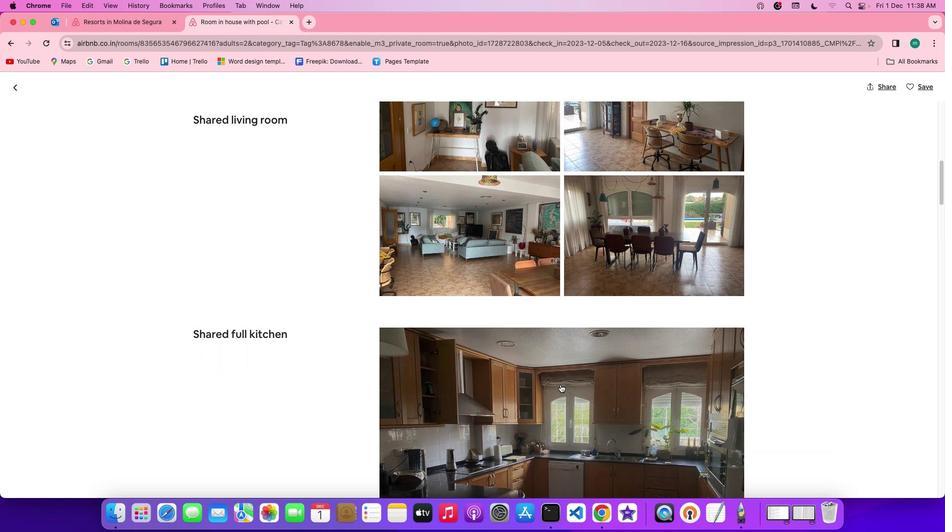 
Action: Mouse scrolled (578, 402) with delta (17, 17)
Screenshot: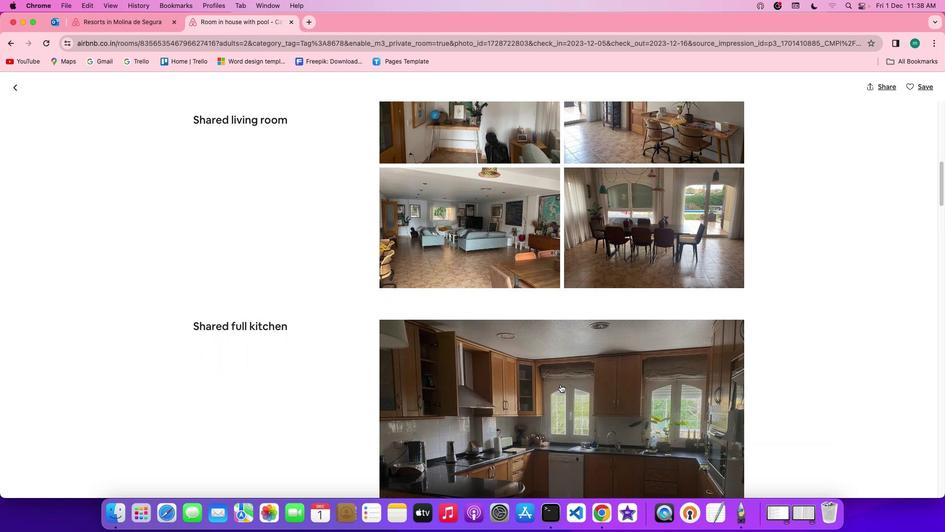 
Action: Mouse scrolled (578, 402) with delta (17, 17)
Screenshot: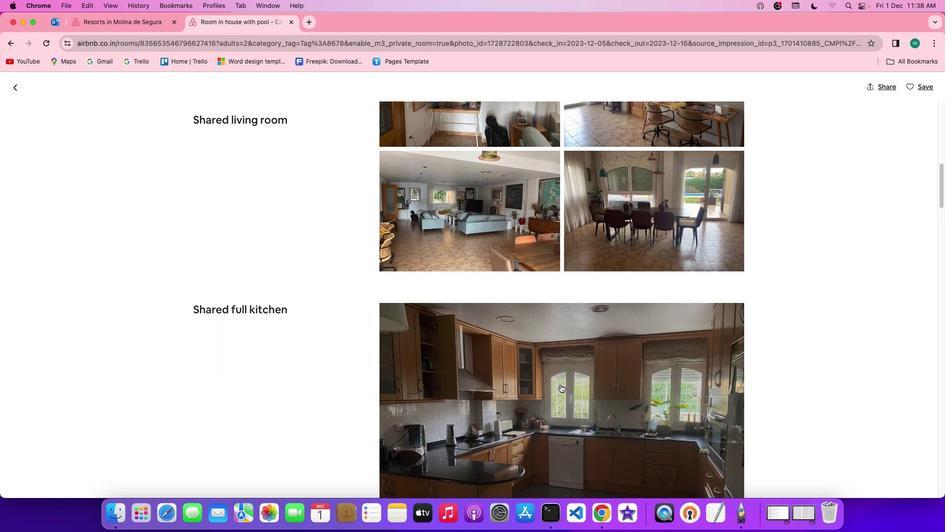 
Action: Mouse moved to (578, 402)
Screenshot: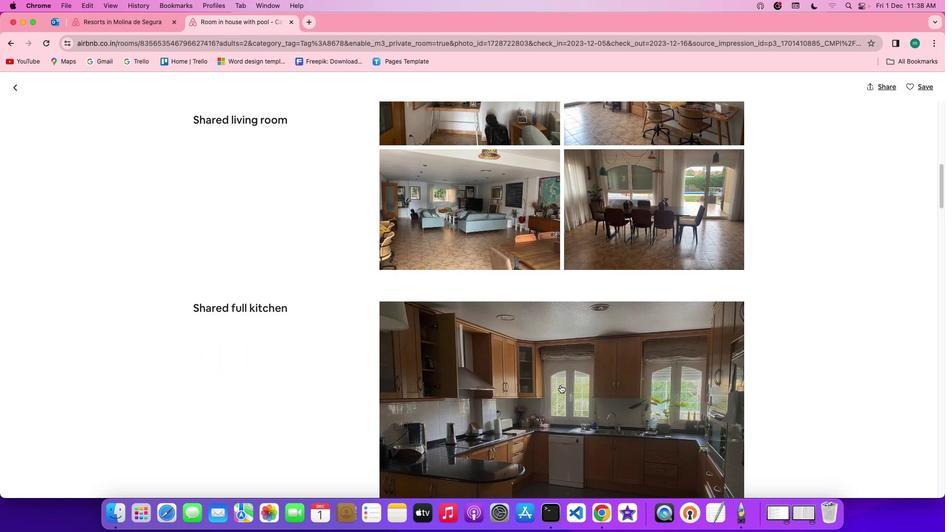 
Action: Mouse scrolled (578, 402) with delta (17, 17)
Screenshot: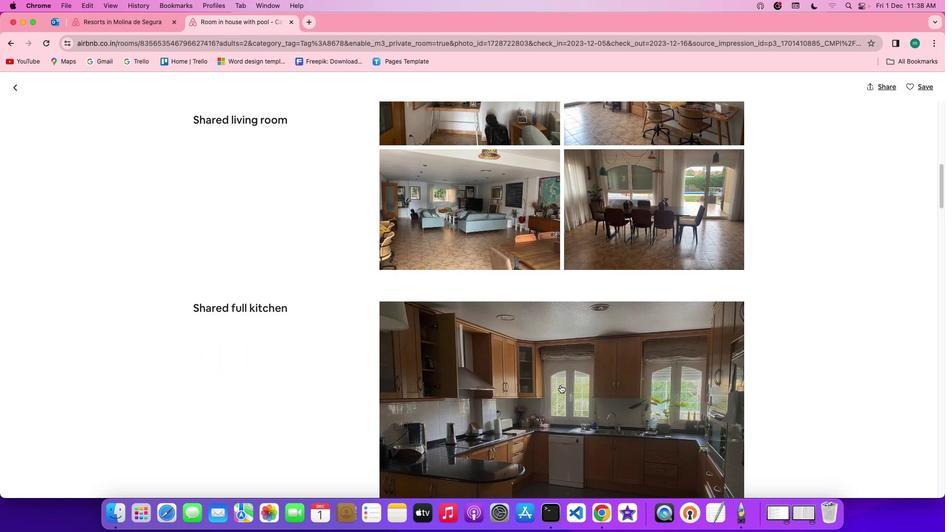 
Action: Mouse scrolled (578, 402) with delta (17, 17)
Screenshot: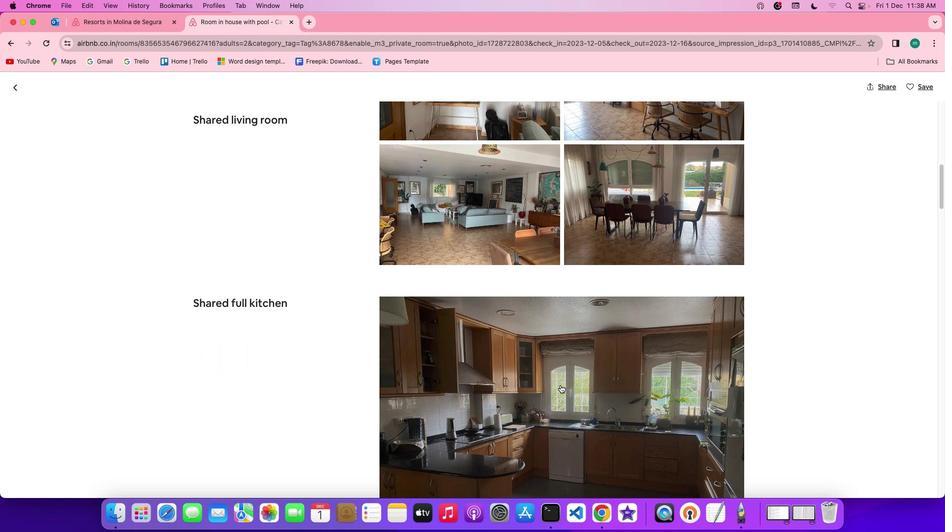
Action: Mouse scrolled (578, 402) with delta (17, 17)
Screenshot: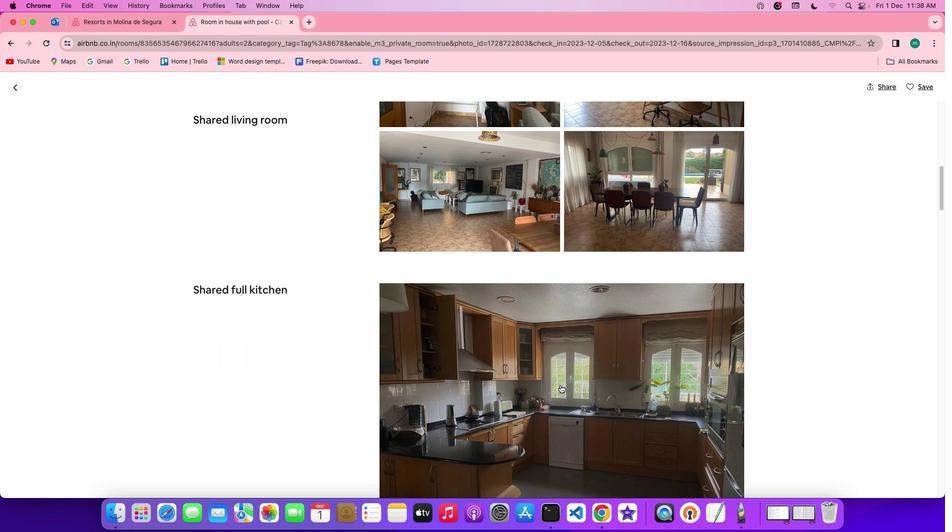 
Action: Mouse scrolled (578, 402) with delta (17, 17)
Screenshot: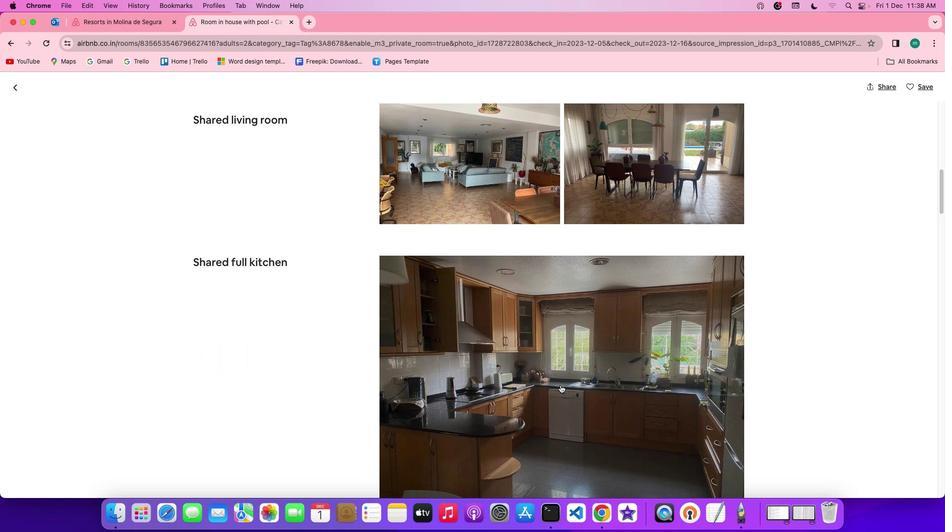 
Action: Mouse scrolled (578, 402) with delta (17, 17)
Screenshot: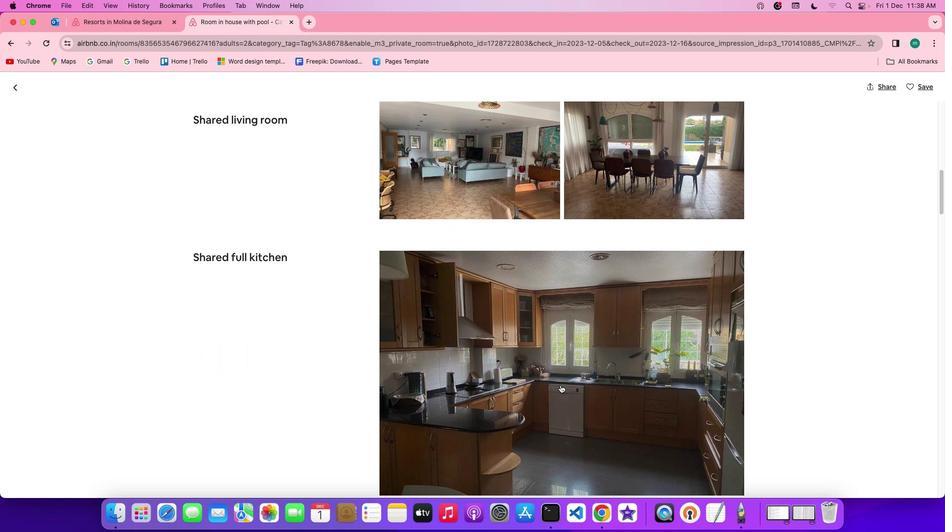 
Action: Mouse scrolled (578, 402) with delta (17, 17)
Screenshot: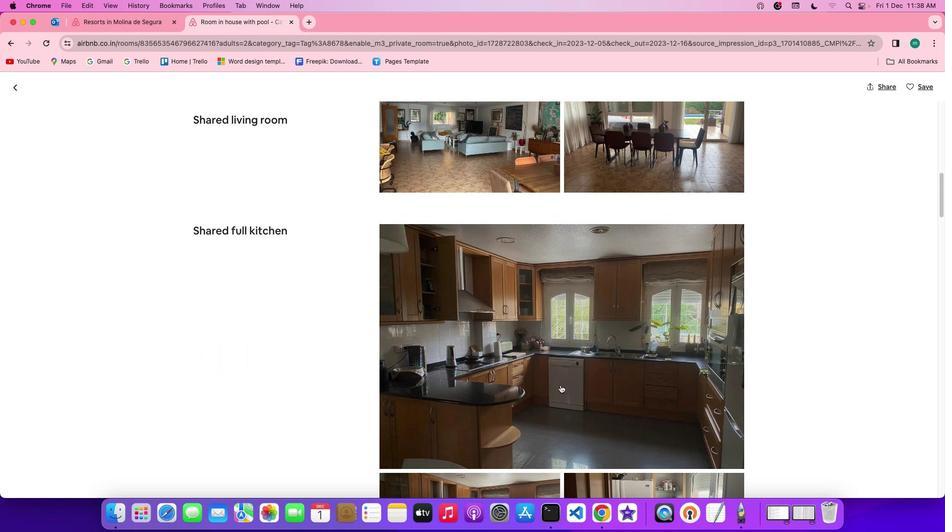 
Action: Mouse scrolled (578, 402) with delta (17, 17)
Screenshot: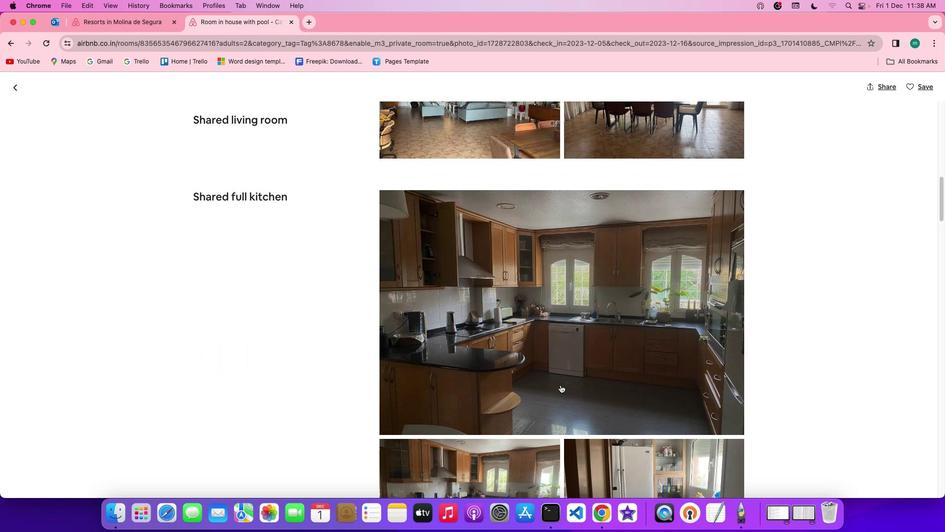 
Action: Mouse scrolled (578, 402) with delta (17, 17)
Screenshot: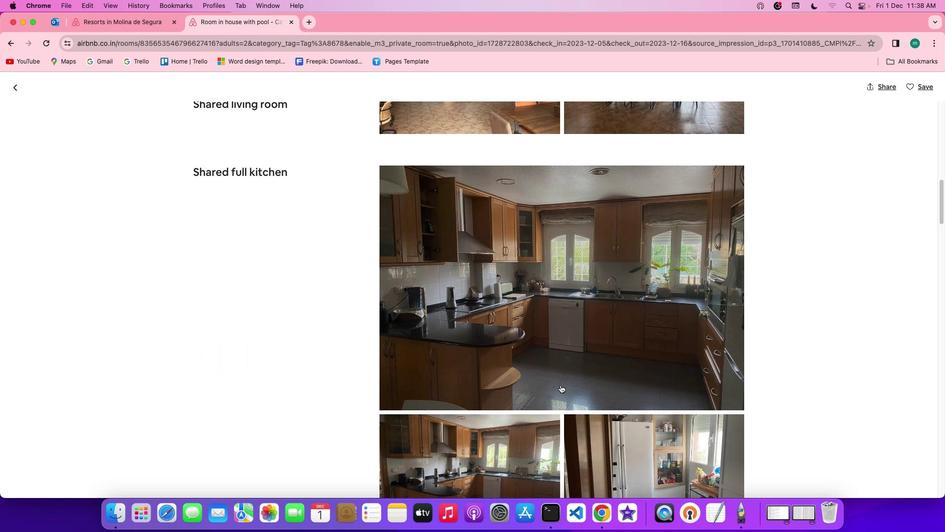 
Action: Mouse scrolled (578, 402) with delta (17, 17)
Screenshot: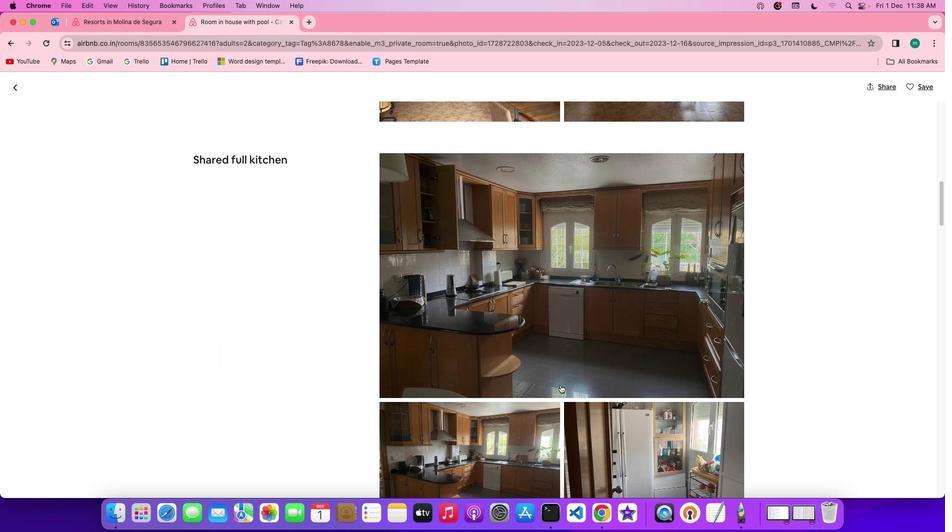 
Action: Mouse scrolled (578, 402) with delta (17, 16)
Screenshot: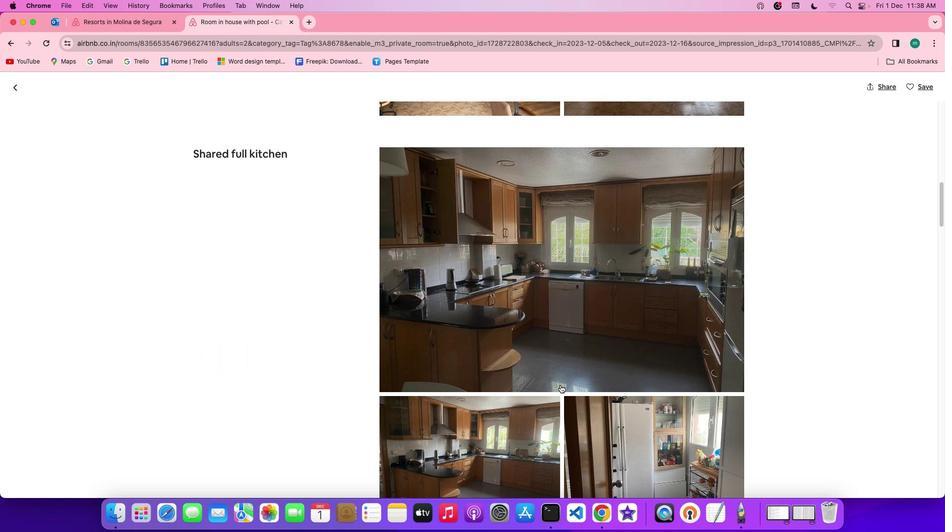 
Action: Mouse scrolled (578, 402) with delta (17, 17)
Screenshot: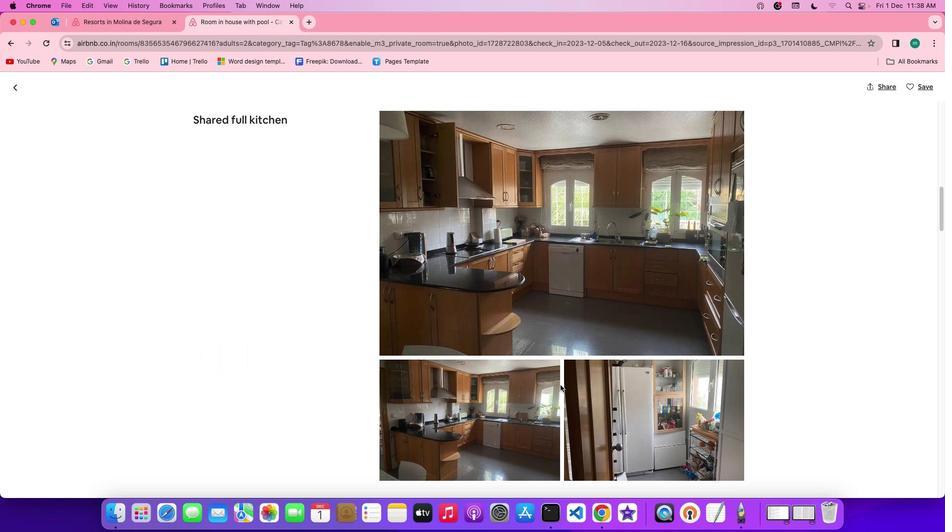 
Action: Mouse scrolled (578, 402) with delta (17, 17)
Screenshot: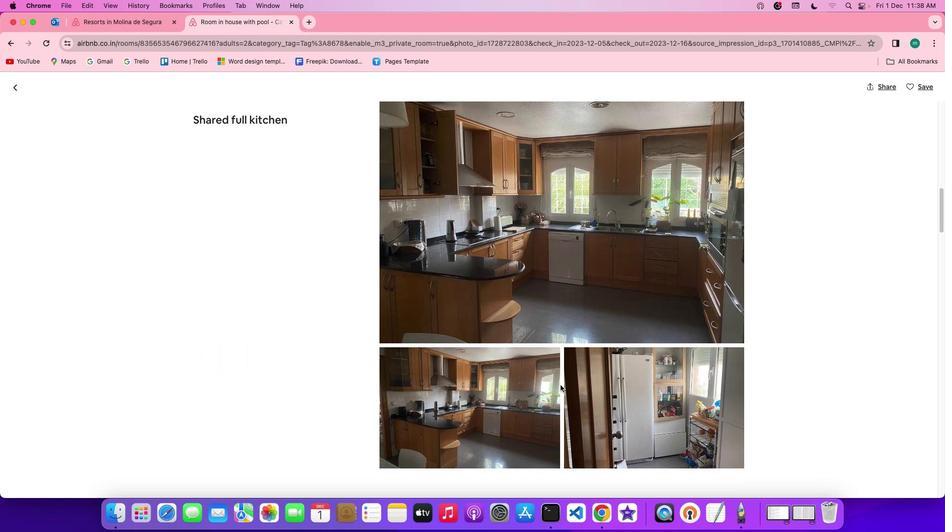 
Action: Mouse scrolled (578, 402) with delta (17, 16)
Screenshot: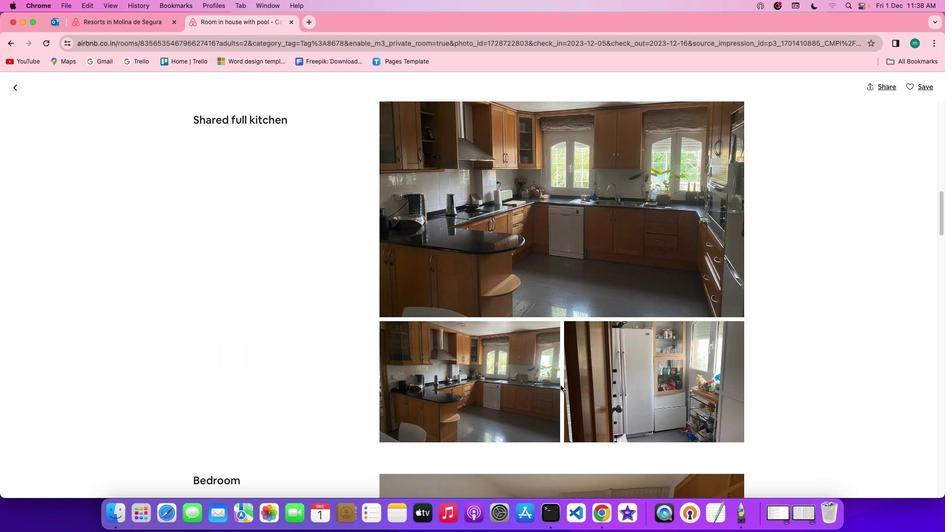 
Action: Mouse scrolled (578, 402) with delta (17, 17)
Screenshot: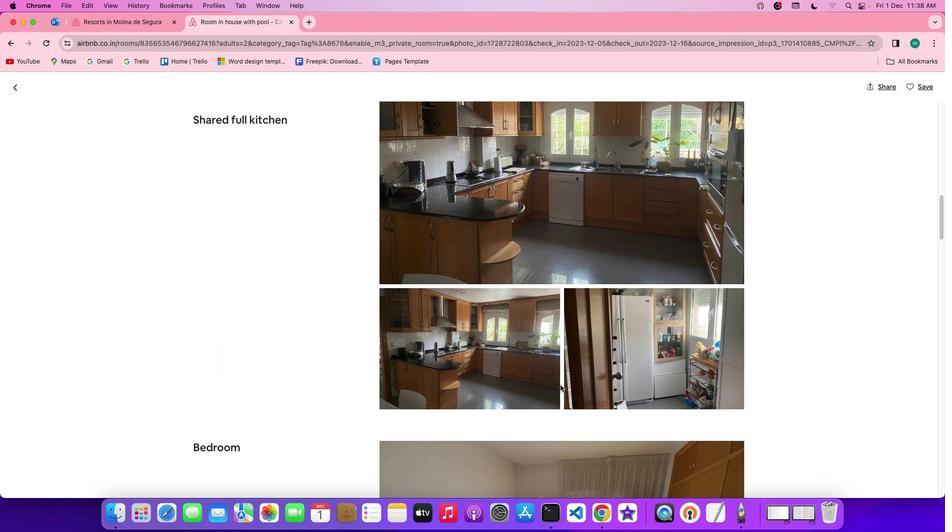 
Action: Mouse scrolled (578, 402) with delta (17, 17)
Screenshot: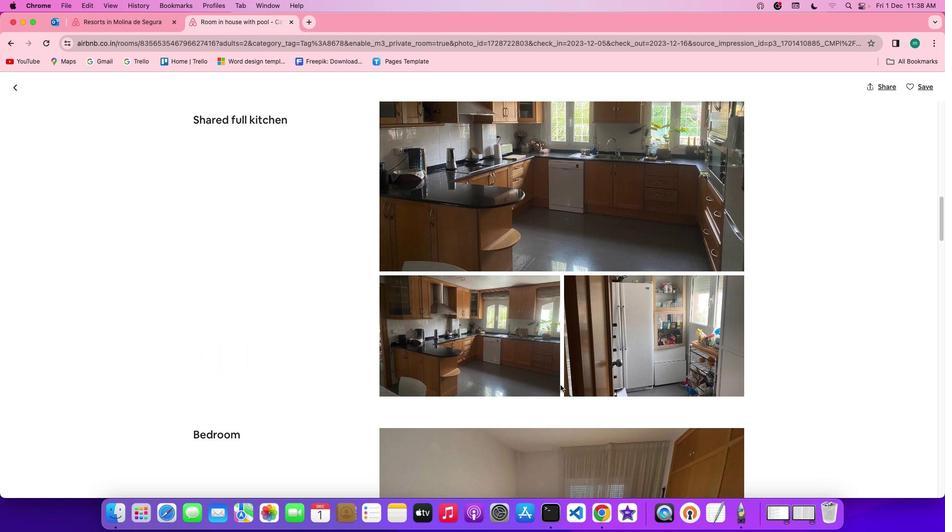 
Action: Mouse scrolled (578, 402) with delta (17, 17)
Screenshot: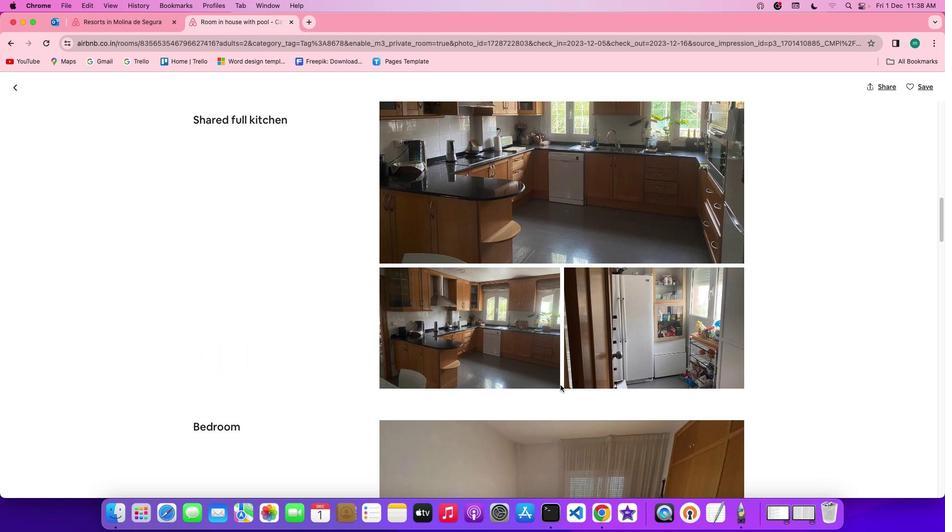 
Action: Mouse scrolled (578, 402) with delta (17, 17)
Screenshot: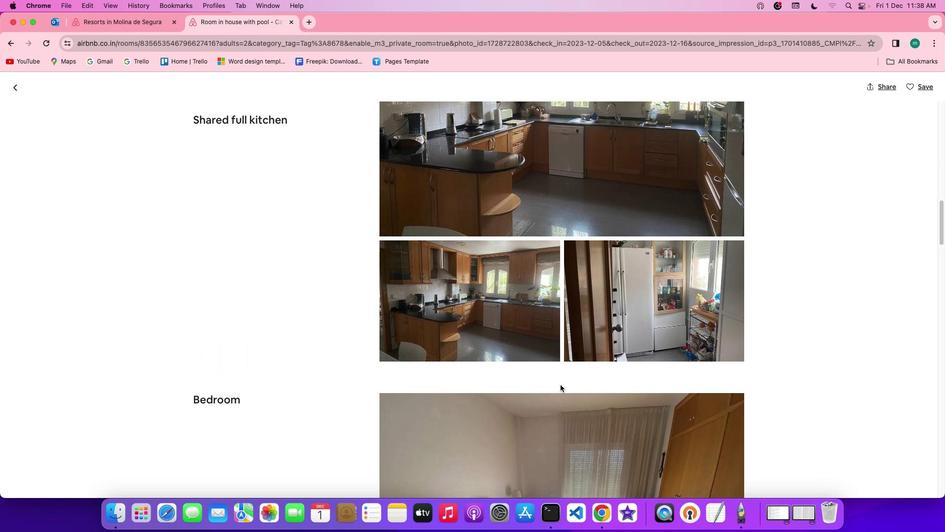 
Action: Mouse scrolled (578, 402) with delta (17, 17)
Screenshot: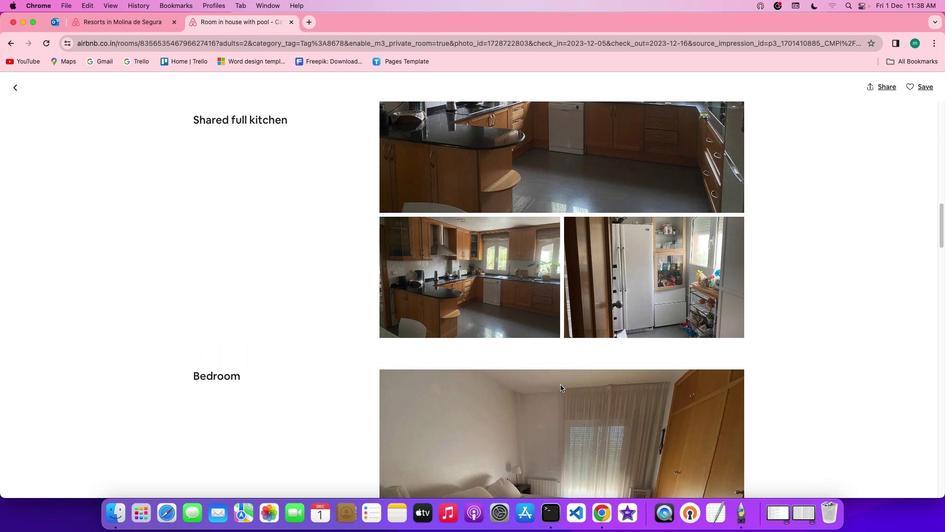 
Action: Mouse scrolled (578, 402) with delta (17, 17)
Screenshot: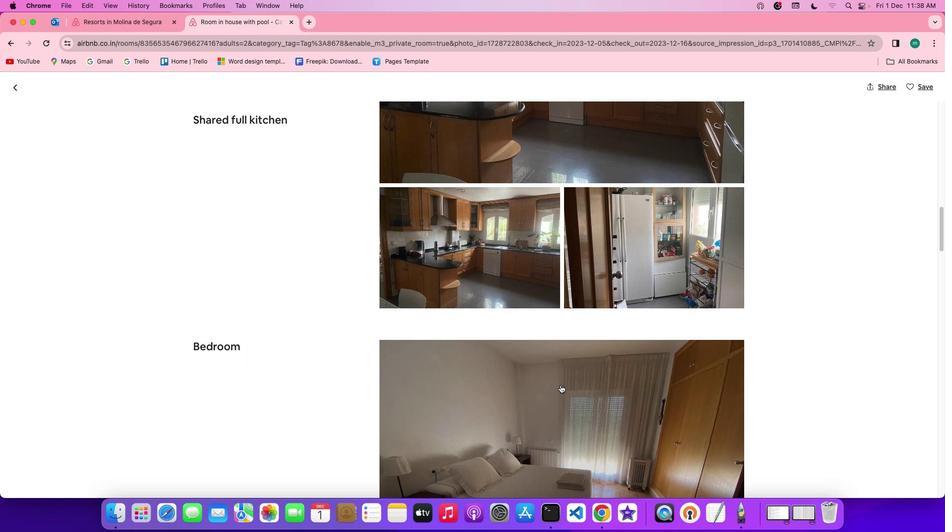 
Action: Mouse scrolled (578, 402) with delta (17, 17)
Screenshot: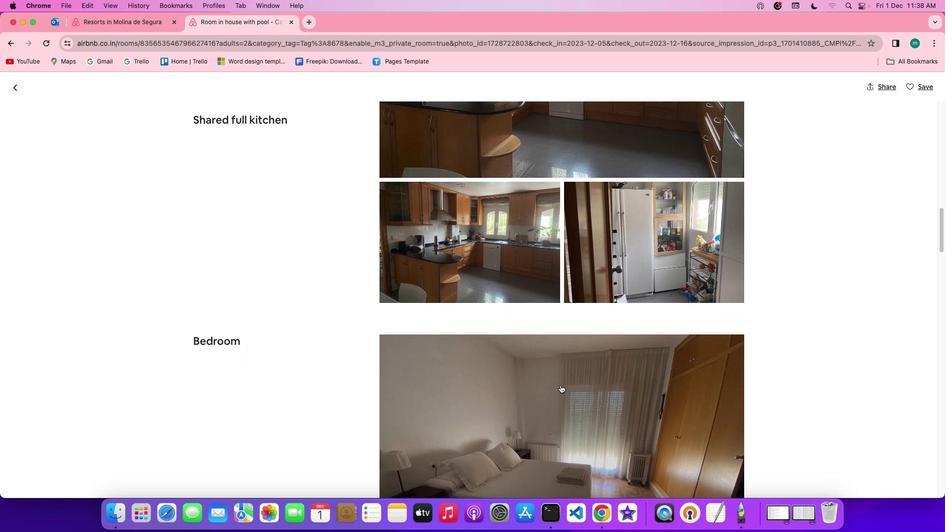 
Action: Mouse scrolled (578, 402) with delta (17, 16)
Screenshot: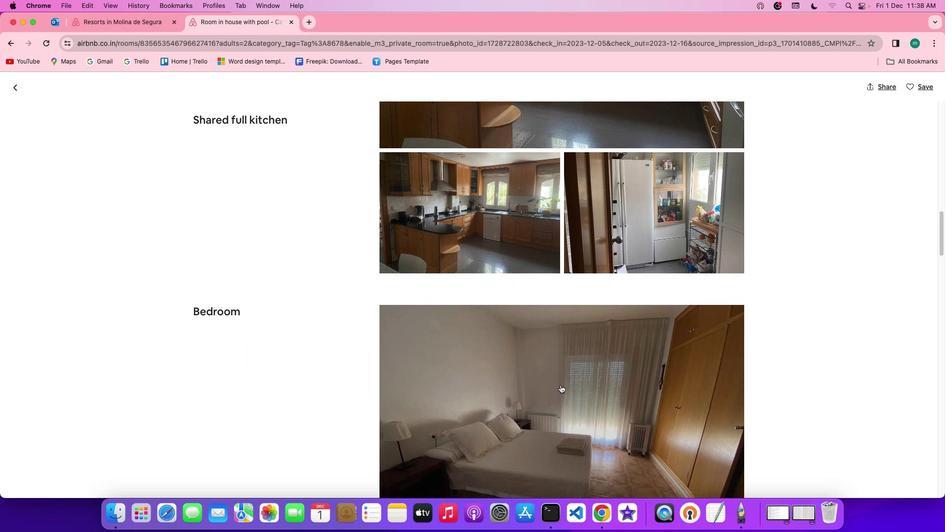 
Action: Mouse scrolled (578, 402) with delta (17, 16)
Screenshot: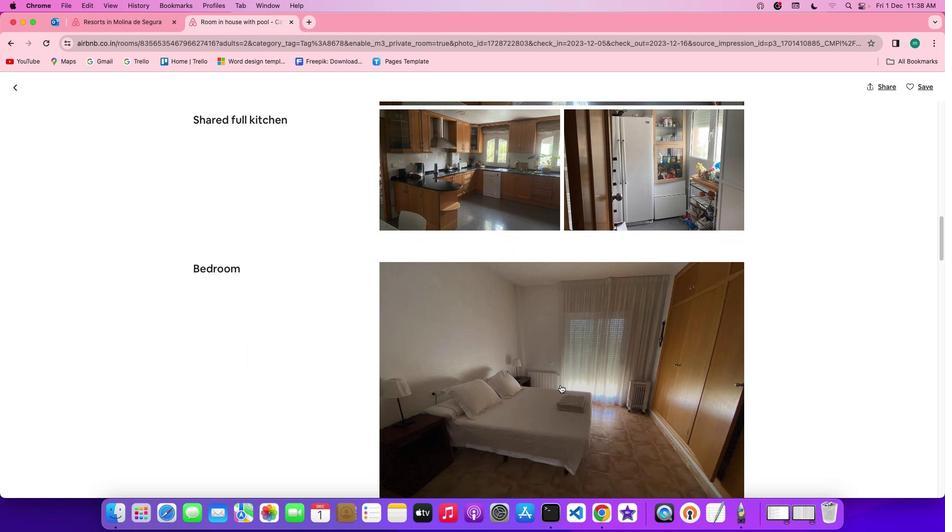 
Action: Mouse moved to (578, 402)
Screenshot: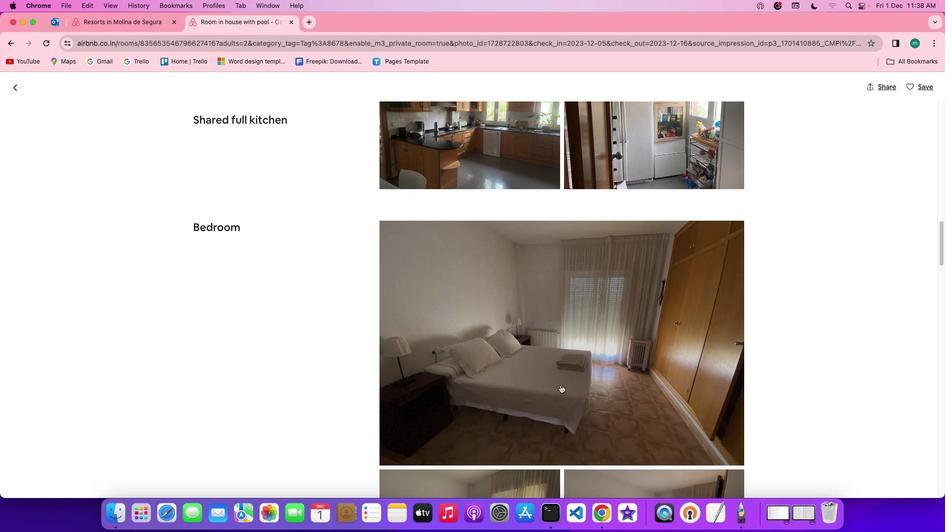 
Action: Mouse scrolled (578, 402) with delta (17, 17)
Screenshot: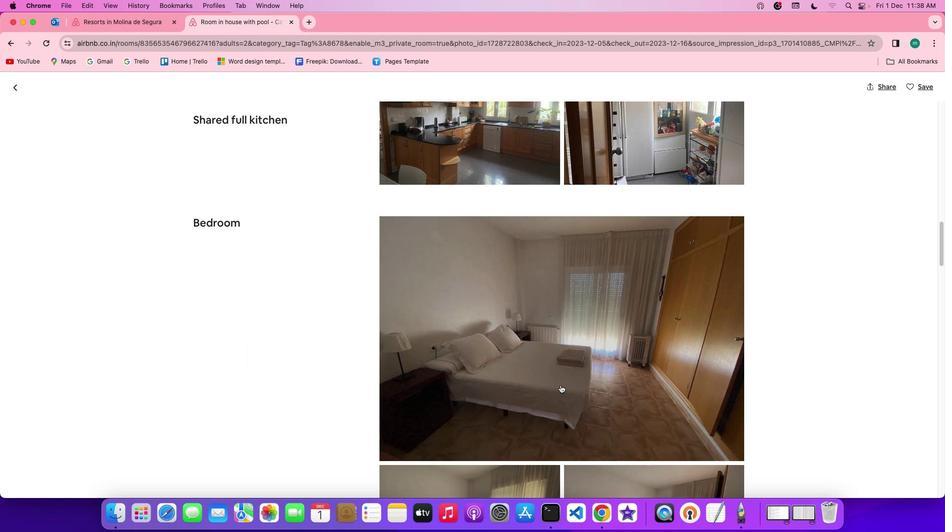 
Action: Mouse scrolled (578, 402) with delta (17, 17)
Screenshot: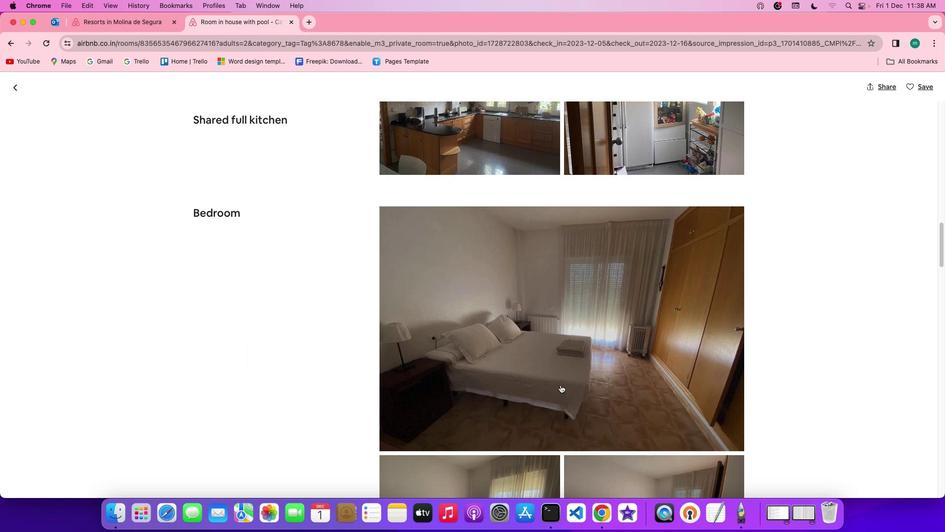 
Action: Mouse scrolled (578, 402) with delta (17, 16)
Screenshot: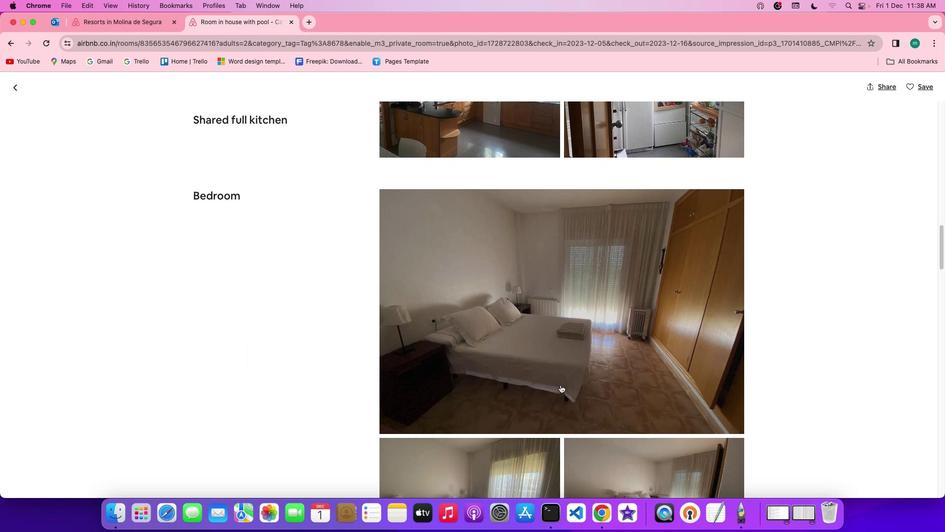 
Action: Mouse scrolled (578, 402) with delta (17, 16)
Screenshot: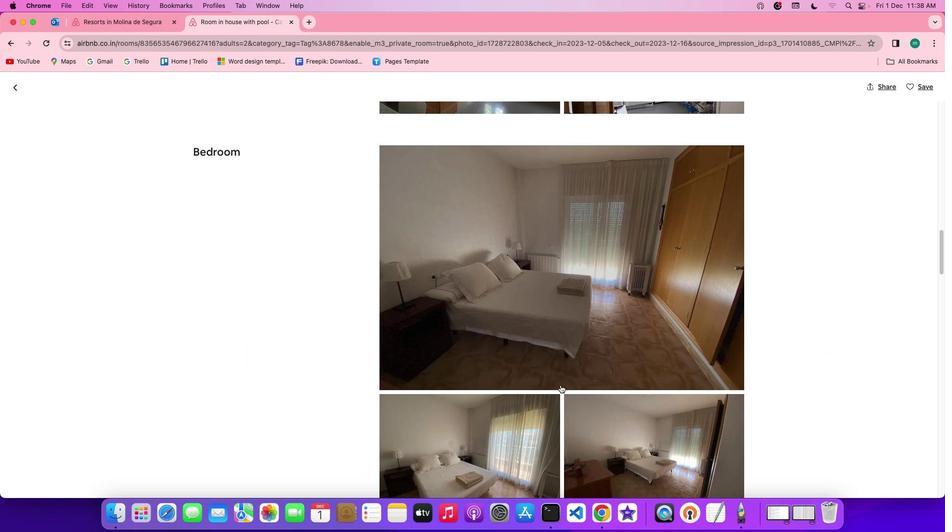 
Action: Mouse scrolled (578, 402) with delta (17, 17)
Screenshot: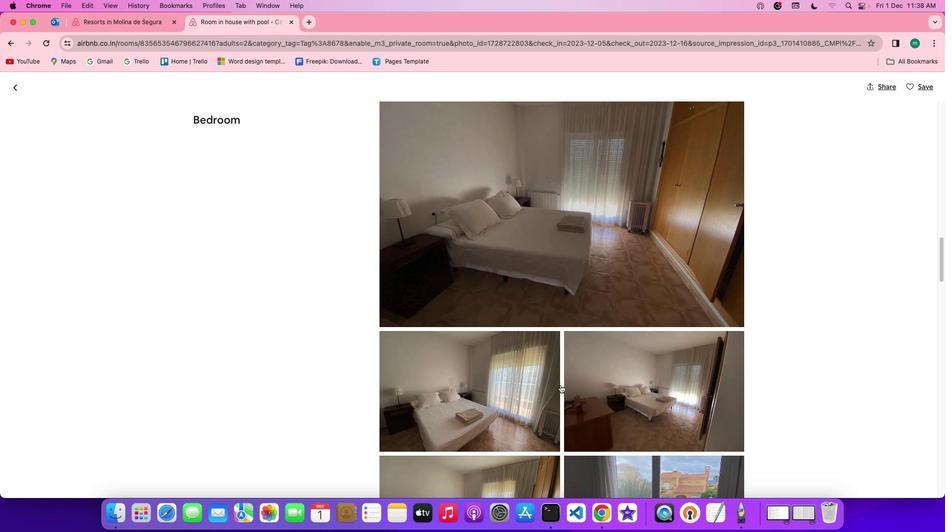 
Action: Mouse scrolled (578, 402) with delta (17, 17)
Screenshot: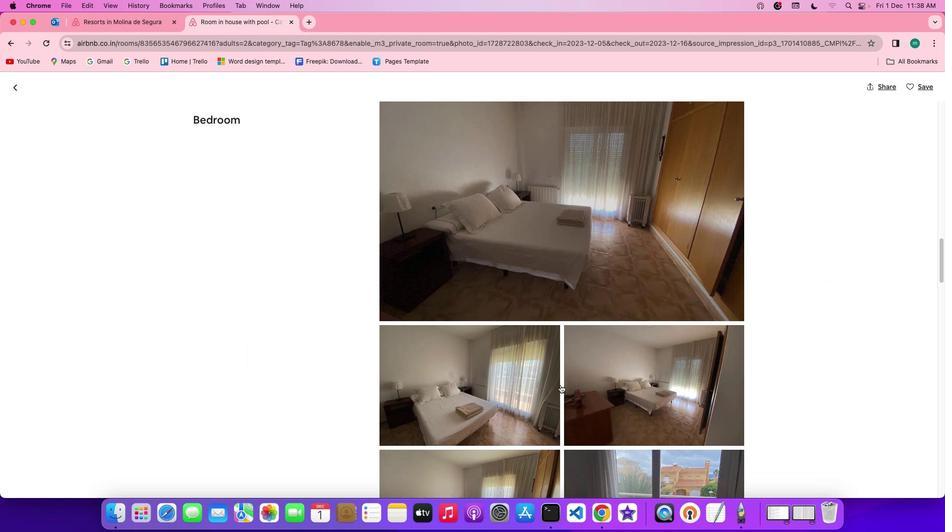 
Action: Mouse scrolled (578, 402) with delta (17, 16)
Screenshot: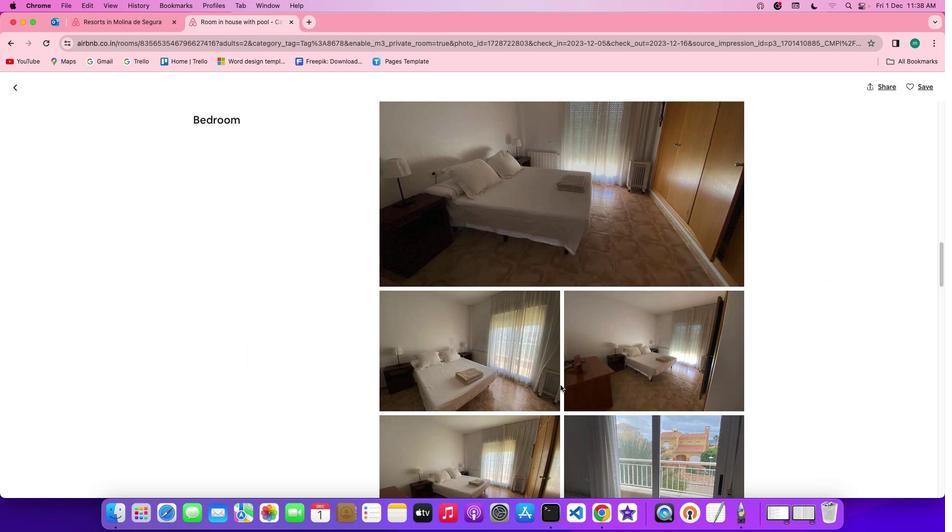 
Action: Mouse scrolled (578, 402) with delta (17, 16)
Screenshot: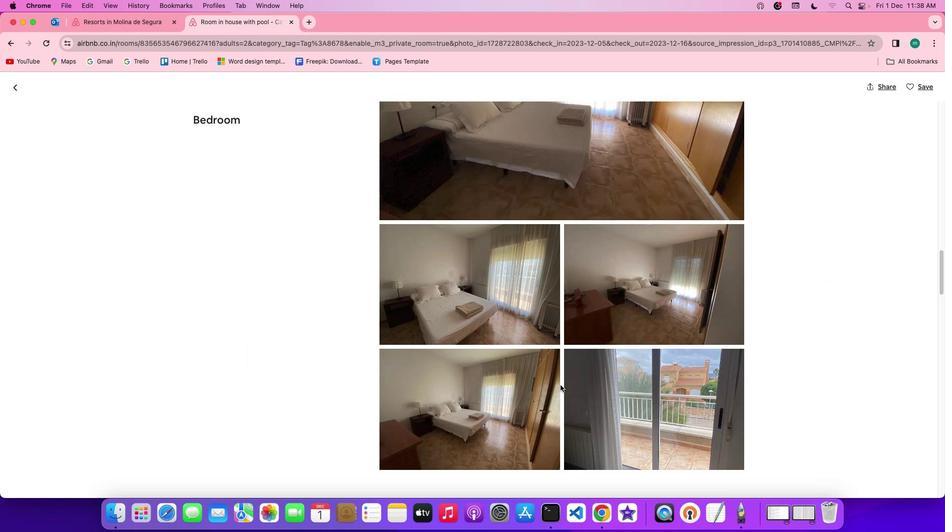 
Action: Mouse scrolled (578, 402) with delta (17, 17)
Screenshot: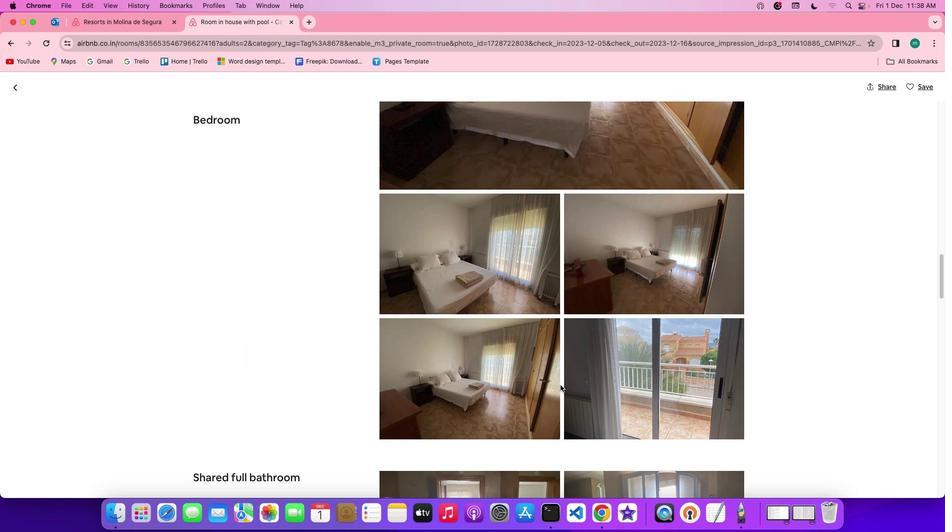 
Action: Mouse scrolled (578, 402) with delta (17, 17)
Screenshot: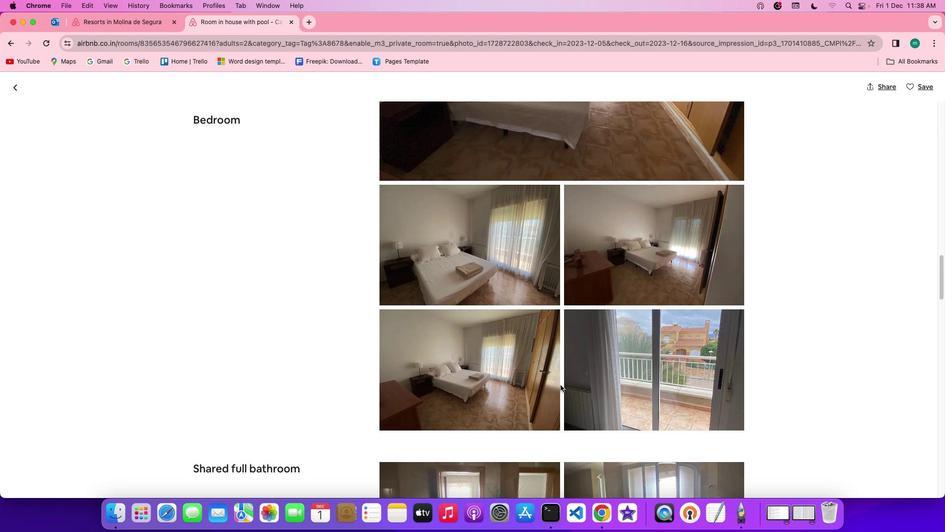 
Action: Mouse scrolled (578, 402) with delta (17, 16)
Screenshot: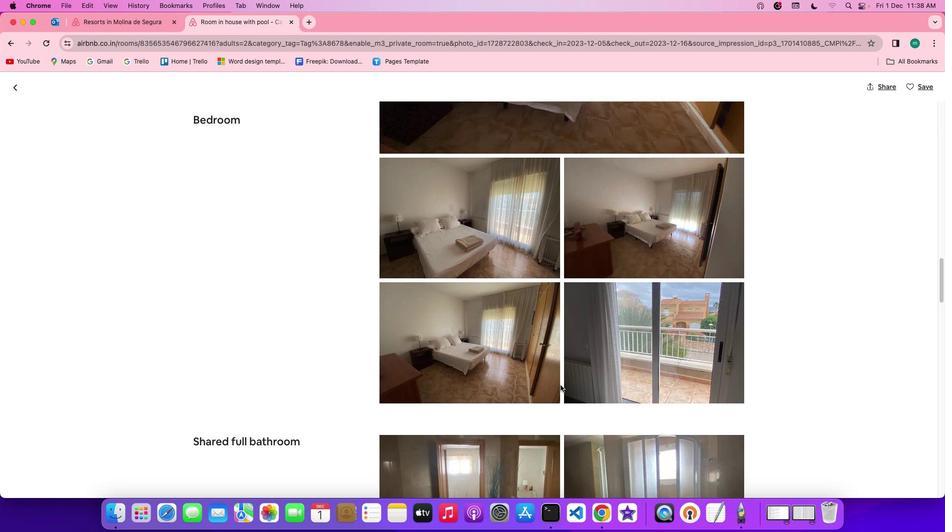 
Action: Mouse scrolled (578, 402) with delta (17, 16)
Screenshot: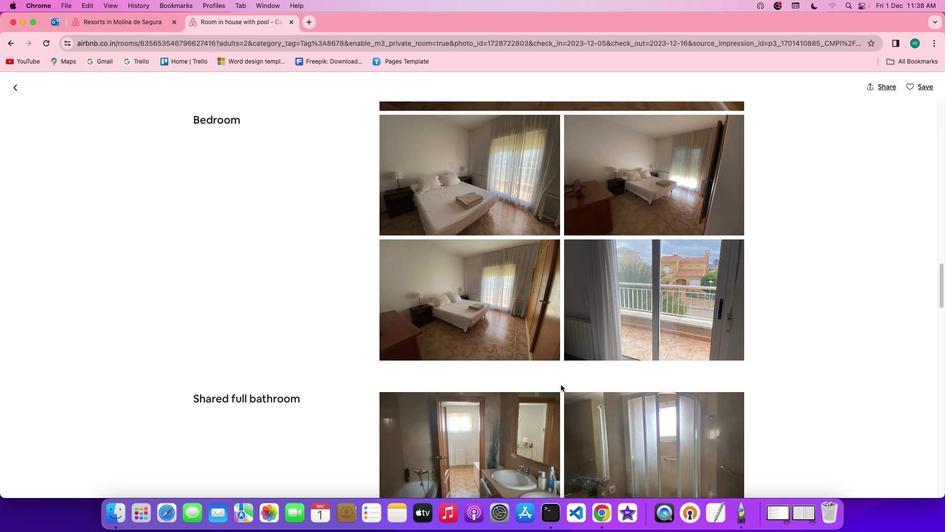 
Action: Mouse moved to (579, 403)
Screenshot: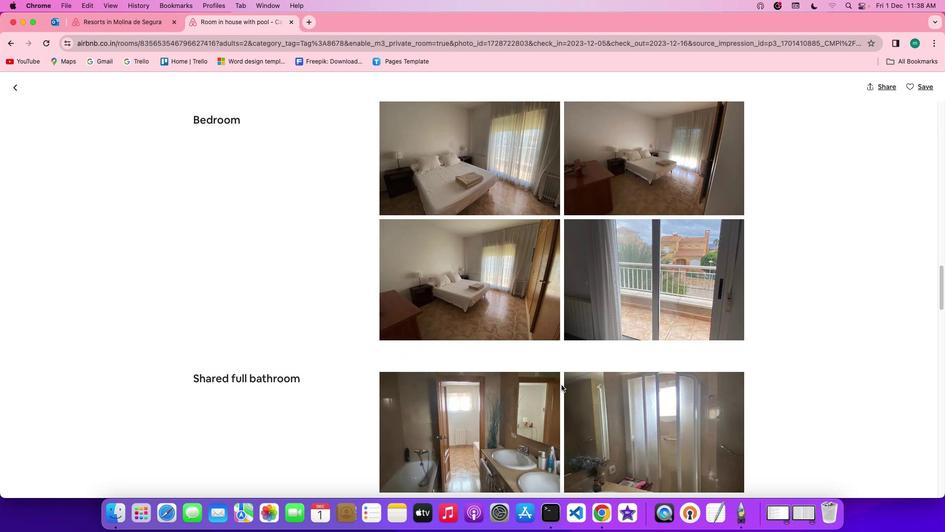 
Action: Mouse scrolled (579, 403) with delta (17, 17)
Screenshot: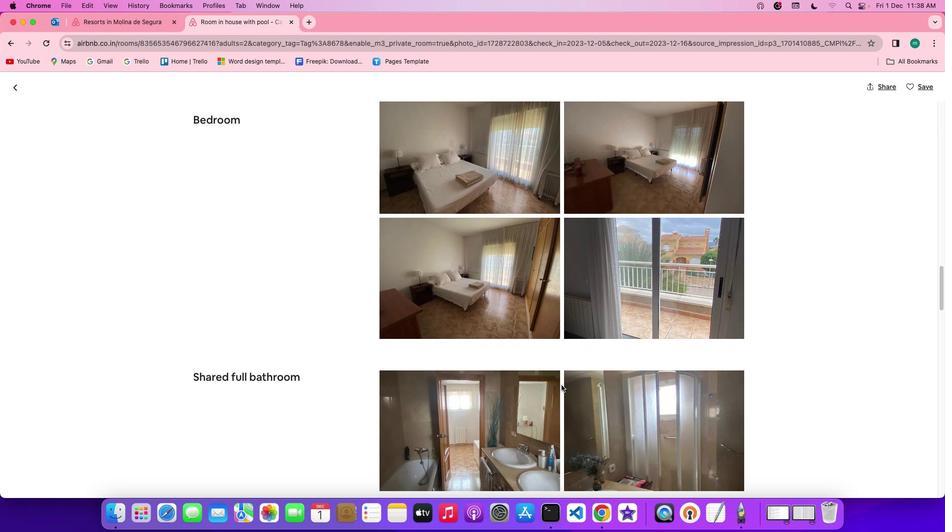 
Action: Mouse scrolled (579, 403) with delta (17, 17)
Screenshot: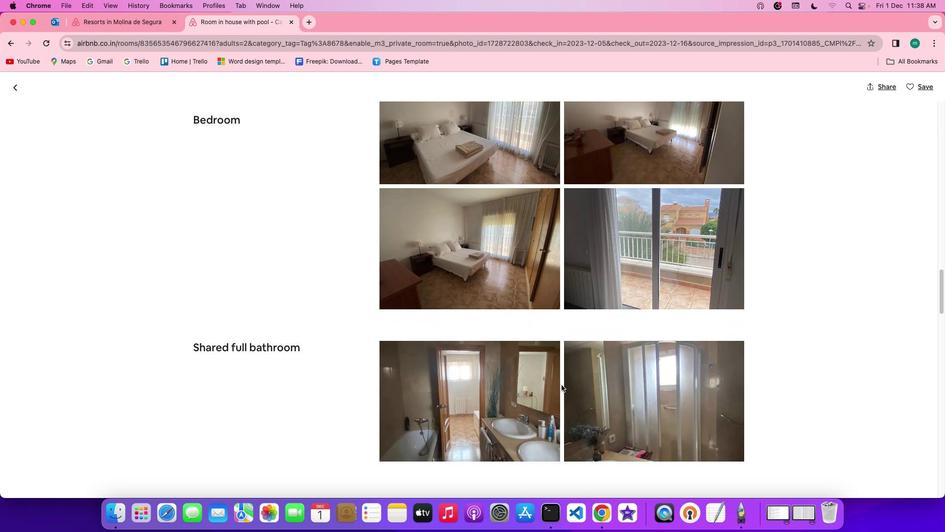 
Action: Mouse scrolled (579, 403) with delta (17, 16)
Screenshot: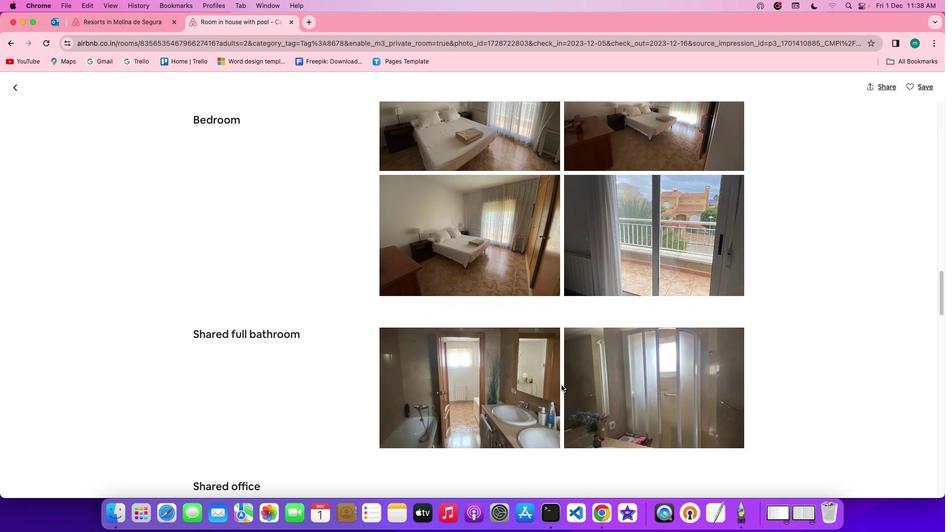 
Action: Mouse scrolled (579, 403) with delta (17, 16)
Screenshot: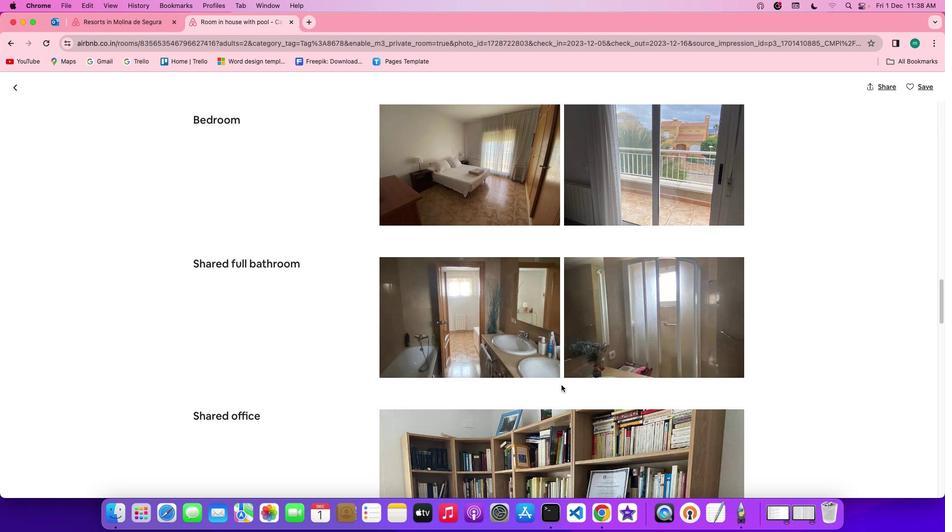 
Action: Mouse scrolled (579, 403) with delta (17, 16)
Screenshot: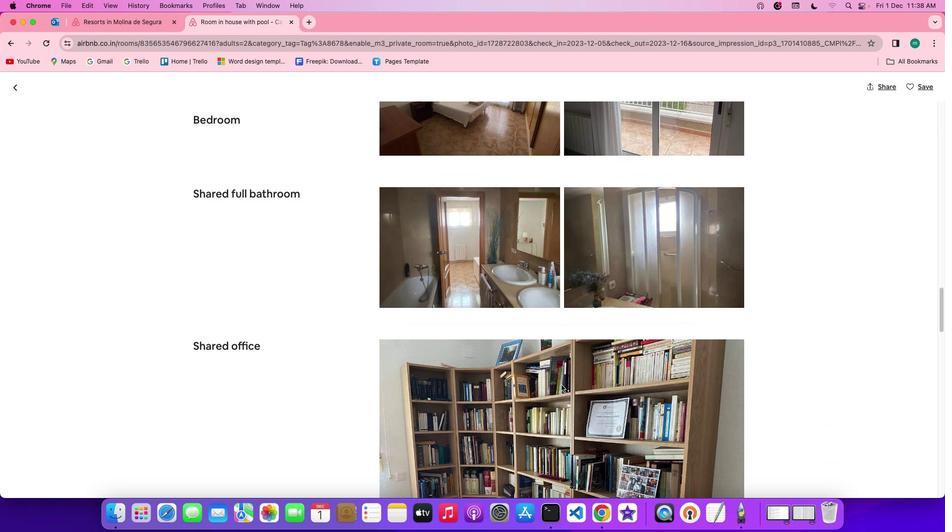 
Action: Mouse scrolled (579, 403) with delta (17, 17)
Screenshot: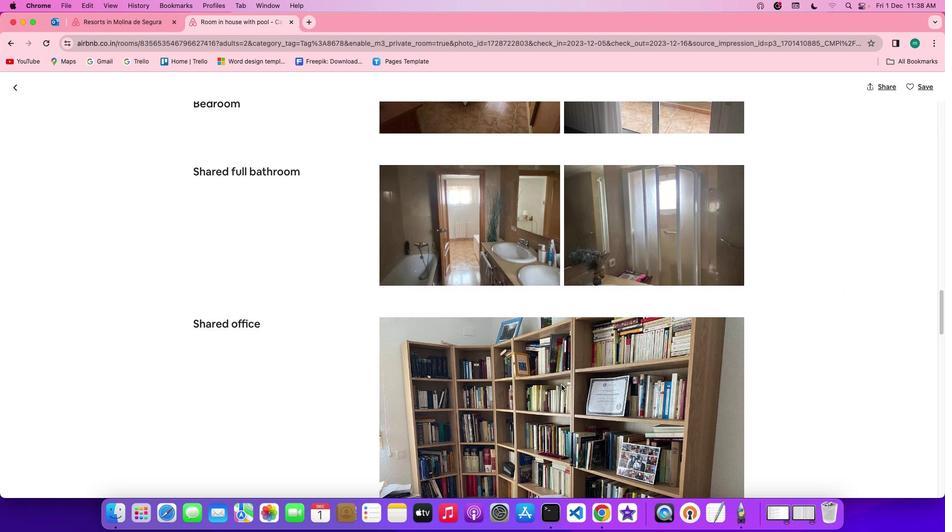 
Action: Mouse scrolled (579, 403) with delta (17, 17)
Screenshot: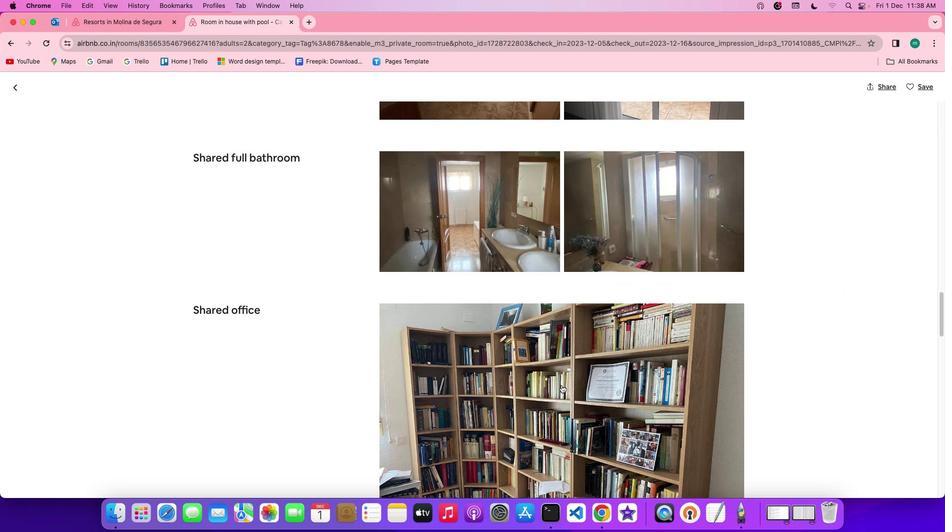 
Action: Mouse scrolled (579, 403) with delta (17, 16)
Screenshot: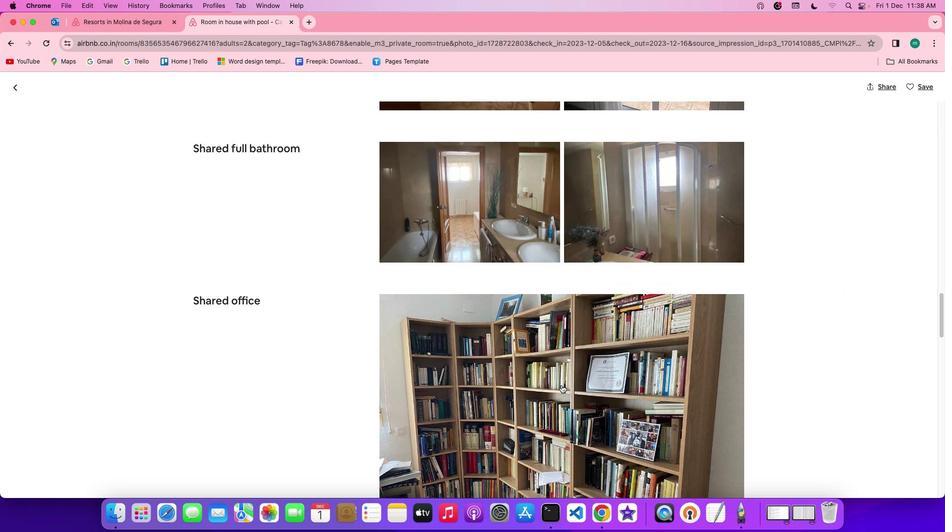 
Action: Mouse scrolled (579, 403) with delta (17, 16)
Screenshot: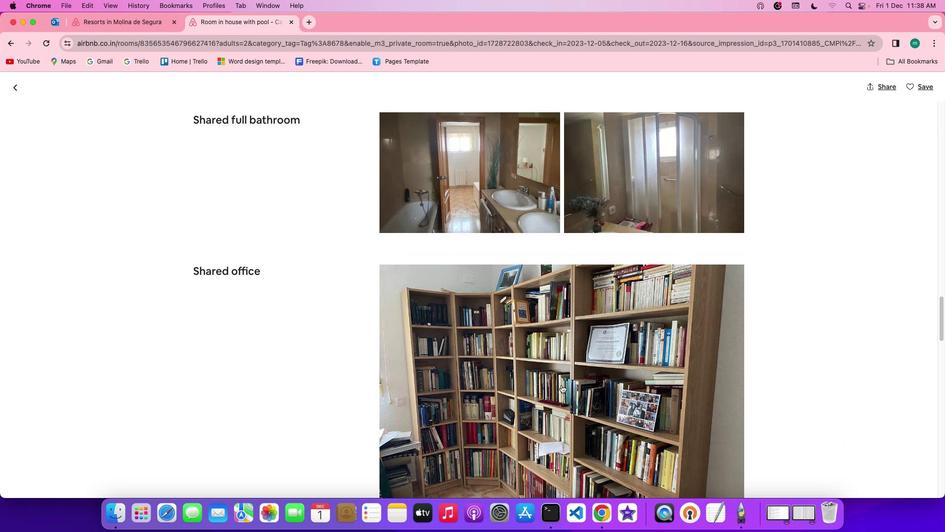
Action: Mouse scrolled (579, 403) with delta (17, 15)
Screenshot: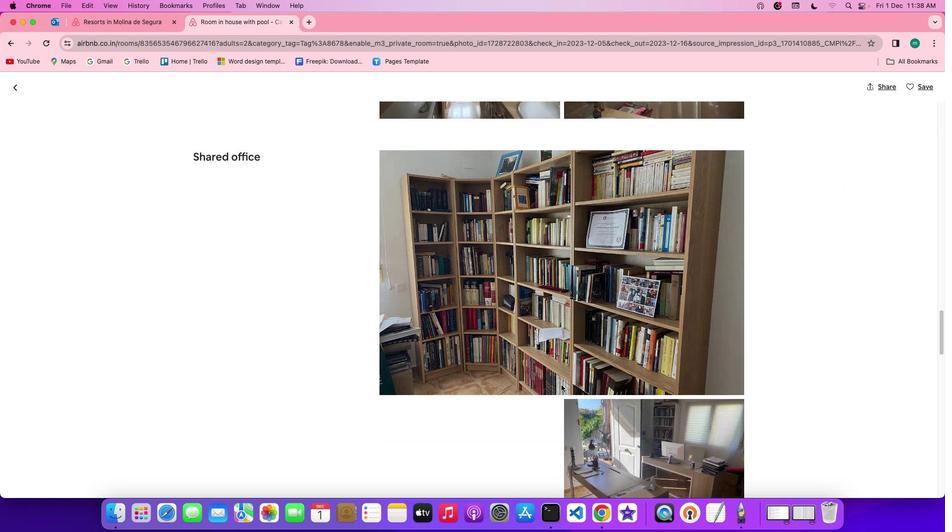 
Action: Mouse scrolled (579, 403) with delta (17, 17)
Screenshot: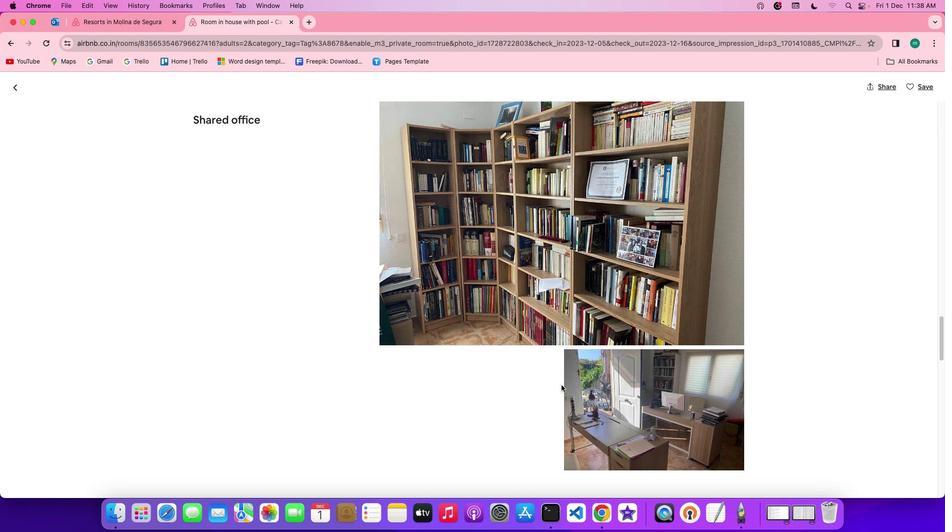 
Action: Mouse scrolled (579, 403) with delta (17, 17)
Screenshot: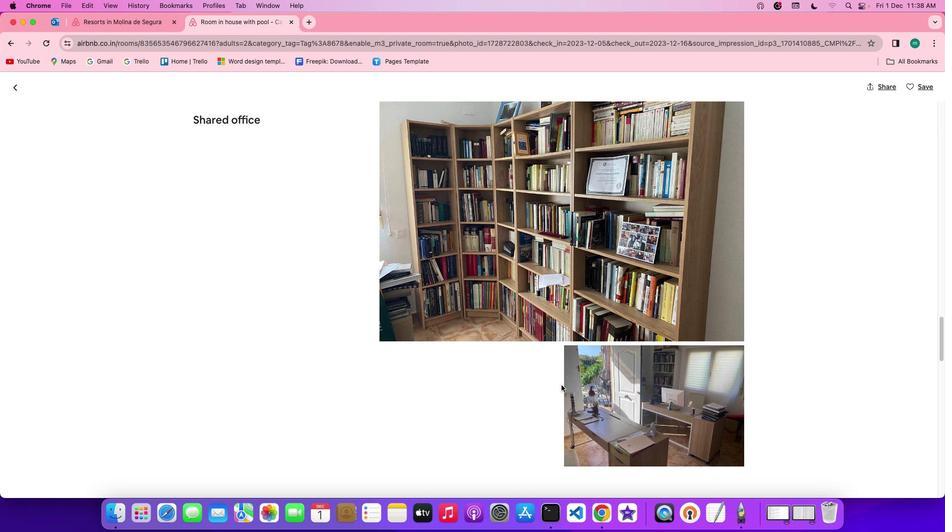 
Action: Mouse scrolled (579, 403) with delta (17, 16)
Screenshot: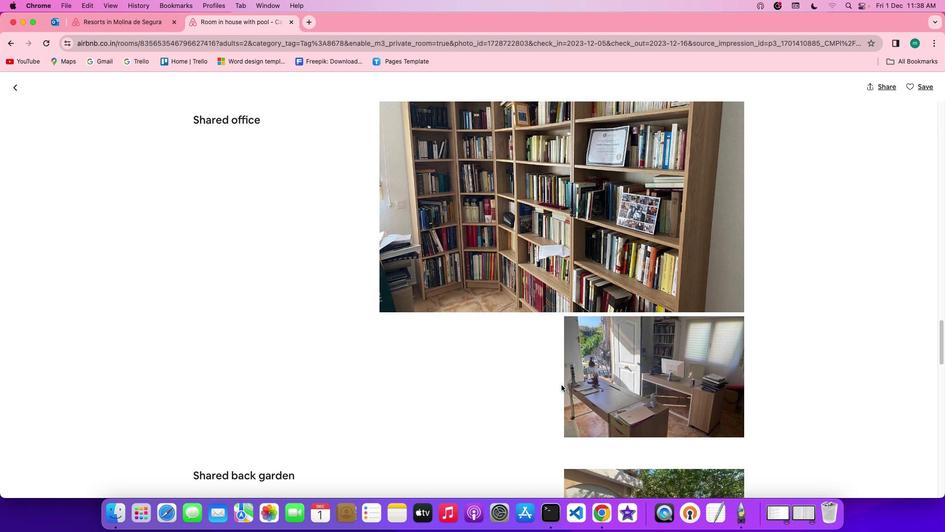 
Action: Mouse scrolled (579, 403) with delta (17, 16)
Screenshot: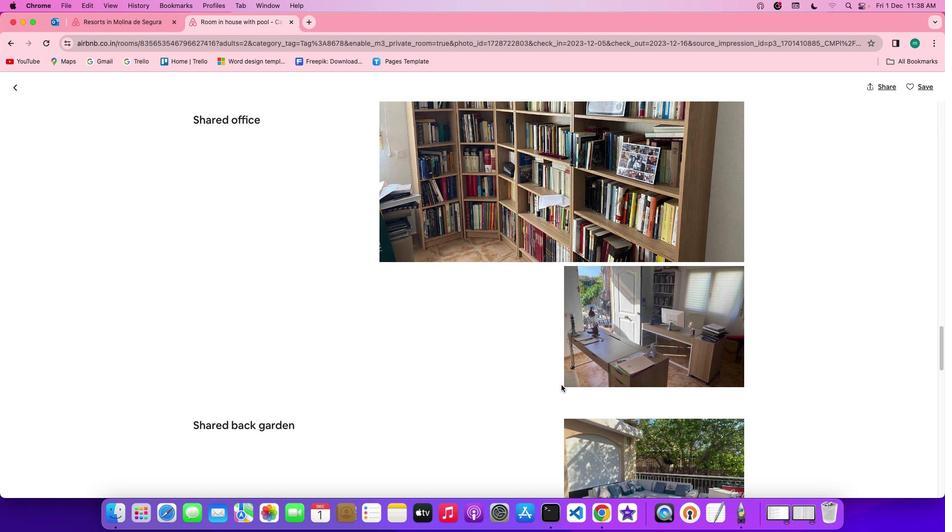 
Action: Mouse scrolled (579, 403) with delta (17, 17)
Screenshot: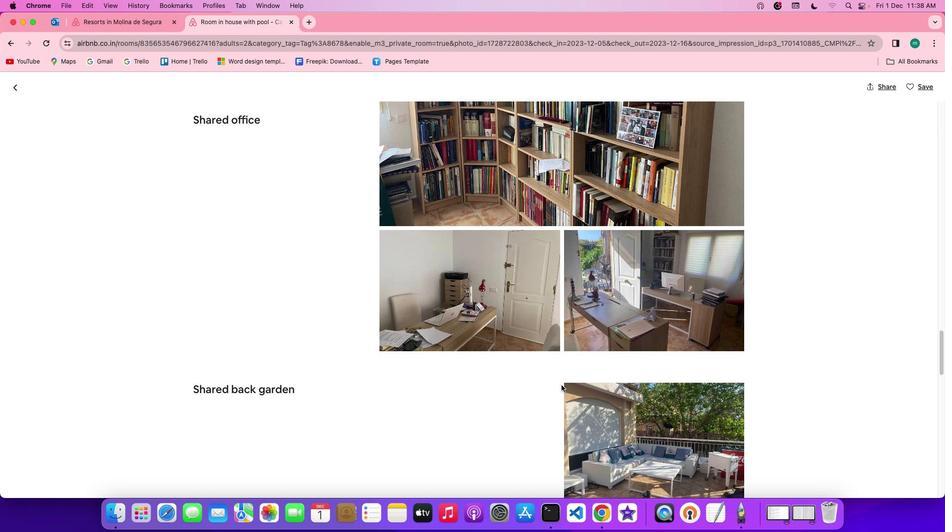 
Action: Mouse scrolled (579, 403) with delta (17, 17)
Screenshot: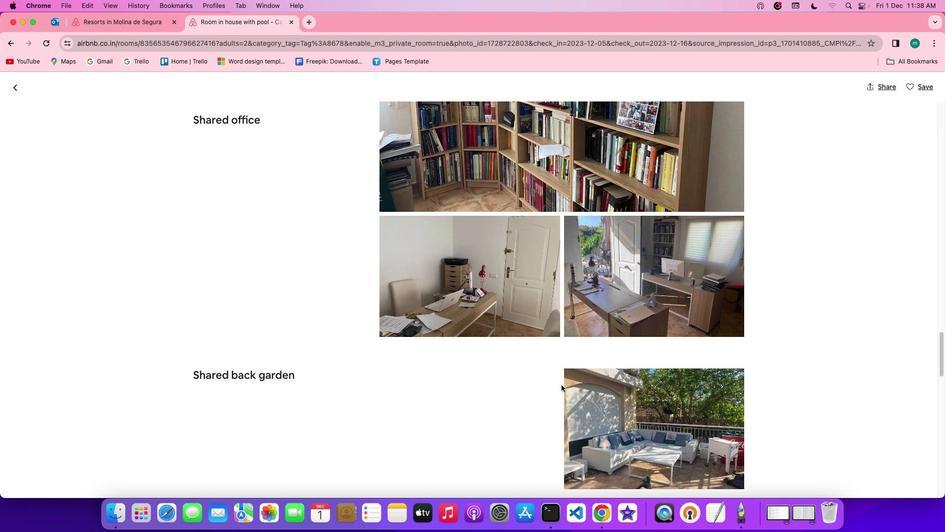 
Action: Mouse scrolled (579, 403) with delta (17, 16)
Screenshot: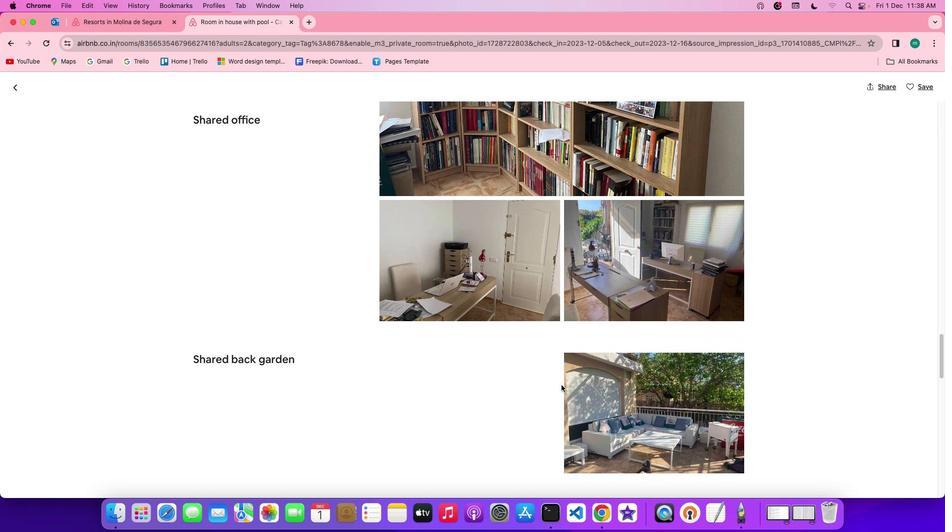 
Action: Mouse scrolled (579, 403) with delta (17, 16)
Screenshot: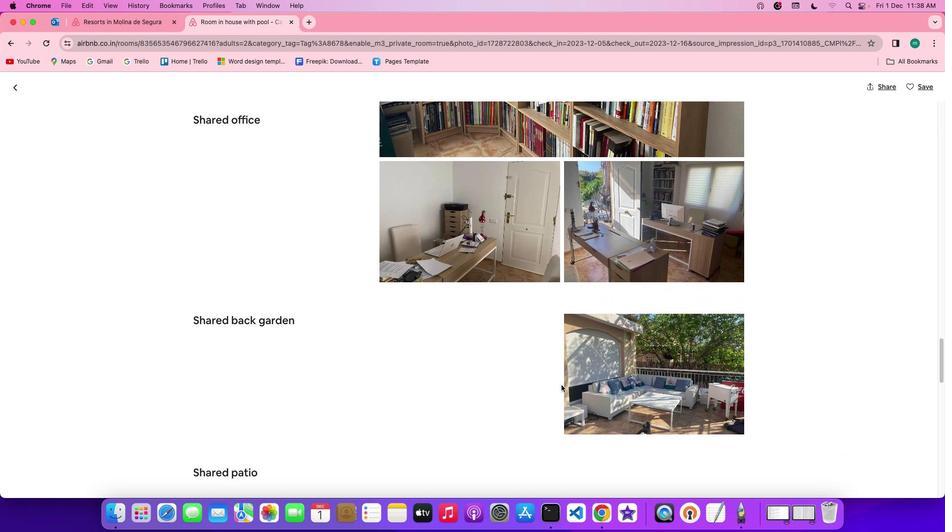 
Action: Mouse scrolled (579, 403) with delta (17, 17)
Screenshot: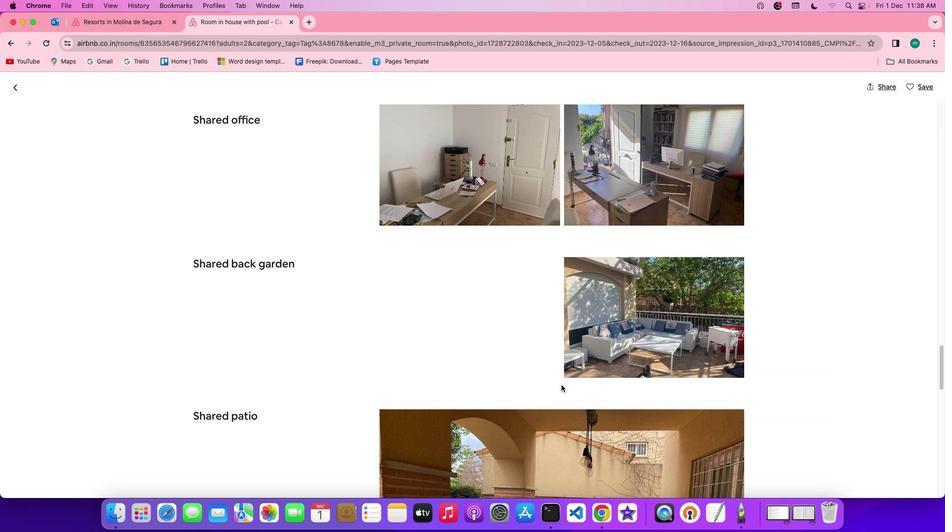 
Action: Mouse scrolled (579, 403) with delta (17, 17)
Screenshot: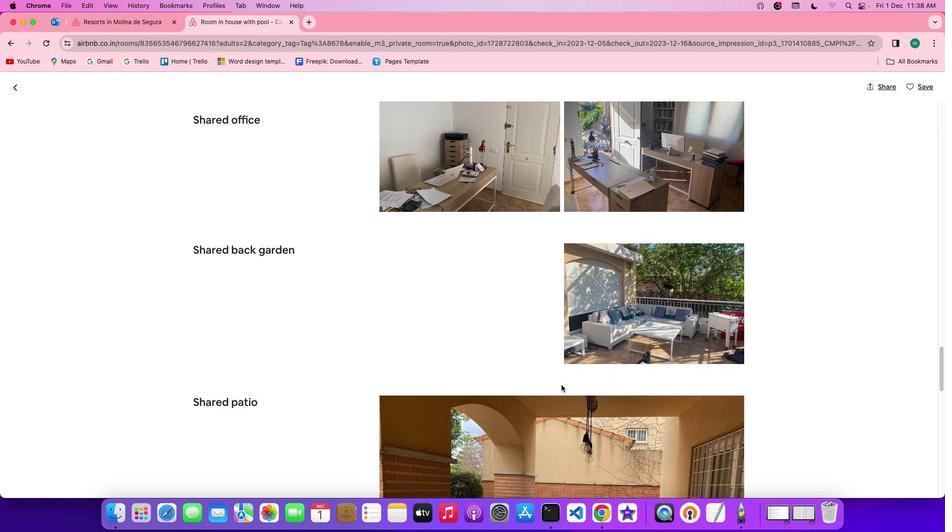 
Action: Mouse scrolled (579, 403) with delta (17, 16)
Screenshot: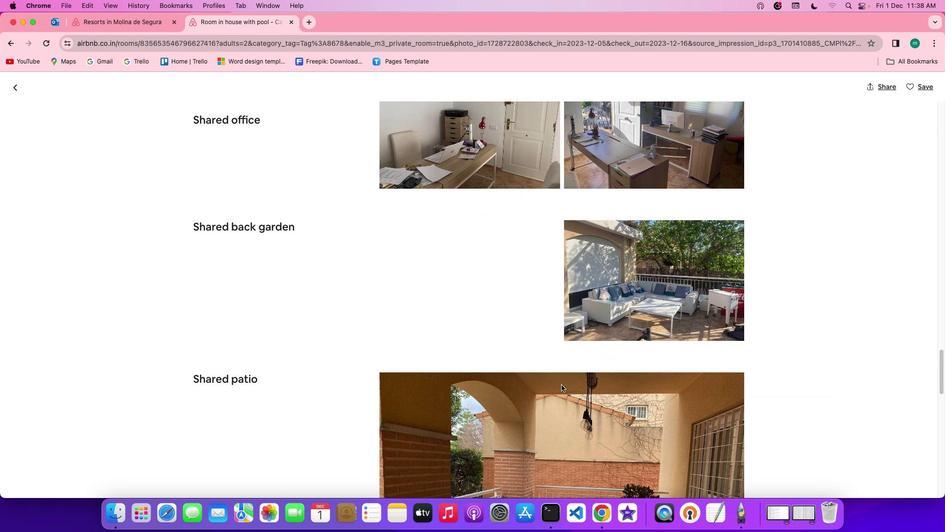 
Action: Mouse scrolled (579, 403) with delta (17, 16)
Screenshot: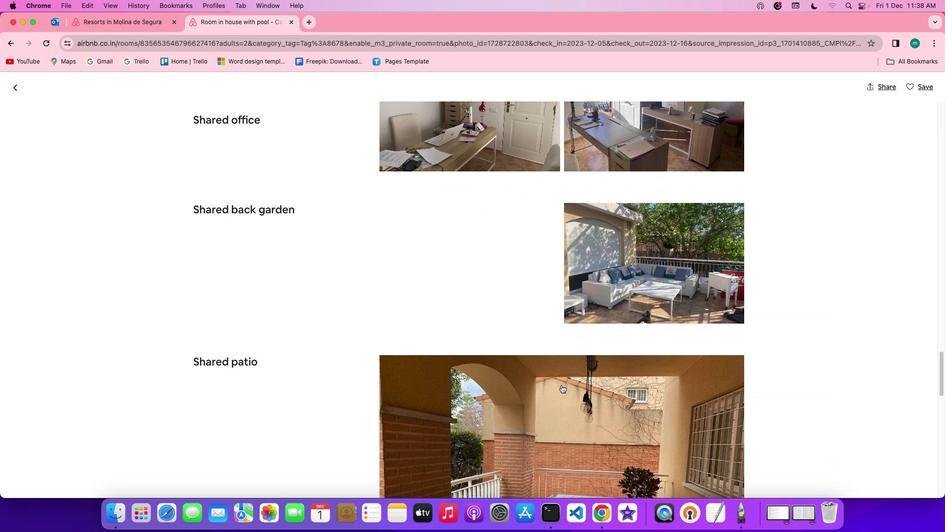 
Action: Mouse scrolled (579, 403) with delta (17, 17)
Screenshot: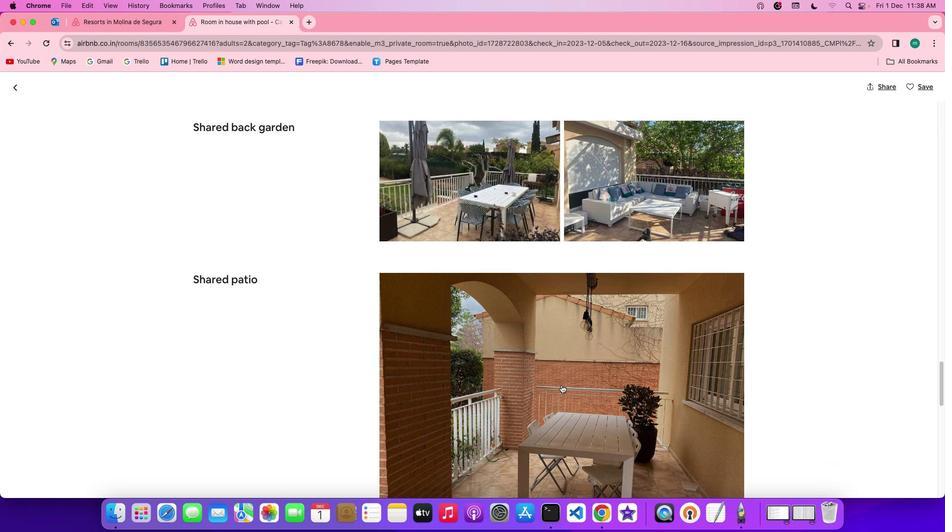 
Action: Mouse scrolled (579, 403) with delta (17, 17)
Screenshot: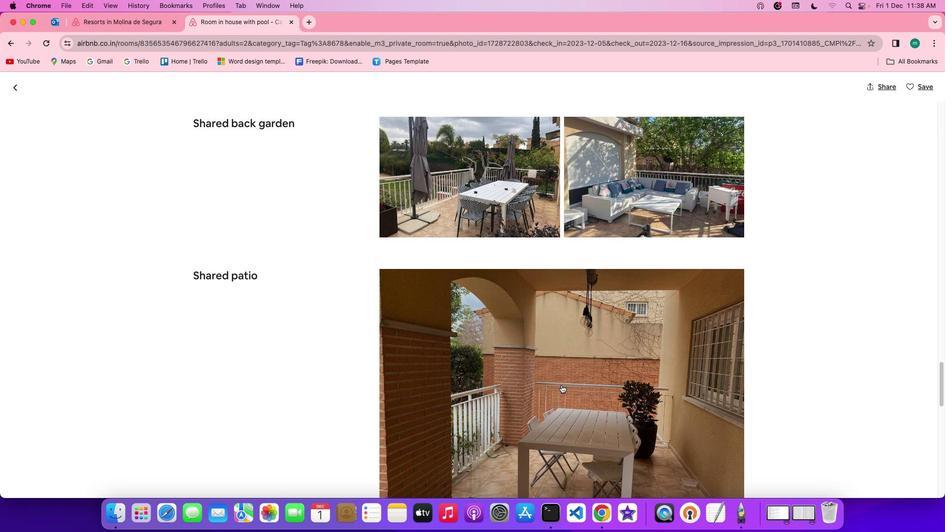 
Action: Mouse scrolled (579, 403) with delta (17, 17)
Screenshot: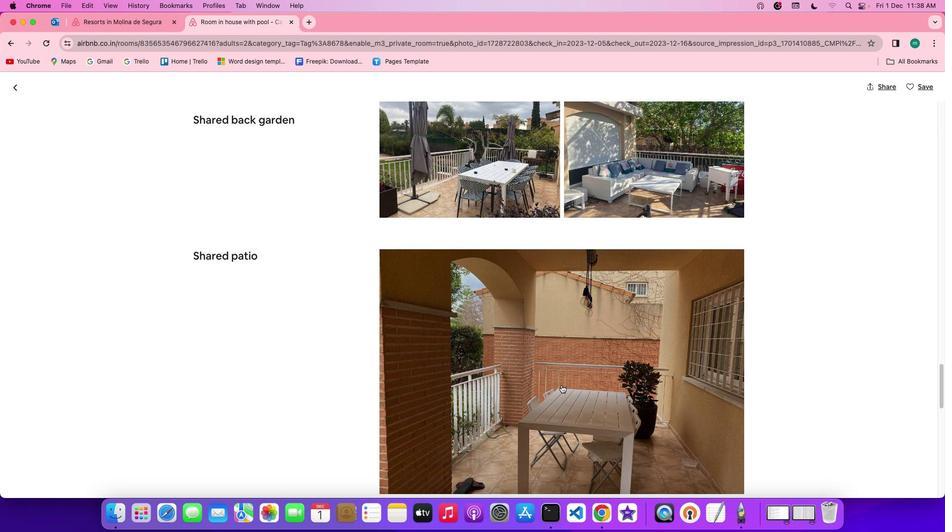 
Action: Mouse scrolled (579, 403) with delta (17, 16)
Screenshot: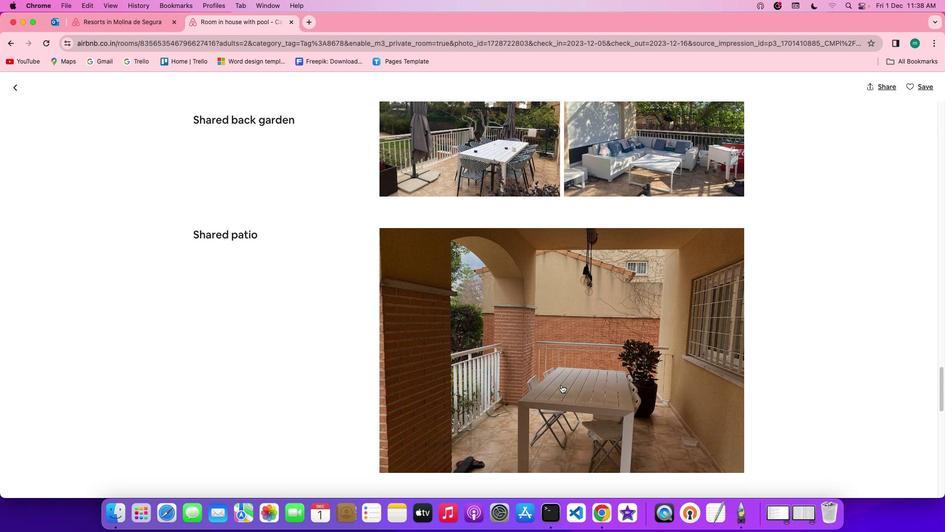 
Action: Mouse scrolled (579, 403) with delta (17, 15)
Screenshot: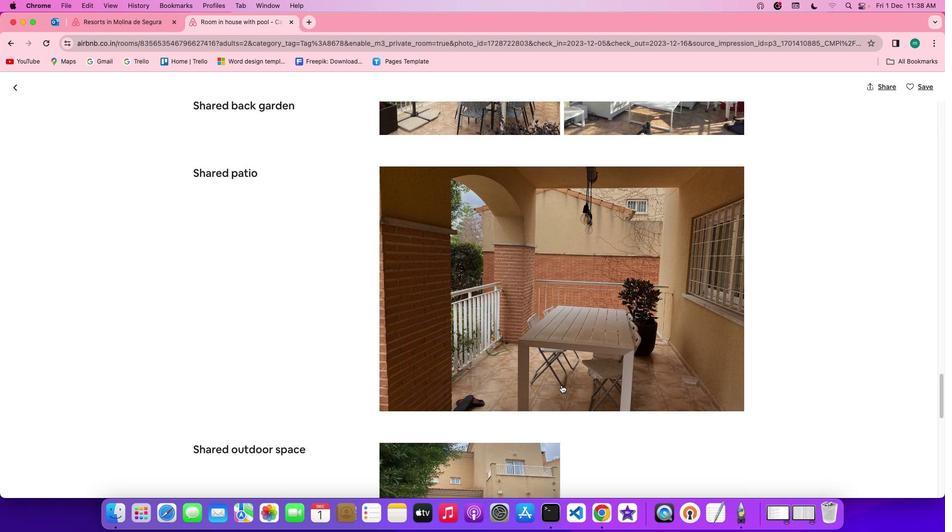 
Action: Mouse scrolled (579, 403) with delta (17, 15)
Screenshot: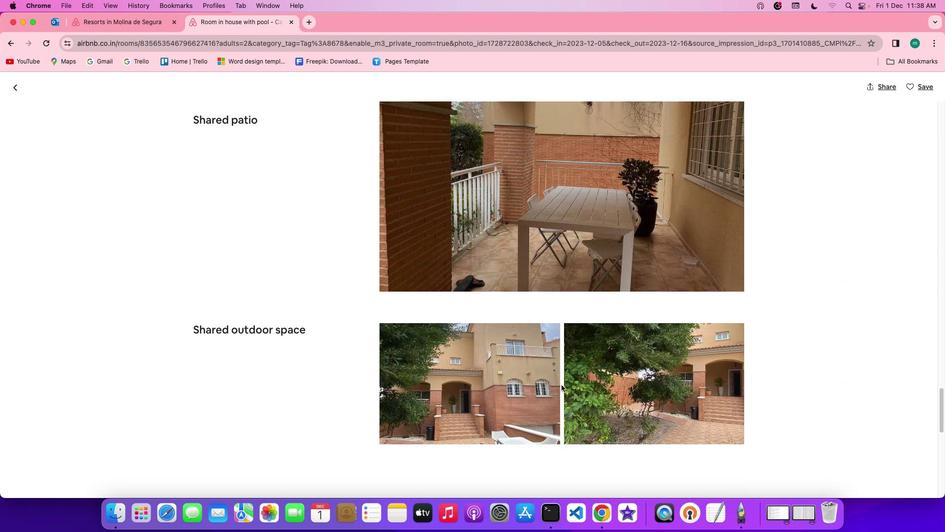 
Action: Mouse scrolled (579, 403) with delta (17, 17)
Screenshot: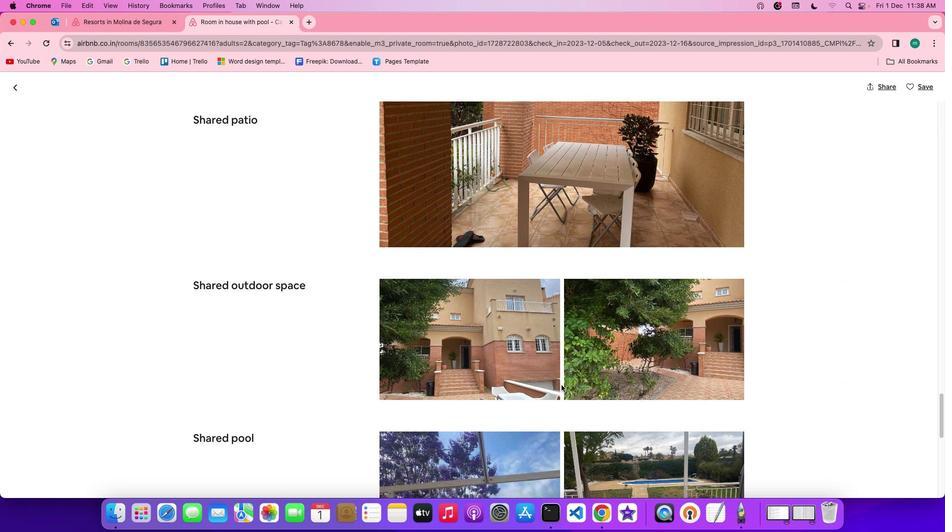 
Action: Mouse scrolled (579, 403) with delta (17, 17)
Screenshot: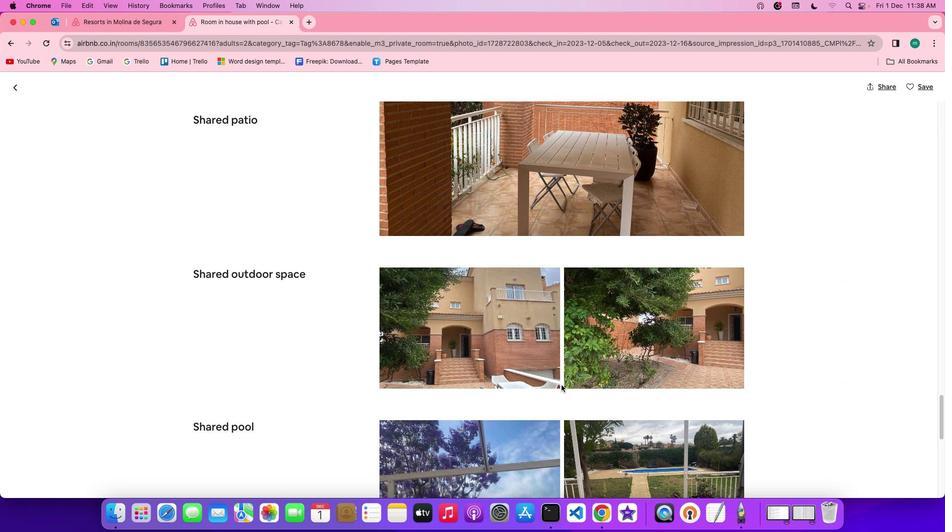 
Action: Mouse scrolled (579, 403) with delta (17, 16)
Screenshot: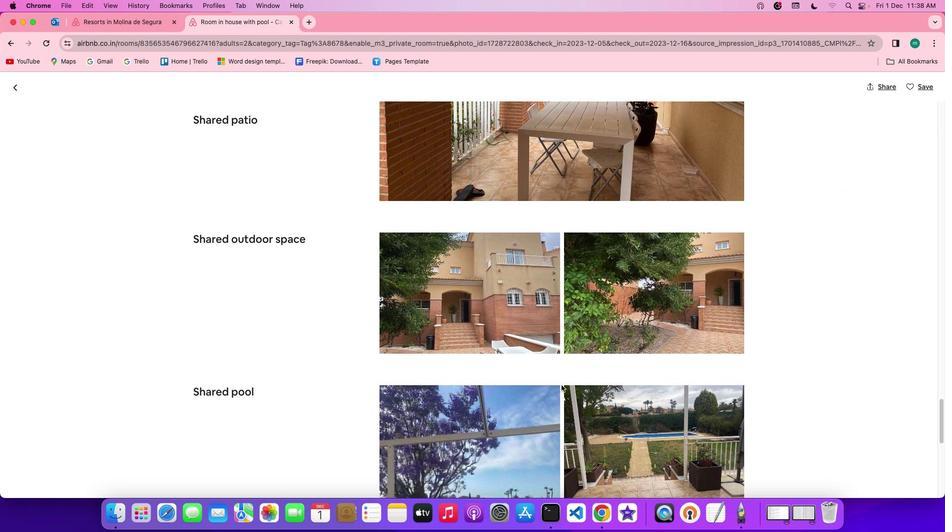 
Action: Mouse scrolled (579, 403) with delta (17, 15)
Screenshot: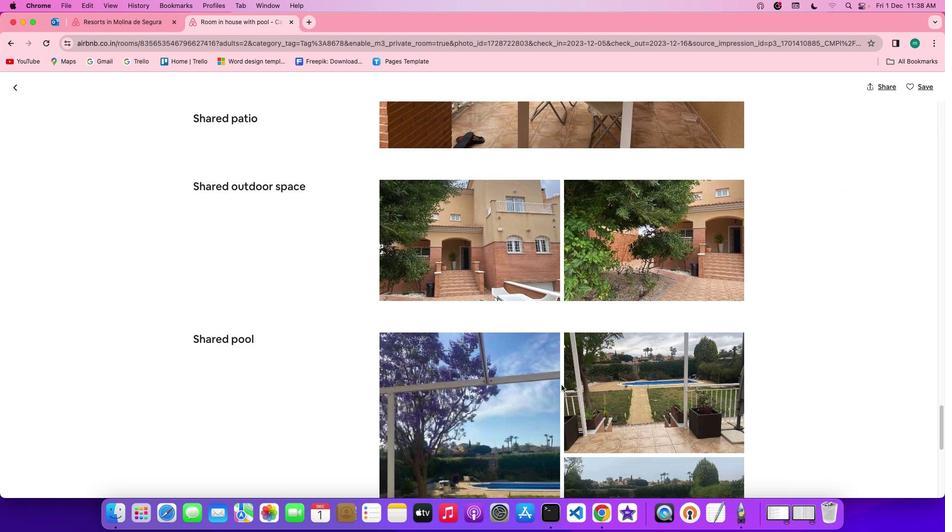 
Action: Mouse scrolled (579, 403) with delta (17, 15)
Screenshot: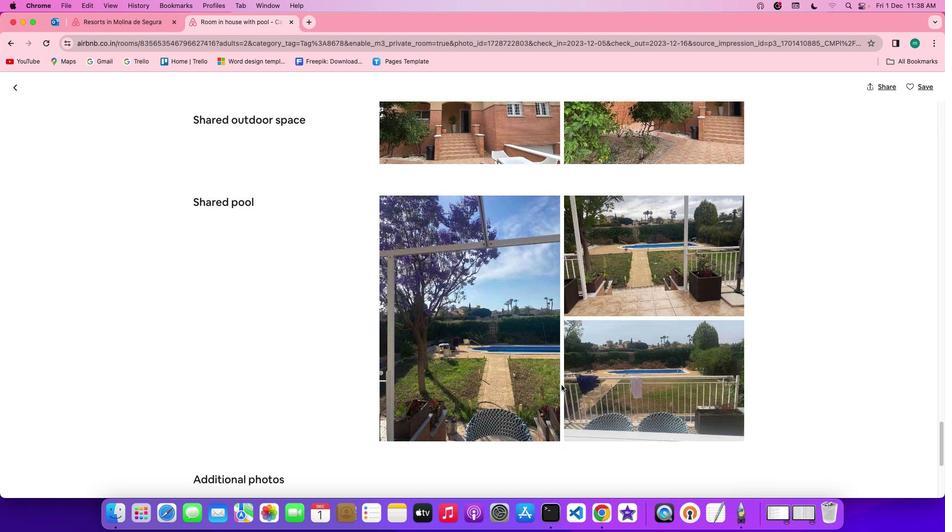 
Action: Mouse scrolled (579, 403) with delta (17, 17)
Screenshot: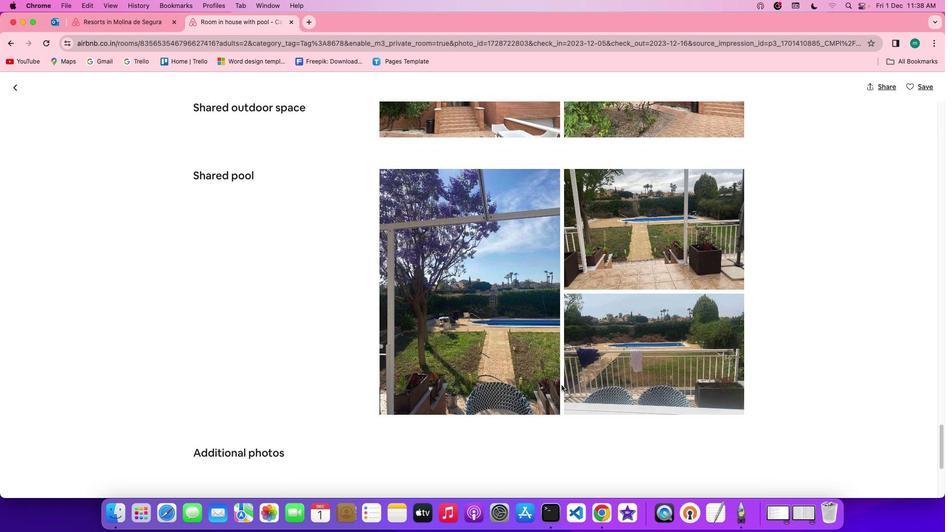 
Action: Mouse scrolled (579, 403) with delta (17, 17)
Screenshot: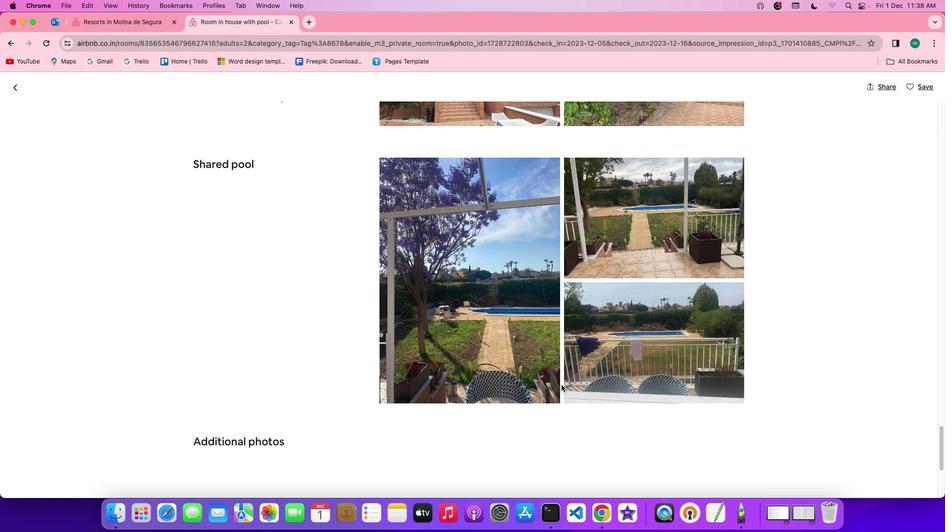 
Action: Mouse scrolled (579, 403) with delta (17, 16)
Screenshot: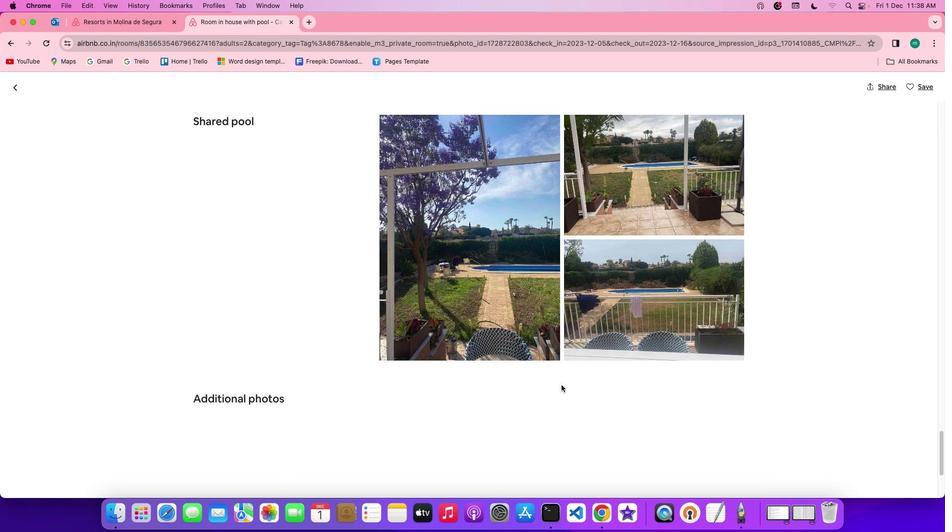 
Action: Mouse scrolled (579, 403) with delta (17, 15)
Screenshot: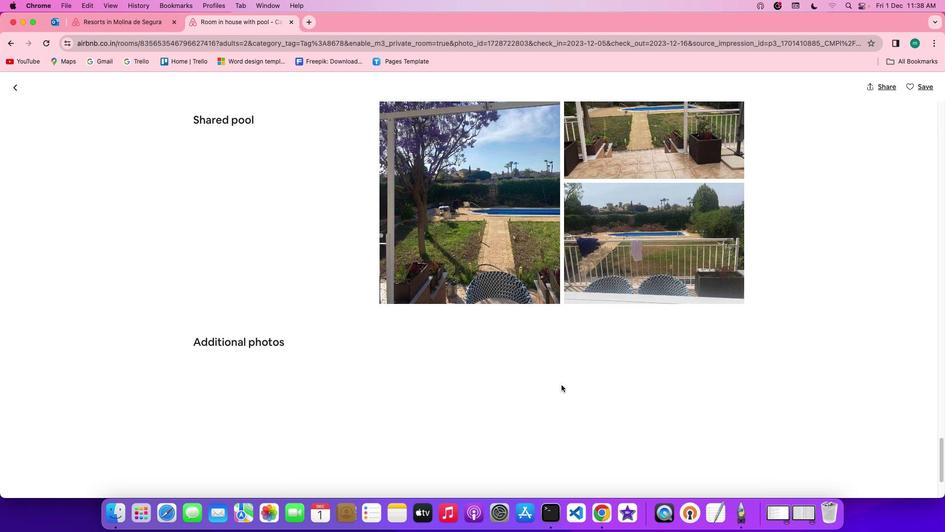 
Action: Mouse scrolled (579, 403) with delta (17, 17)
Screenshot: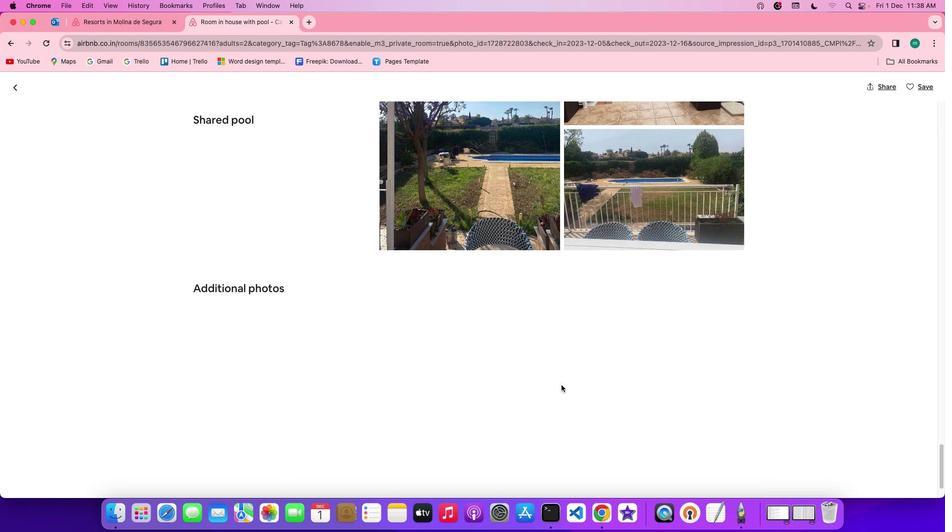 
Action: Mouse scrolled (579, 403) with delta (17, 17)
Screenshot: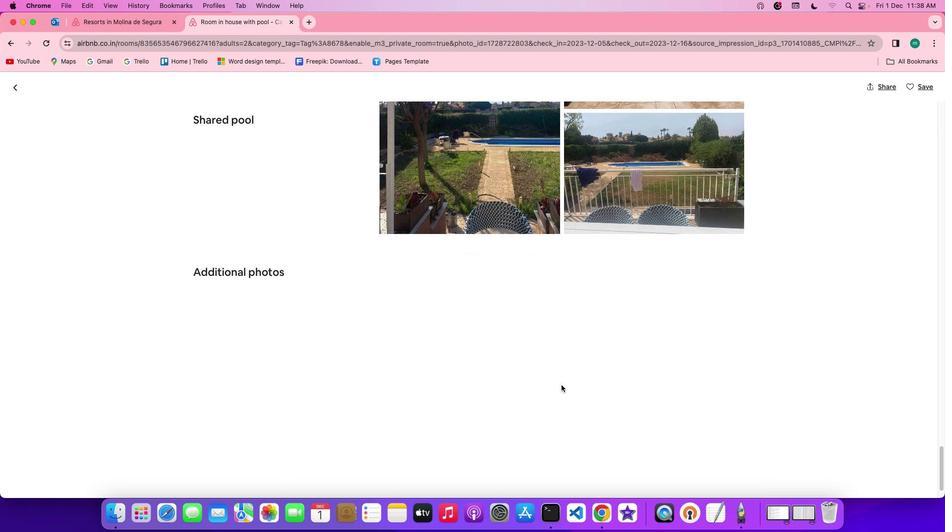 
Action: Mouse scrolled (579, 403) with delta (17, 16)
Screenshot: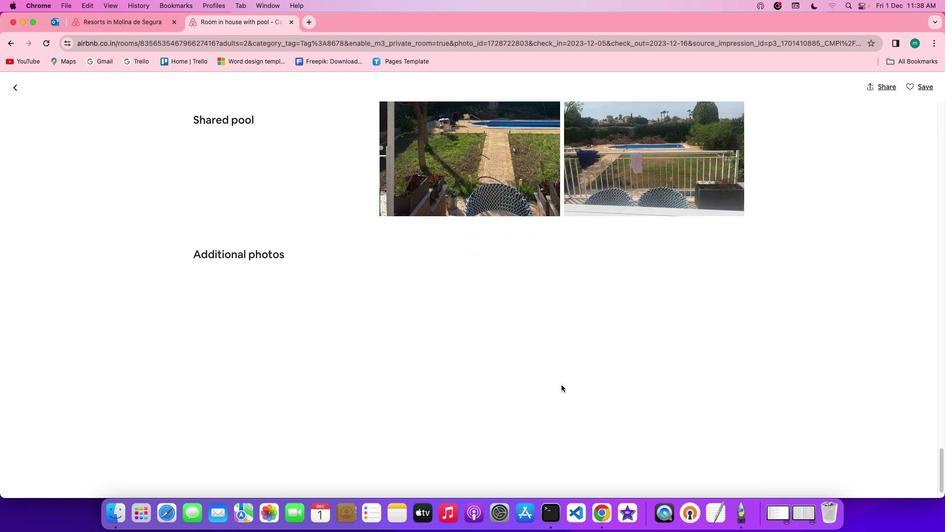 
Action: Mouse scrolled (579, 403) with delta (17, 16)
Screenshot: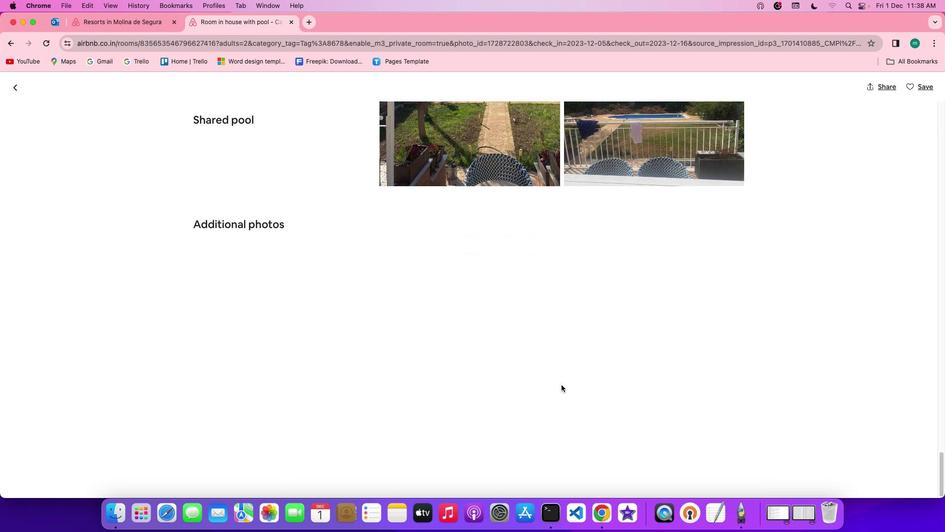 
Action: Mouse scrolled (579, 403) with delta (17, 17)
Screenshot: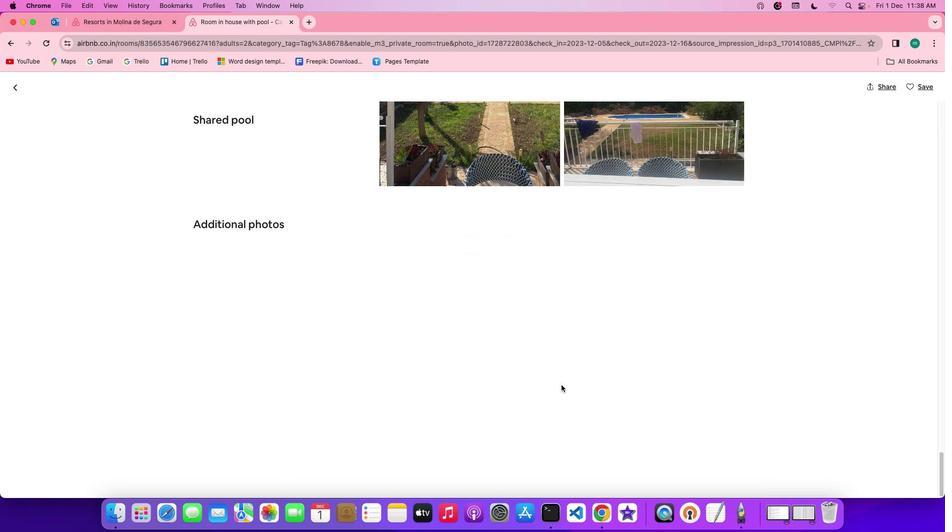 
Action: Mouse scrolled (579, 403) with delta (17, 17)
Screenshot: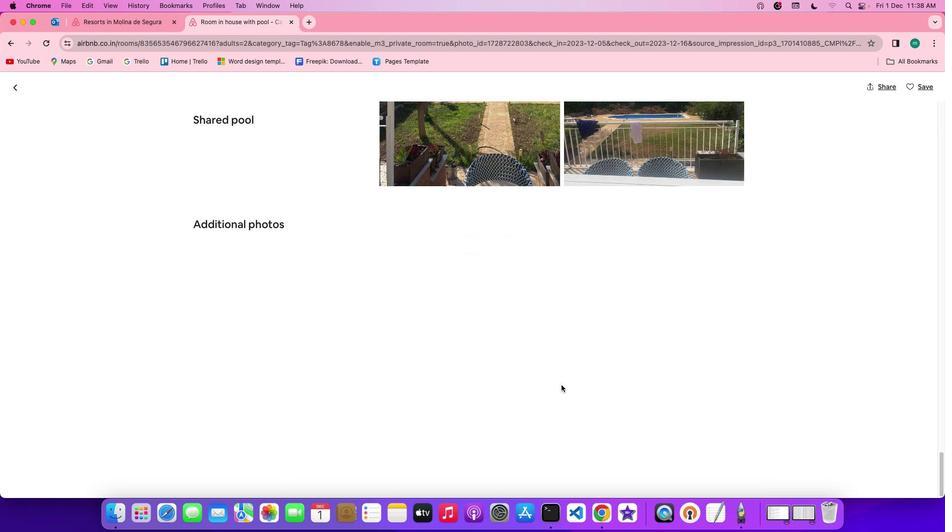 
Action: Mouse scrolled (579, 403) with delta (17, 16)
Screenshot: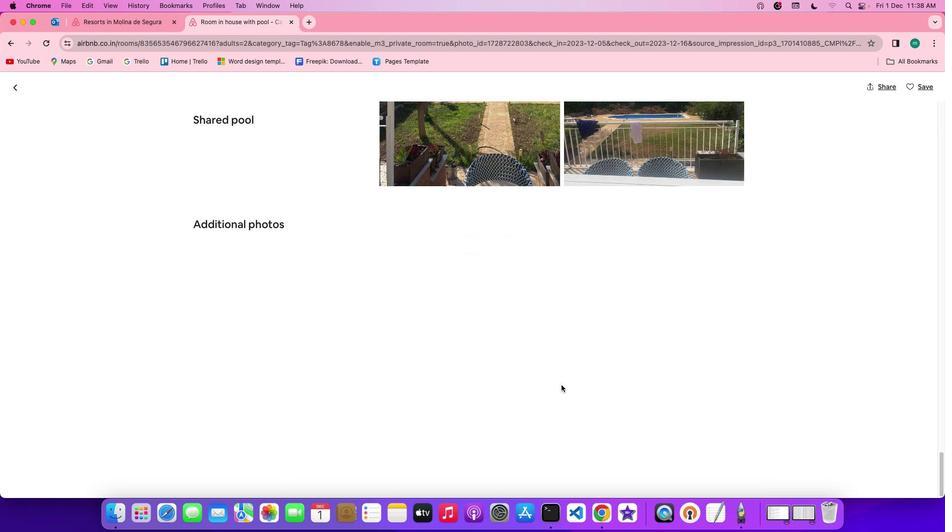 
Action: Mouse scrolled (579, 403) with delta (17, 15)
Screenshot: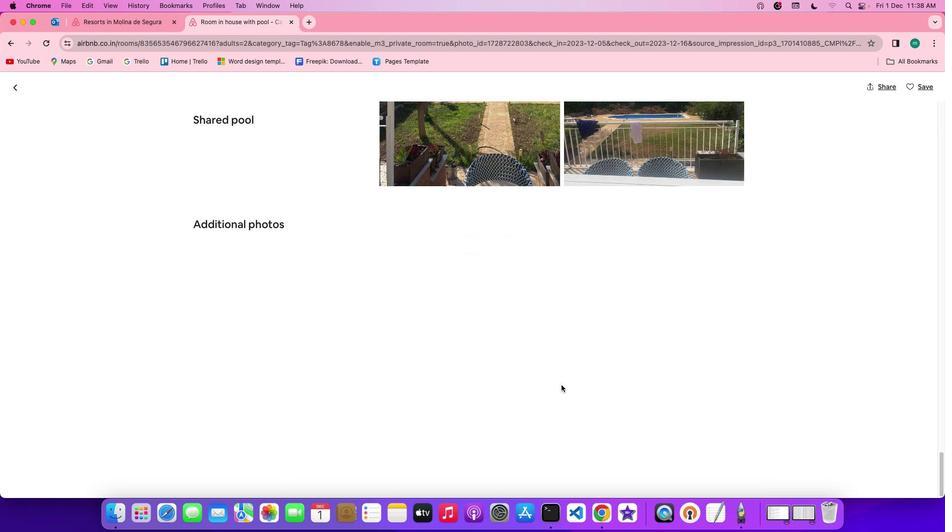 
Action: Mouse scrolled (579, 403) with delta (17, 16)
Screenshot: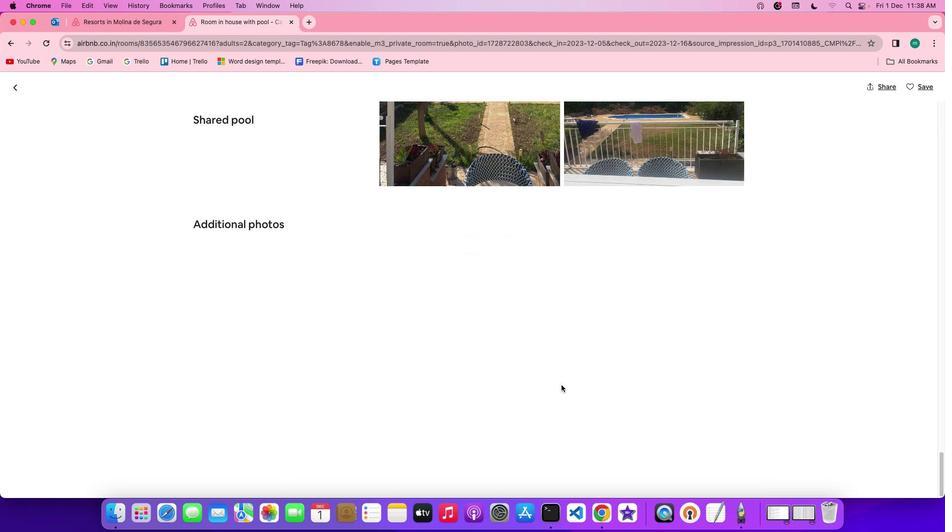 
Action: Mouse scrolled (579, 403) with delta (17, 17)
Screenshot: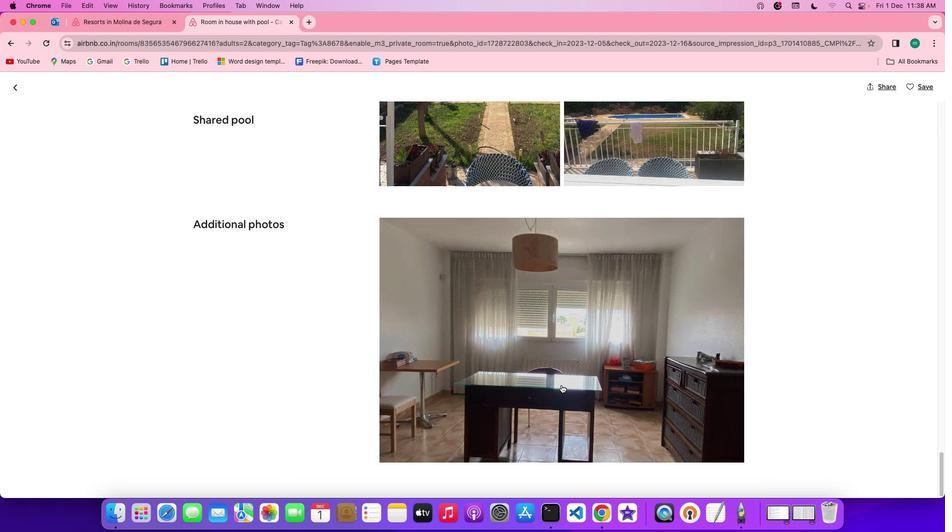 
Action: Mouse scrolled (579, 403) with delta (17, 17)
Screenshot: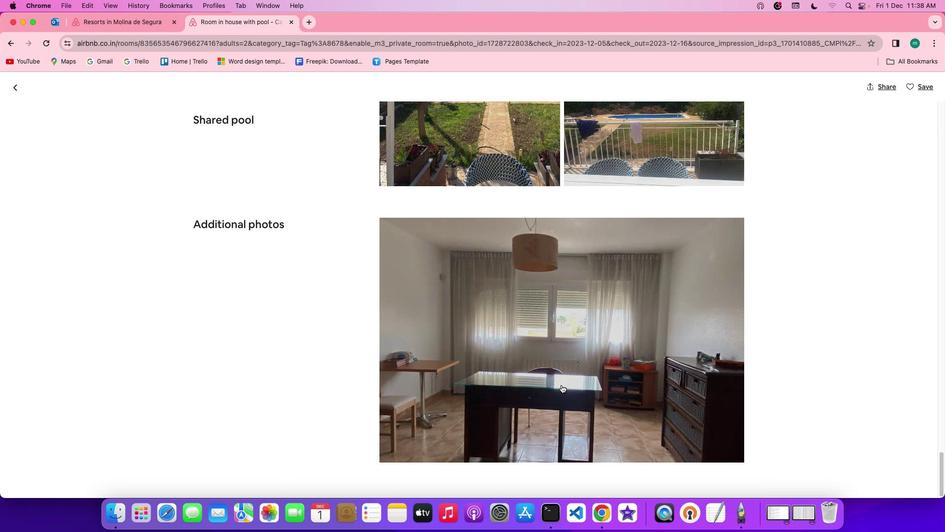 
Action: Mouse scrolled (579, 403) with delta (17, 16)
Screenshot: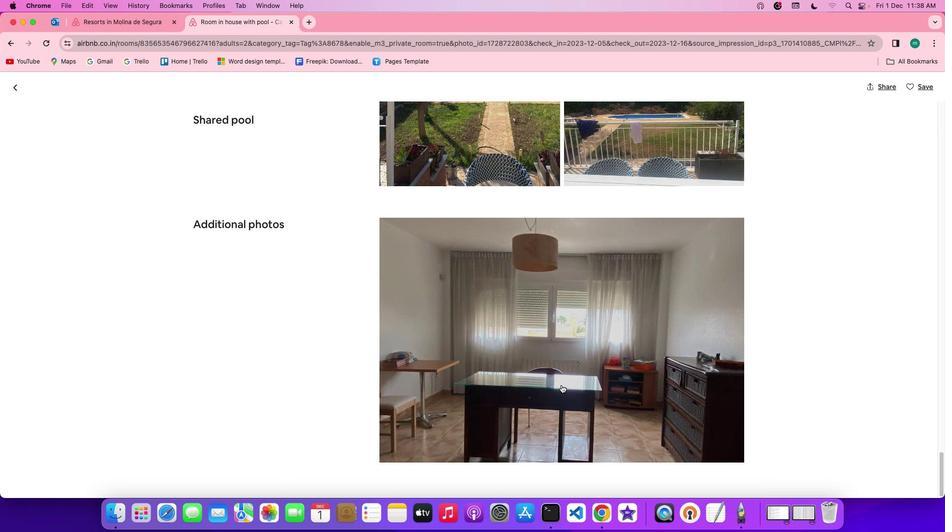 
Action: Mouse scrolled (579, 403) with delta (17, 15)
Screenshot: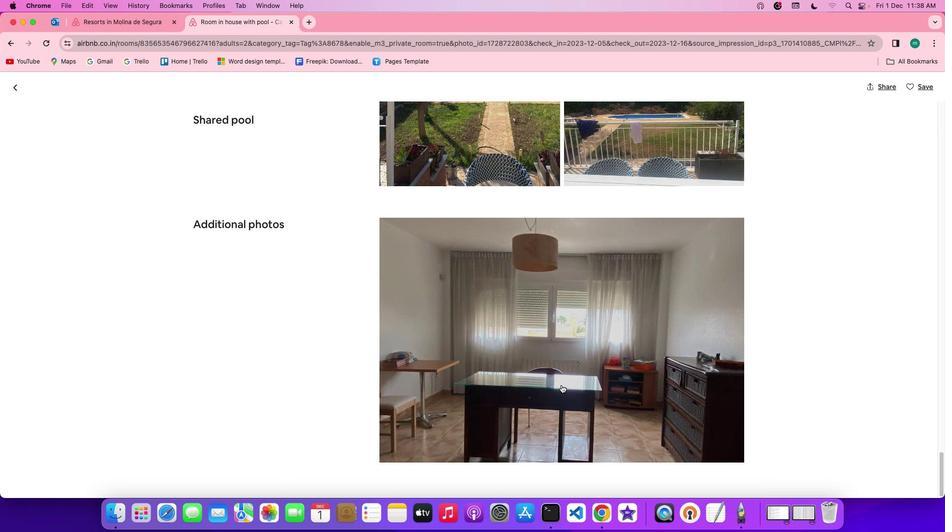 
Action: Mouse scrolled (579, 403) with delta (17, 15)
Screenshot: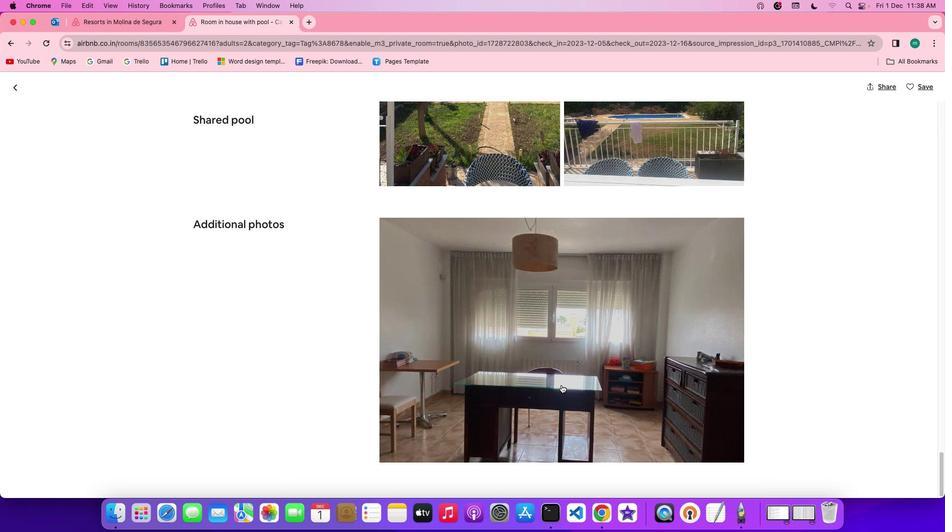 
Action: Mouse scrolled (579, 403) with delta (17, 17)
Screenshot: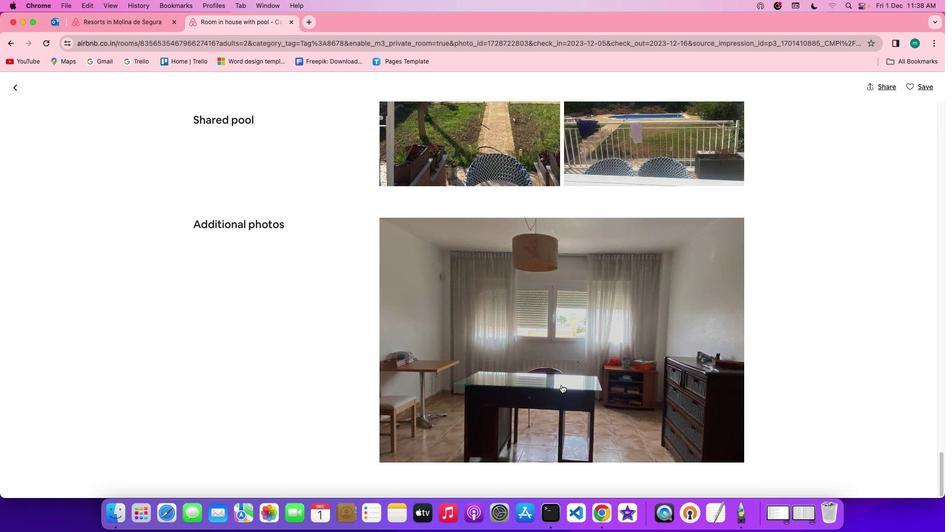 
Action: Mouse scrolled (579, 403) with delta (17, 17)
Screenshot: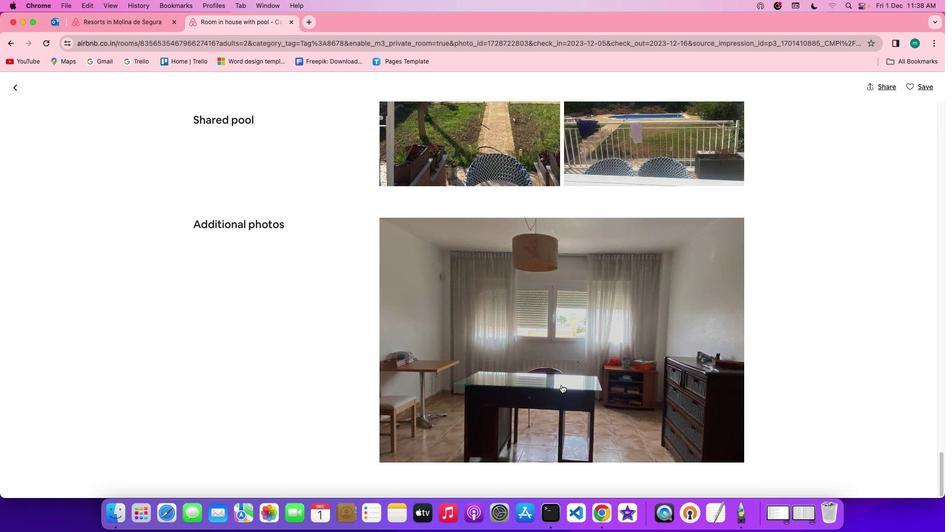 
Action: Mouse scrolled (579, 403) with delta (17, 16)
Screenshot: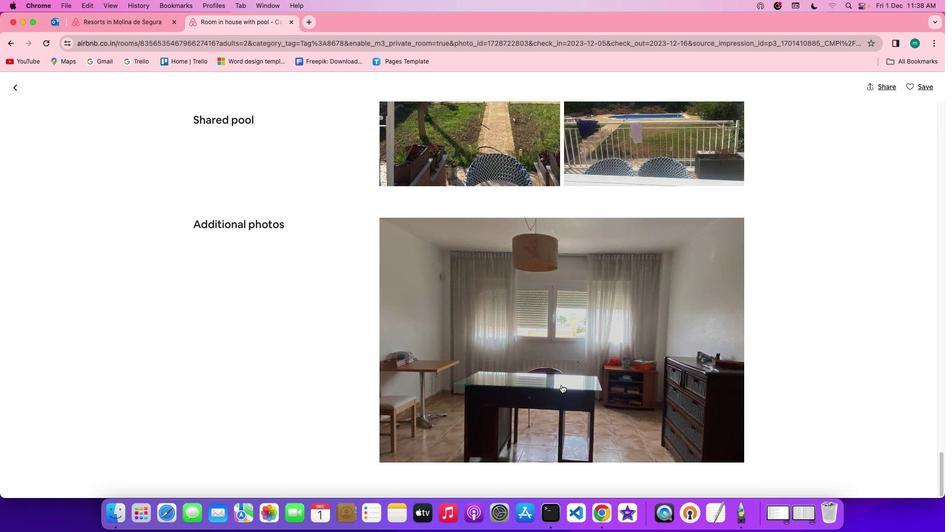 
Action: Mouse scrolled (579, 403) with delta (17, 15)
Screenshot: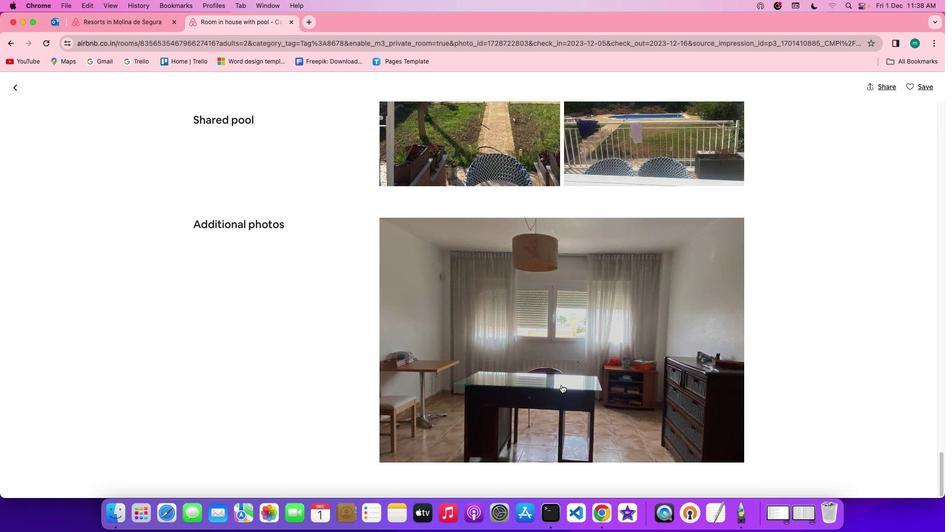
Action: Mouse scrolled (579, 403) with delta (17, 15)
Screenshot: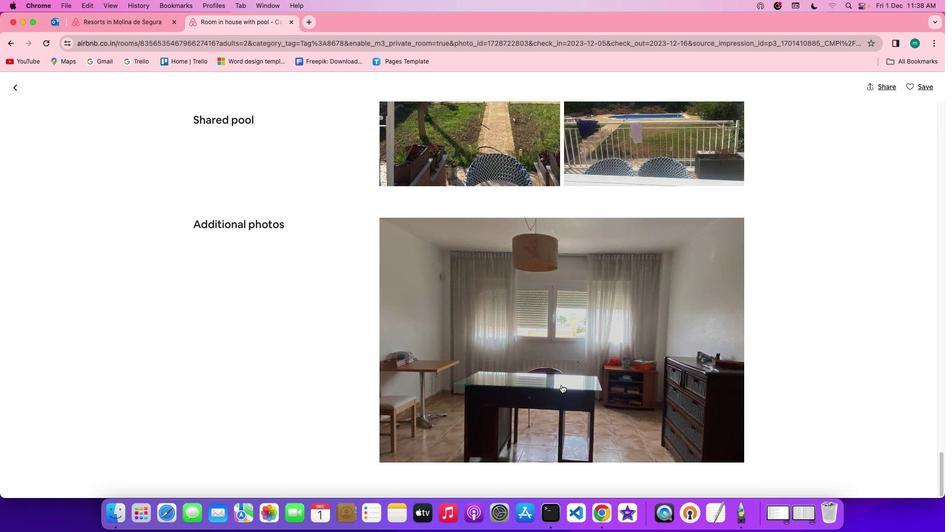 
Action: Mouse scrolled (579, 403) with delta (17, 14)
Screenshot: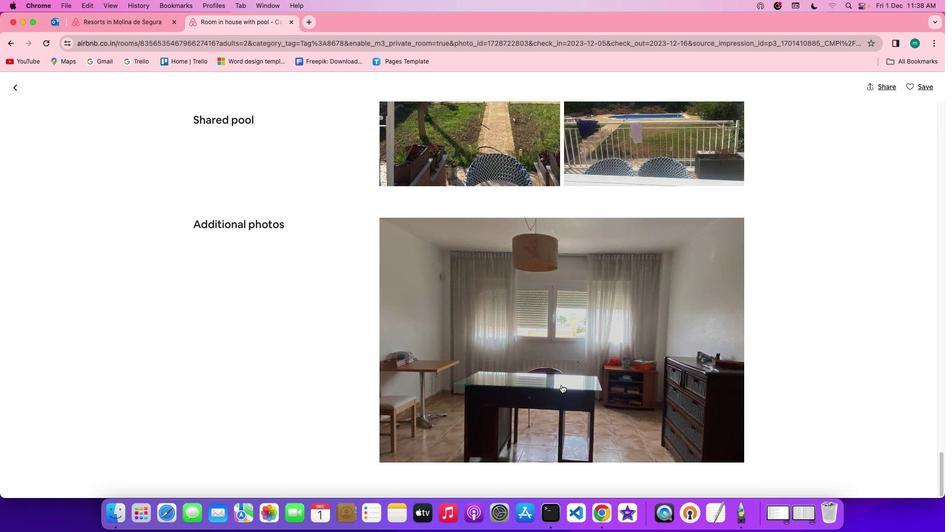 
Action: Mouse moved to (28, 106)
Screenshot: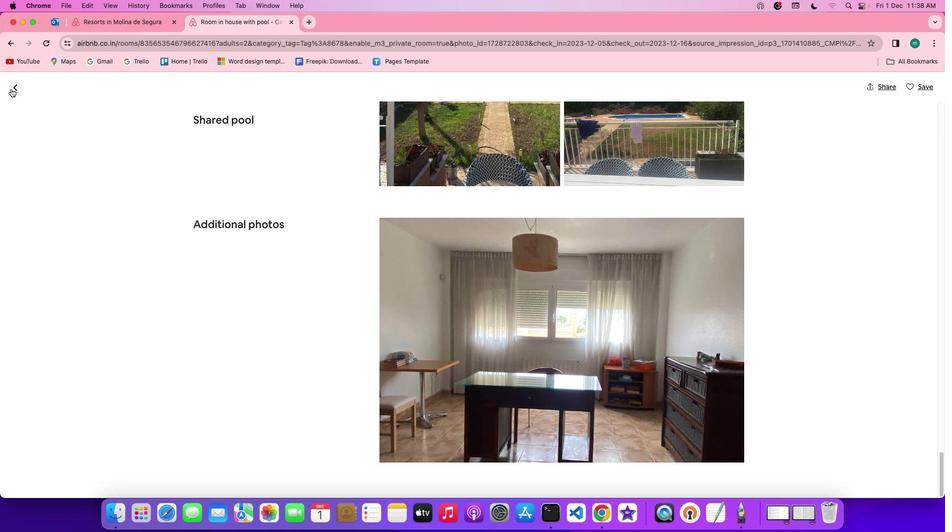 
Action: Mouse pressed left at (28, 106)
Screenshot: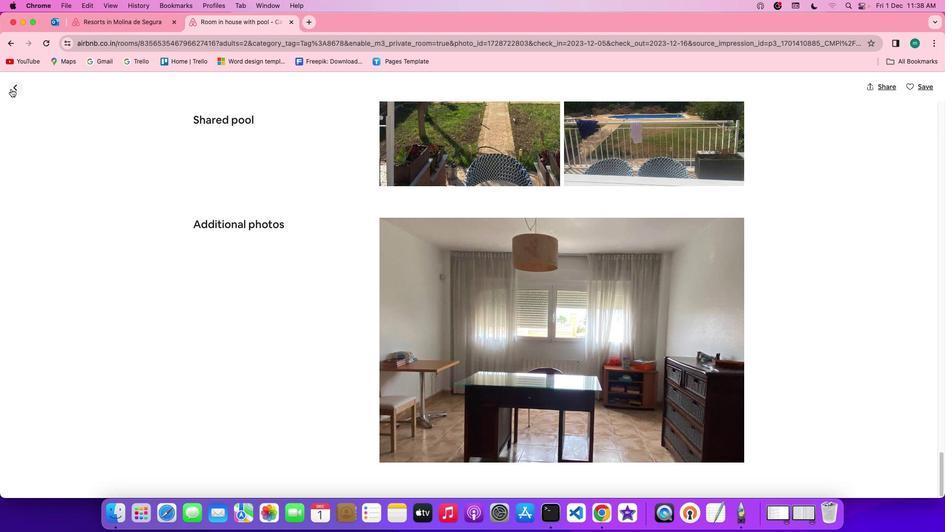 
Action: Mouse moved to (448, 346)
Screenshot: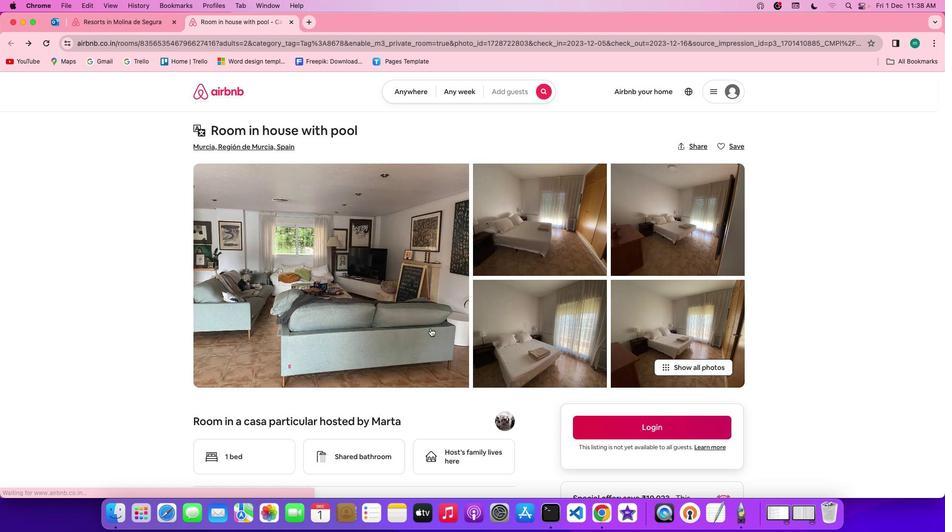 
Action: Mouse scrolled (448, 346) with delta (17, 17)
Screenshot: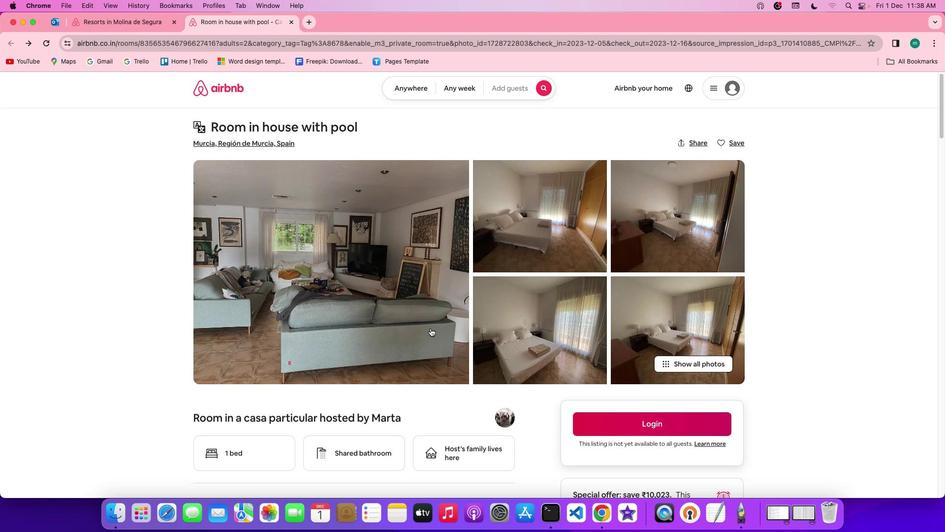 
Action: Mouse scrolled (448, 346) with delta (17, 17)
Screenshot: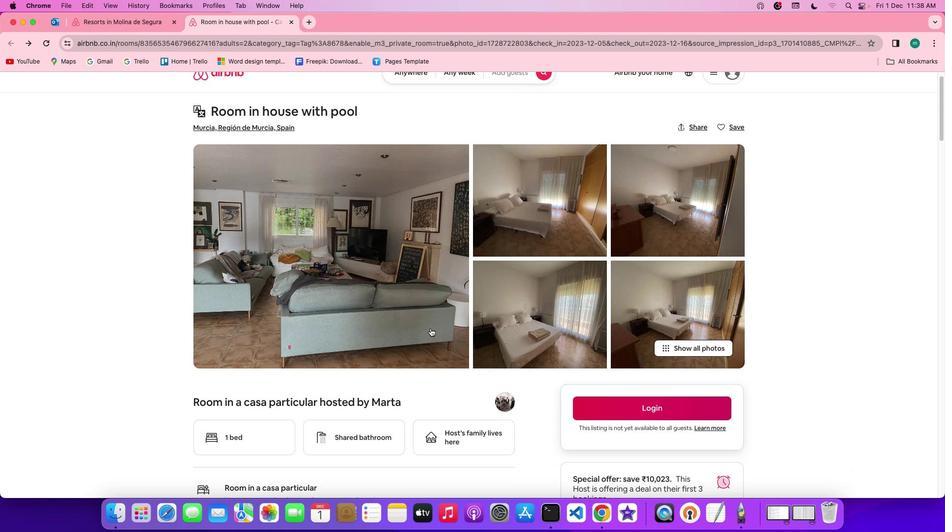 
Action: Mouse scrolled (448, 346) with delta (17, 16)
Screenshot: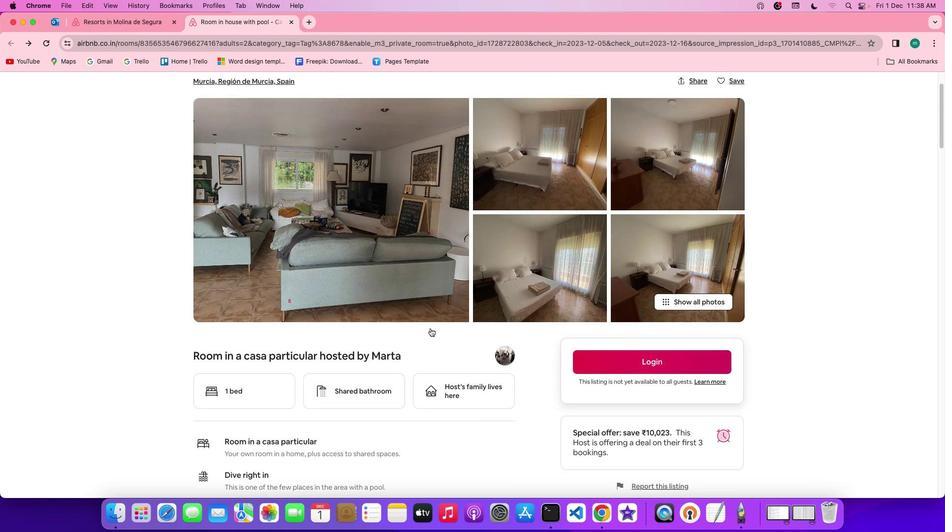 
Action: Mouse scrolled (448, 346) with delta (17, 15)
Screenshot: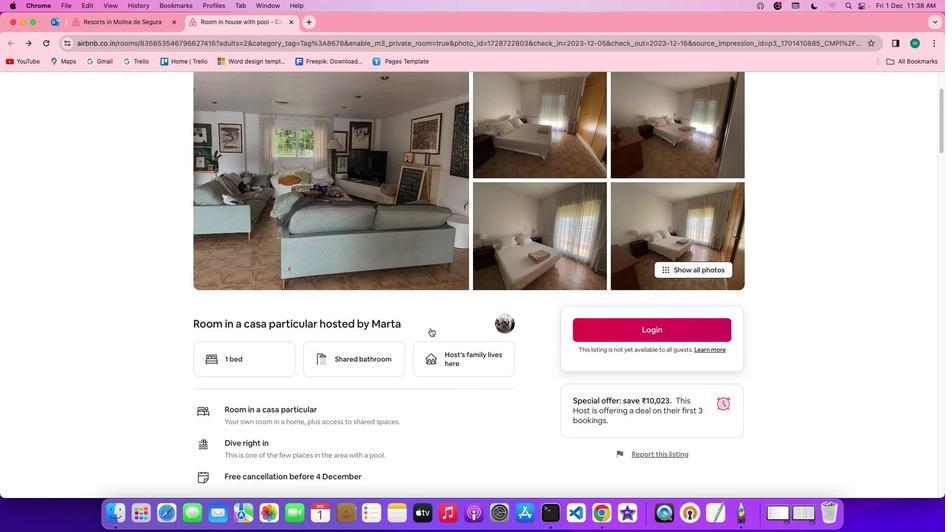 
Action: Mouse scrolled (448, 346) with delta (17, 15)
Screenshot: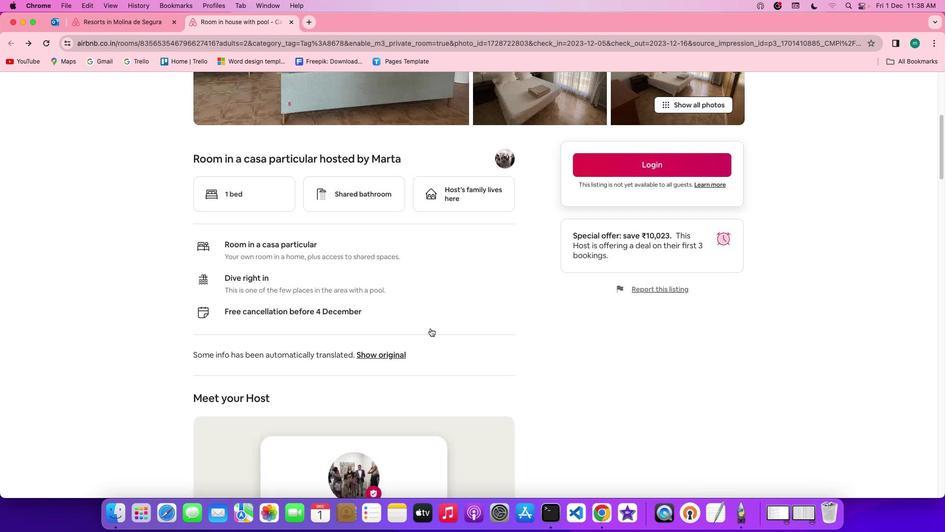
Action: Mouse scrolled (448, 346) with delta (17, 17)
Screenshot: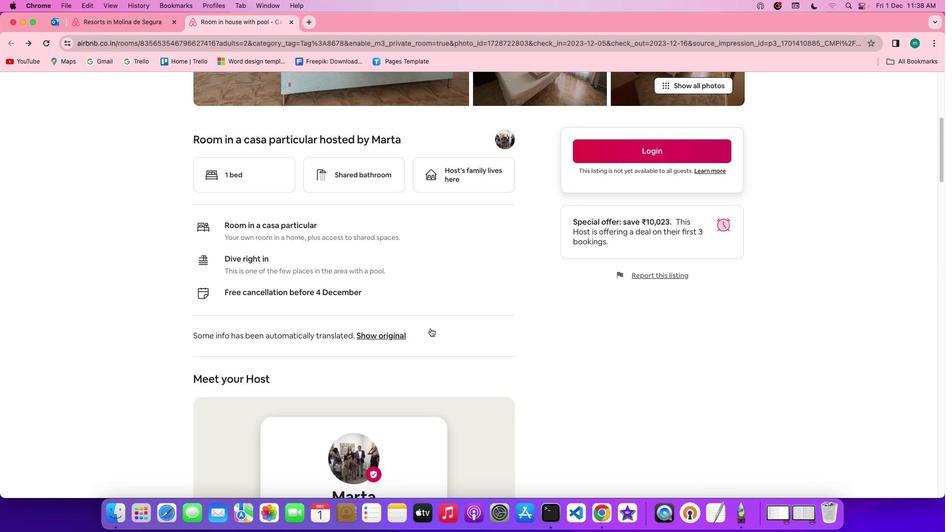 
Action: Mouse scrolled (448, 346) with delta (17, 17)
Screenshot: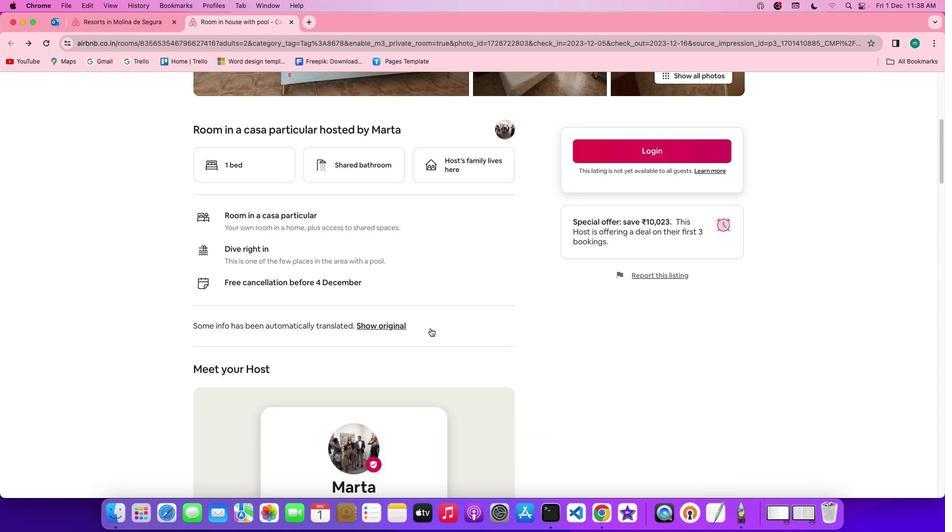 
Action: Mouse scrolled (448, 346) with delta (17, 16)
Screenshot: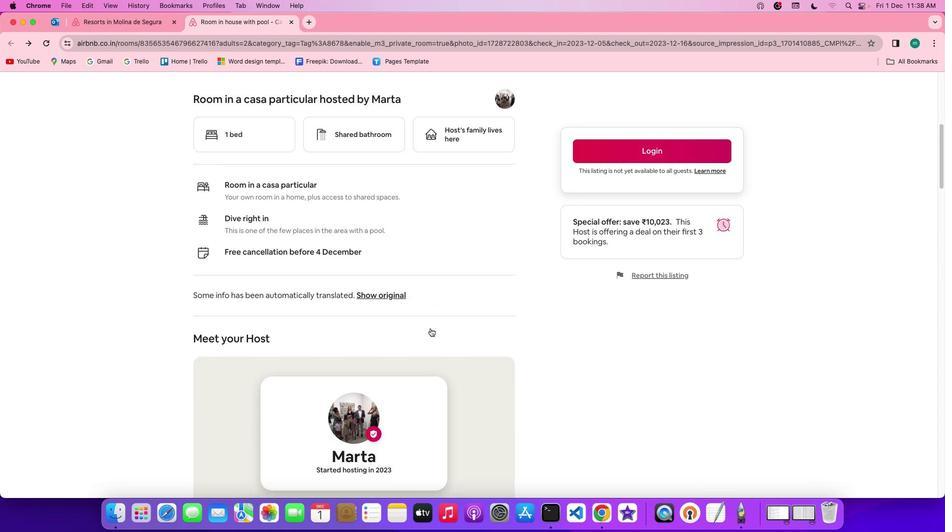 
Action: Mouse scrolled (448, 346) with delta (17, 16)
Screenshot: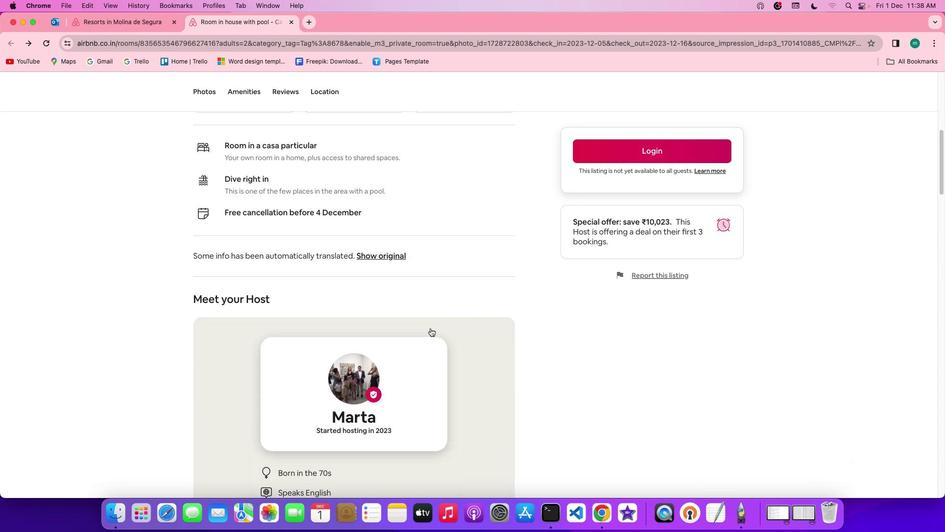 
Action: Mouse scrolled (448, 346) with delta (17, 17)
Screenshot: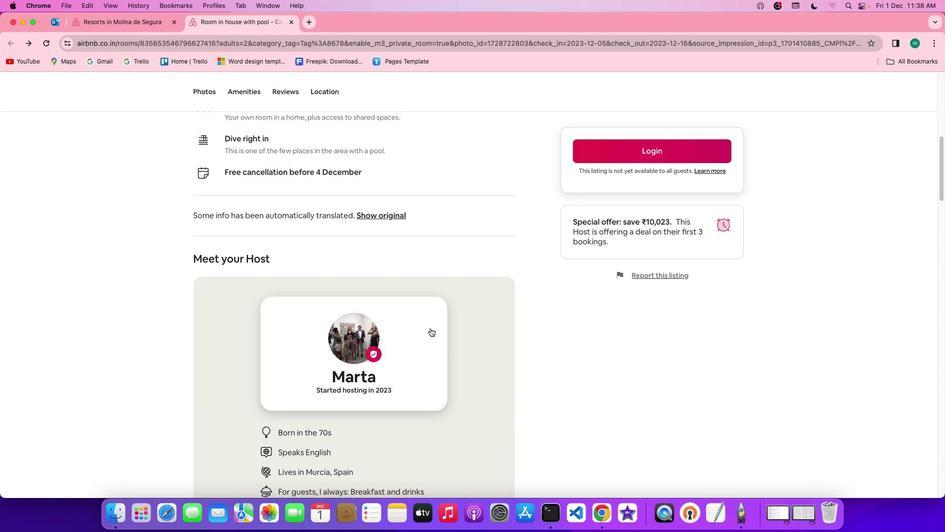 
Action: Mouse scrolled (448, 346) with delta (17, 17)
Screenshot: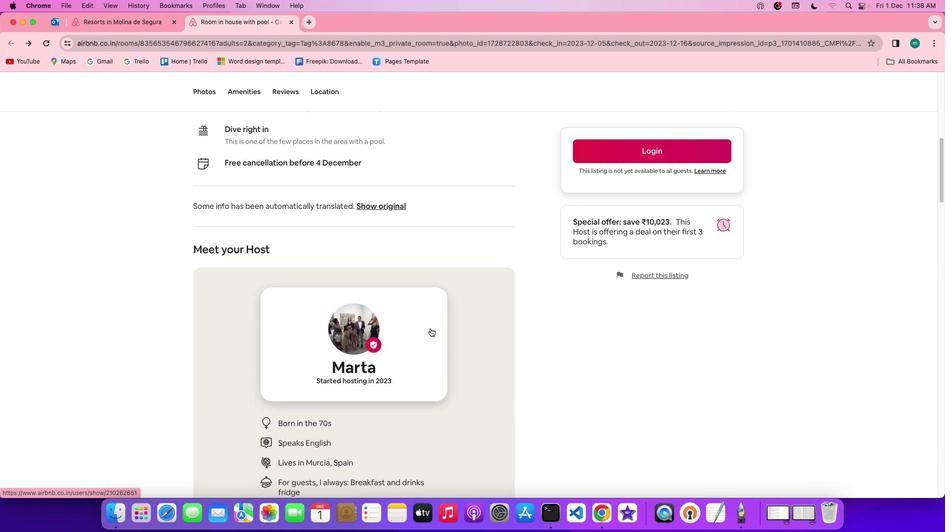 
Action: Mouse scrolled (448, 346) with delta (17, 16)
Screenshot: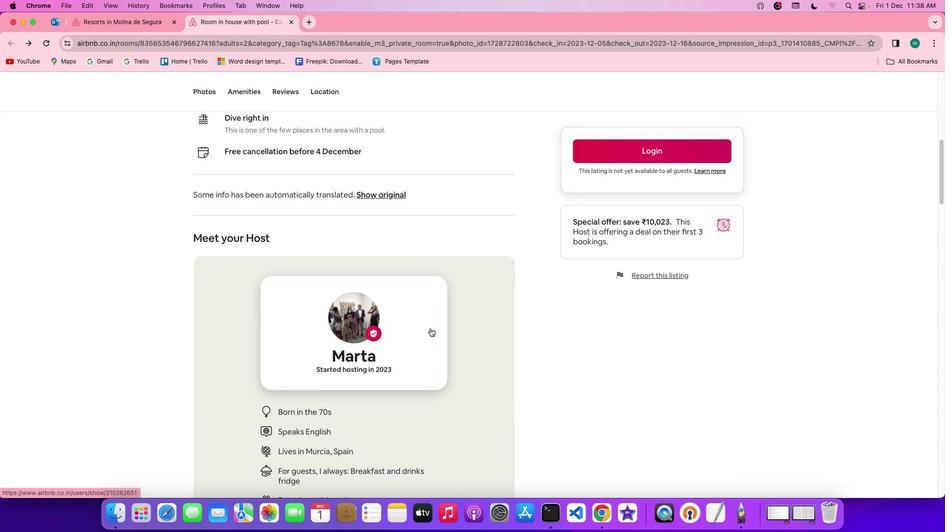 
Action: Mouse scrolled (448, 346) with delta (17, 16)
